 Task: Search one way flight ticket for 4 adults, 2 children, 2 infants in seat and 1 infant on lap in premium economy from Dubuque: Dubuque Regional Airport to Greensboro: Piedmont Triad International Airport on 5-1-2023. Number of bags: 9 checked bags. Price is upto 94000. Outbound departure time preference is 7:45.
Action: Mouse moved to (301, 302)
Screenshot: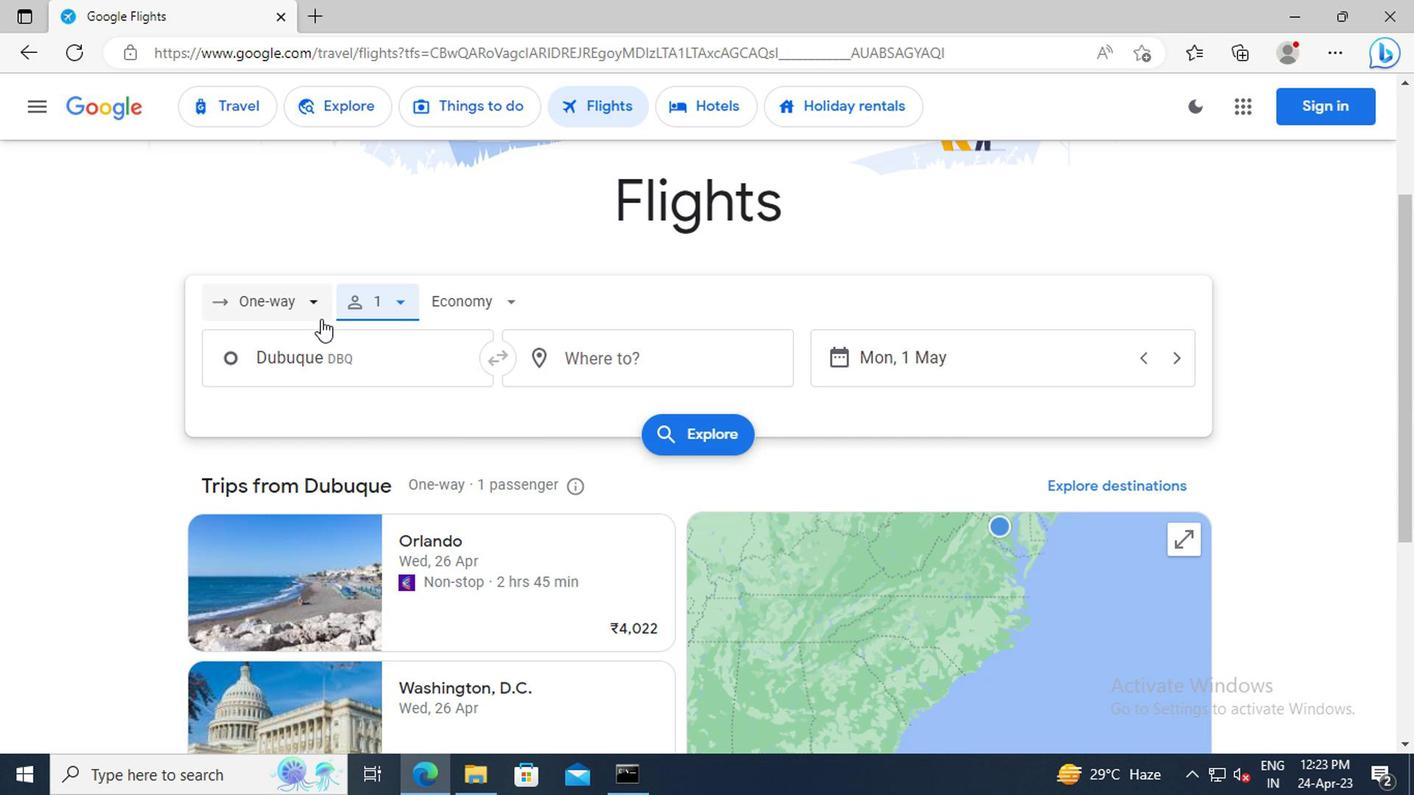 
Action: Mouse pressed left at (301, 302)
Screenshot: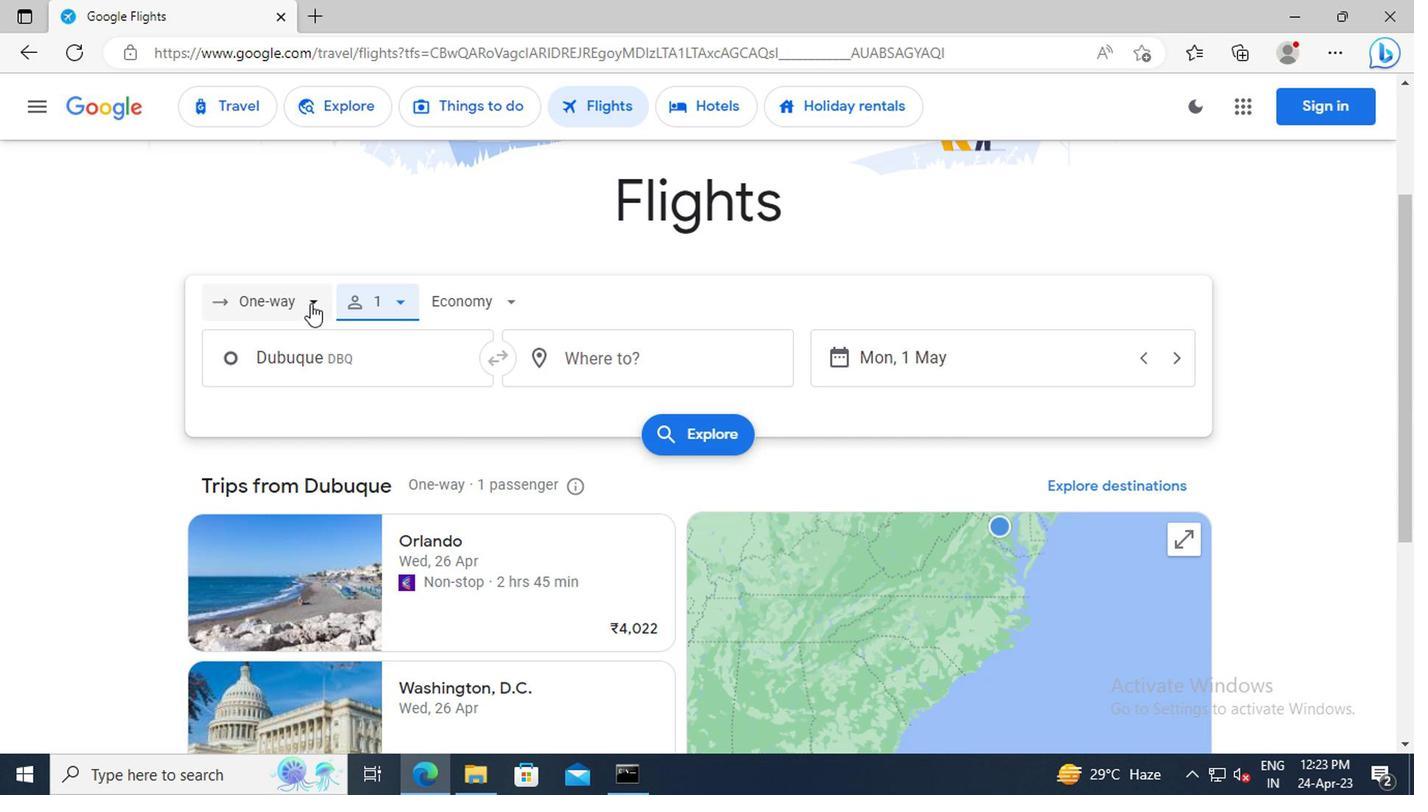 
Action: Mouse moved to (290, 404)
Screenshot: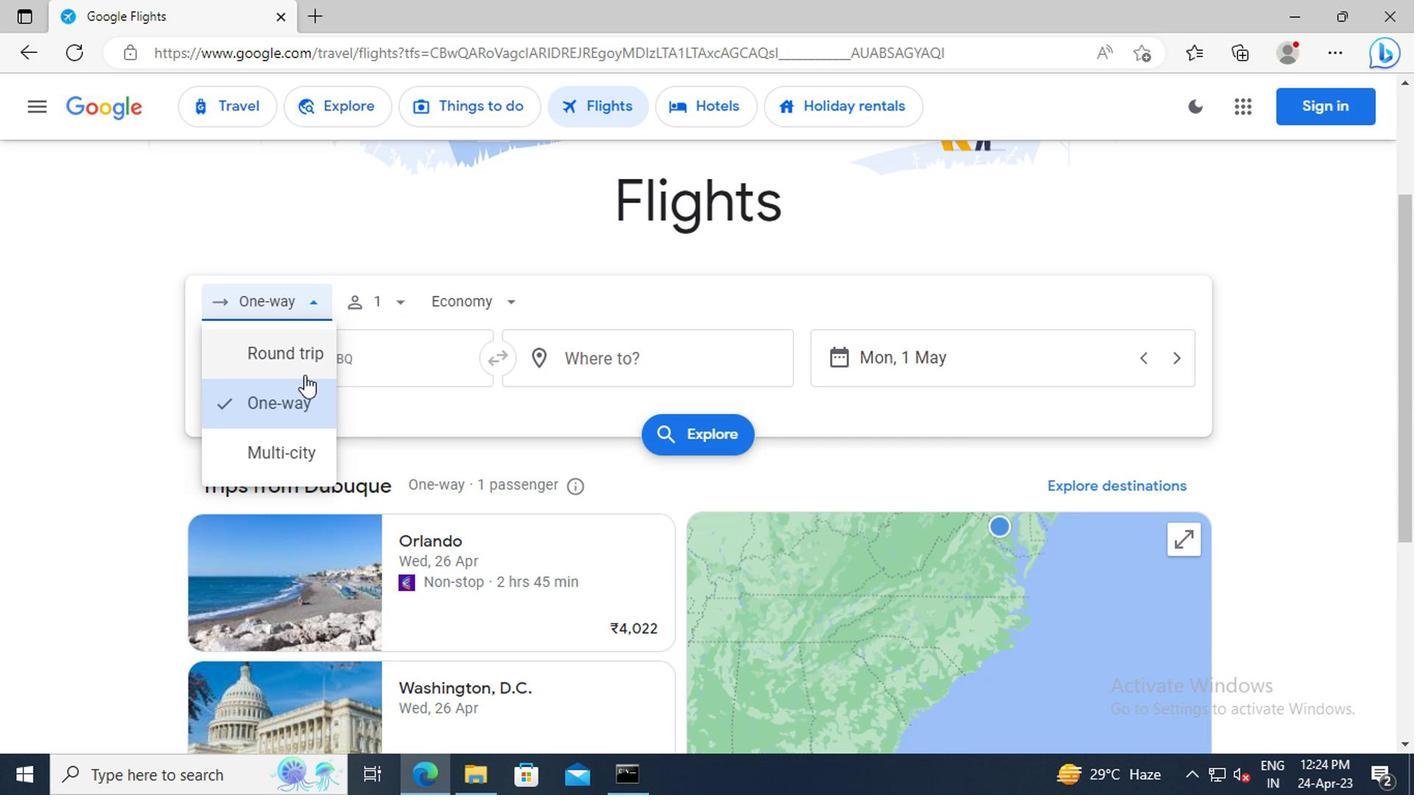 
Action: Mouse pressed left at (290, 404)
Screenshot: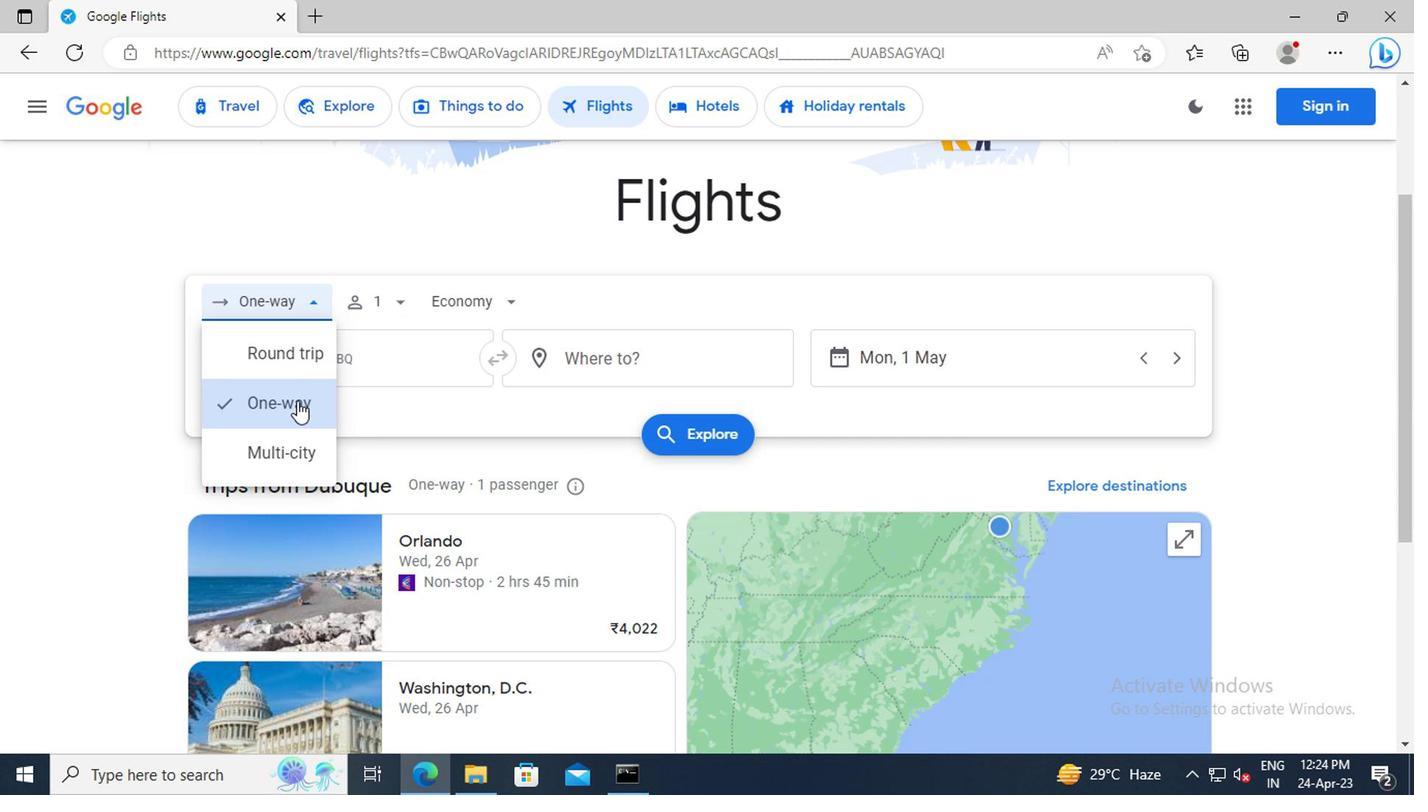 
Action: Mouse moved to (381, 302)
Screenshot: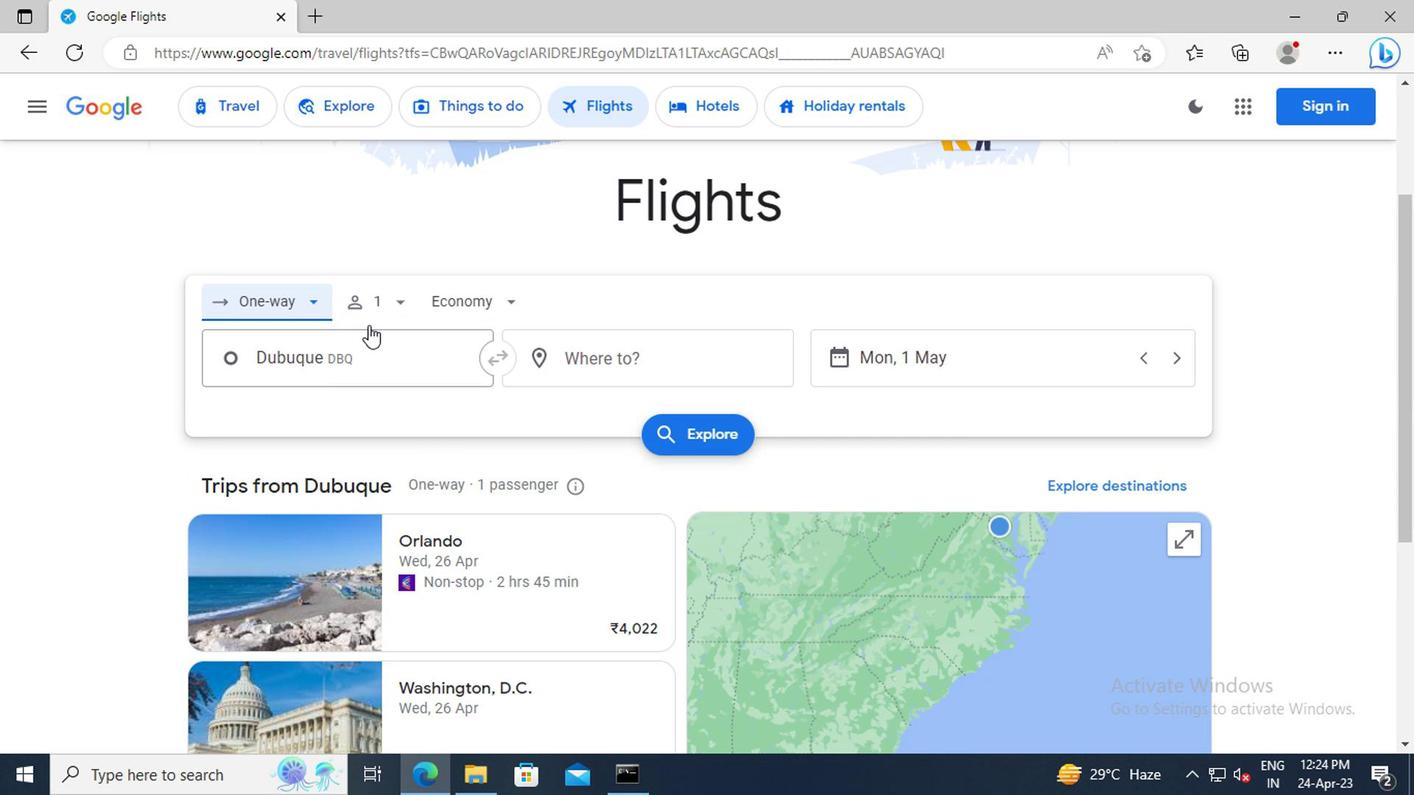 
Action: Mouse pressed left at (381, 302)
Screenshot: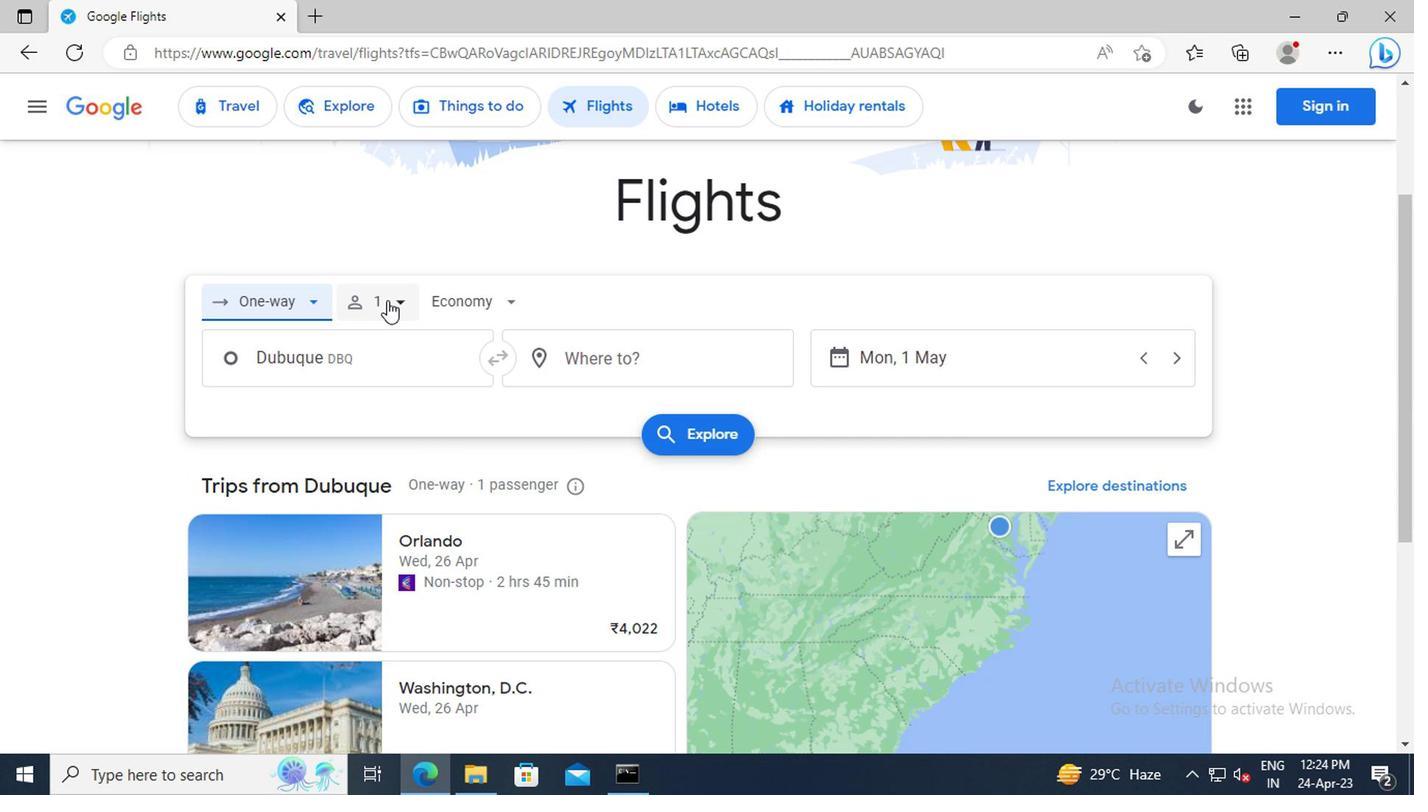 
Action: Mouse moved to (542, 360)
Screenshot: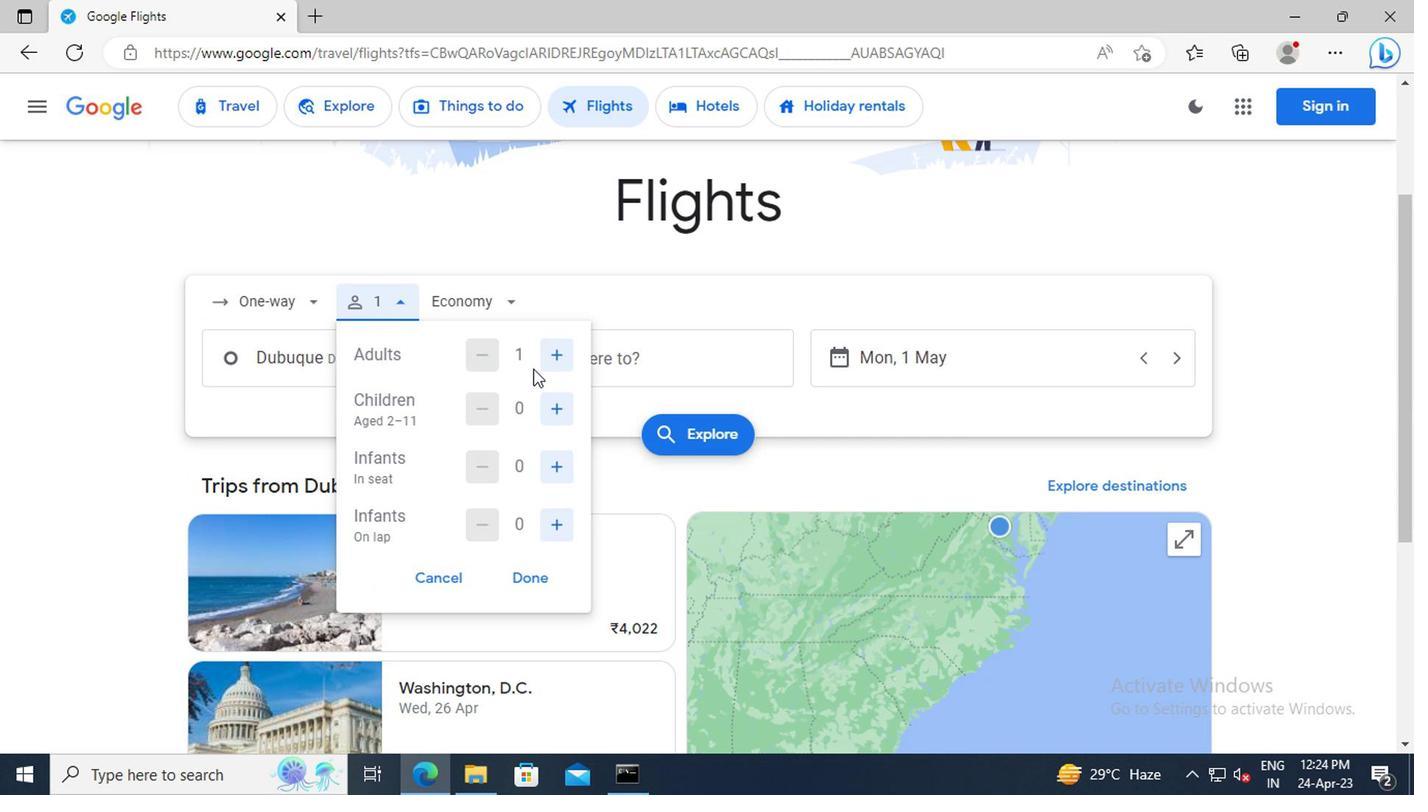 
Action: Mouse pressed left at (542, 360)
Screenshot: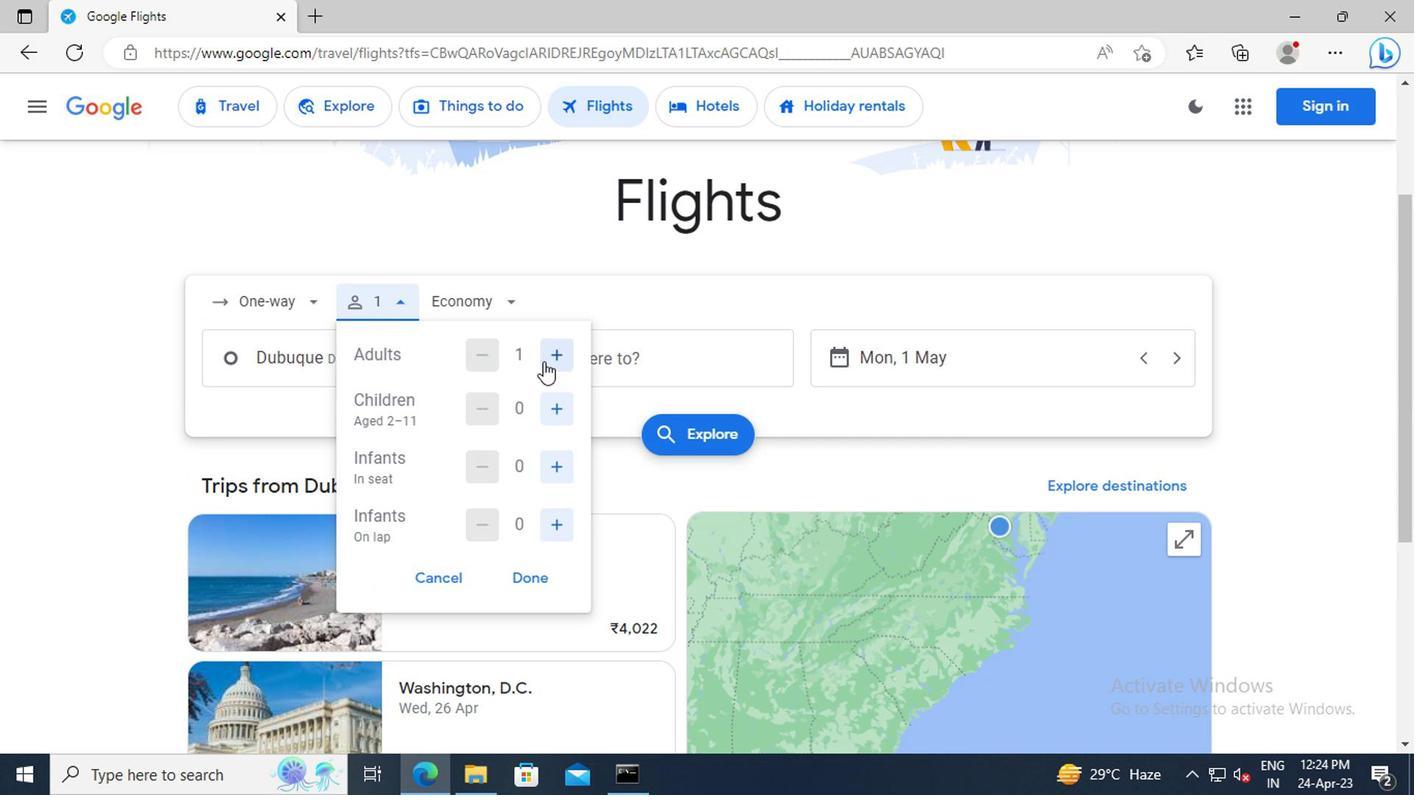
Action: Mouse pressed left at (542, 360)
Screenshot: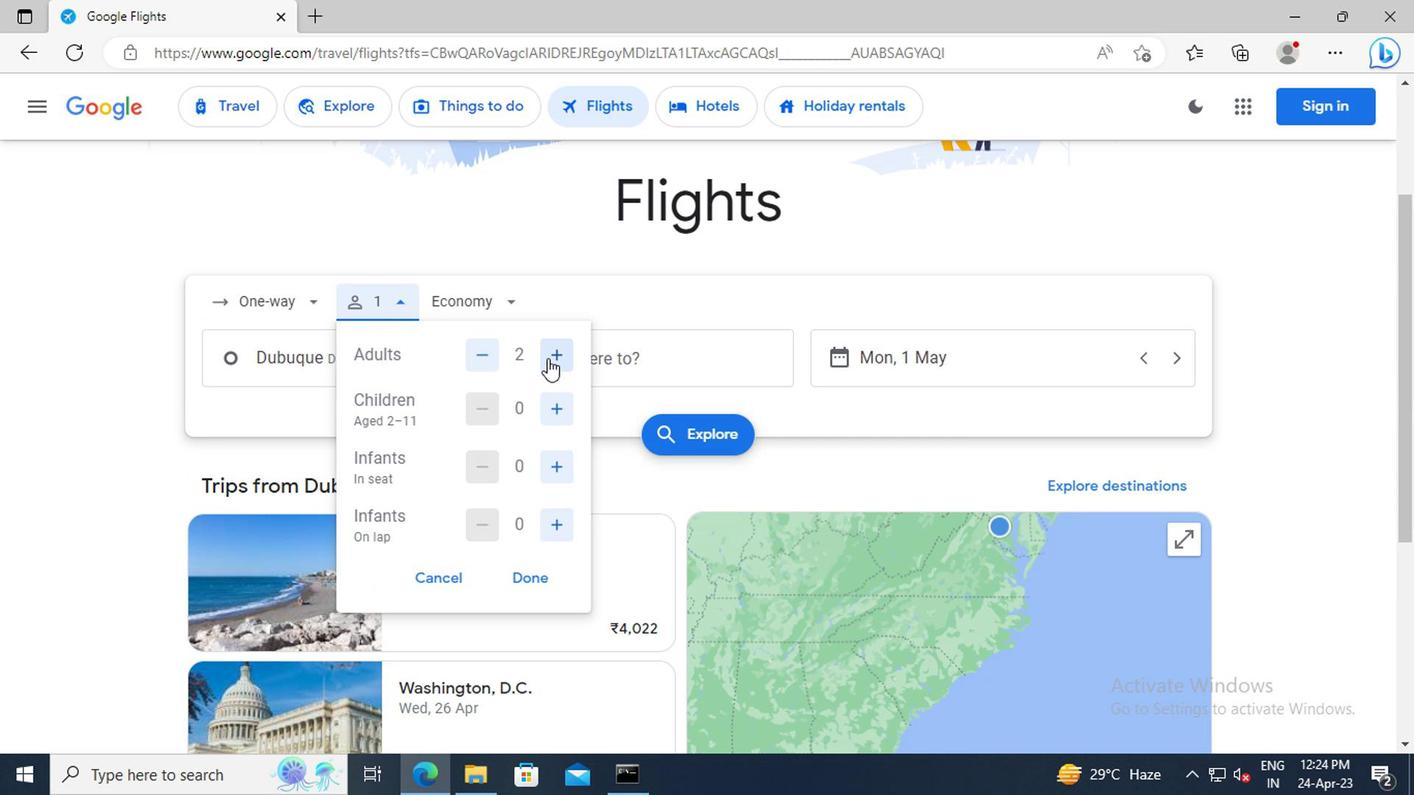 
Action: Mouse pressed left at (542, 360)
Screenshot: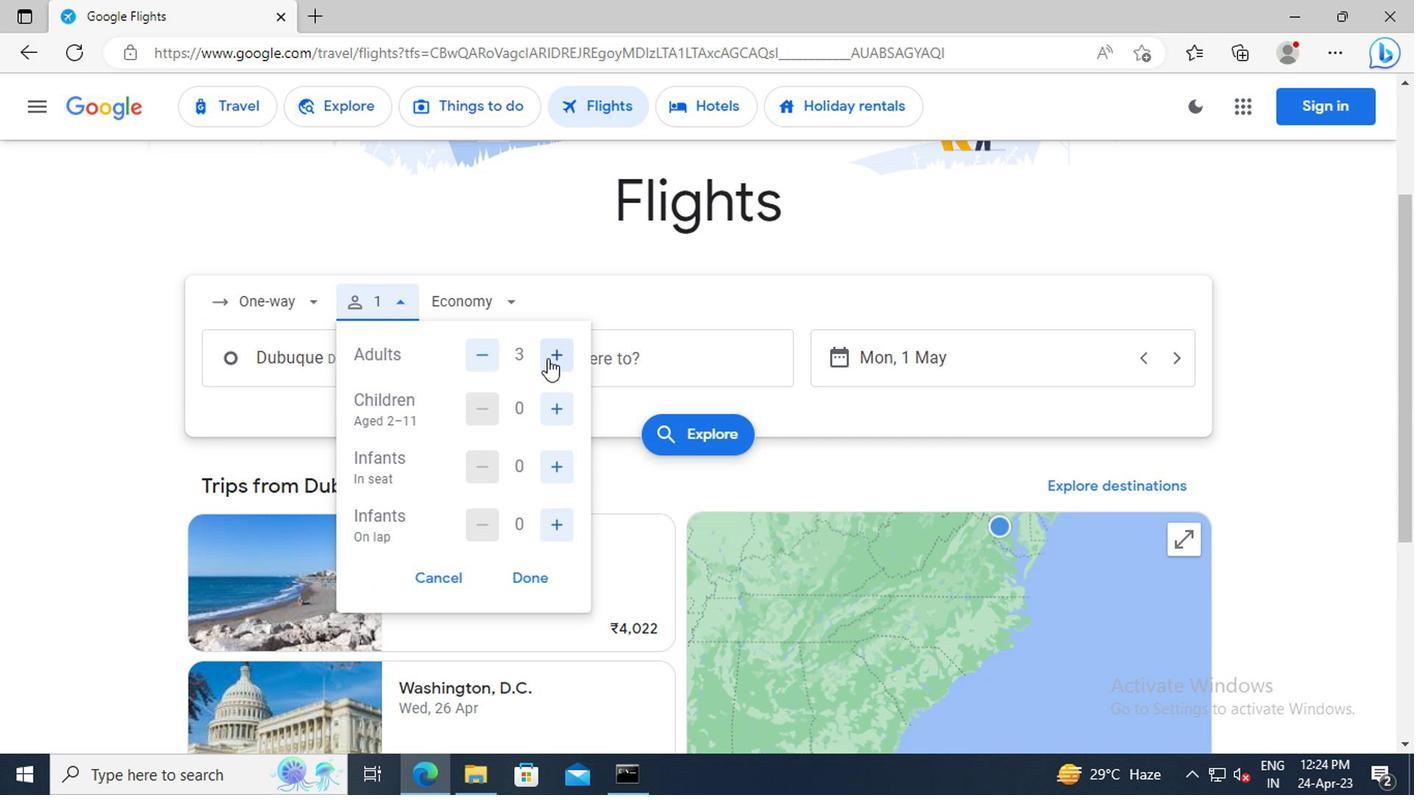 
Action: Mouse moved to (551, 415)
Screenshot: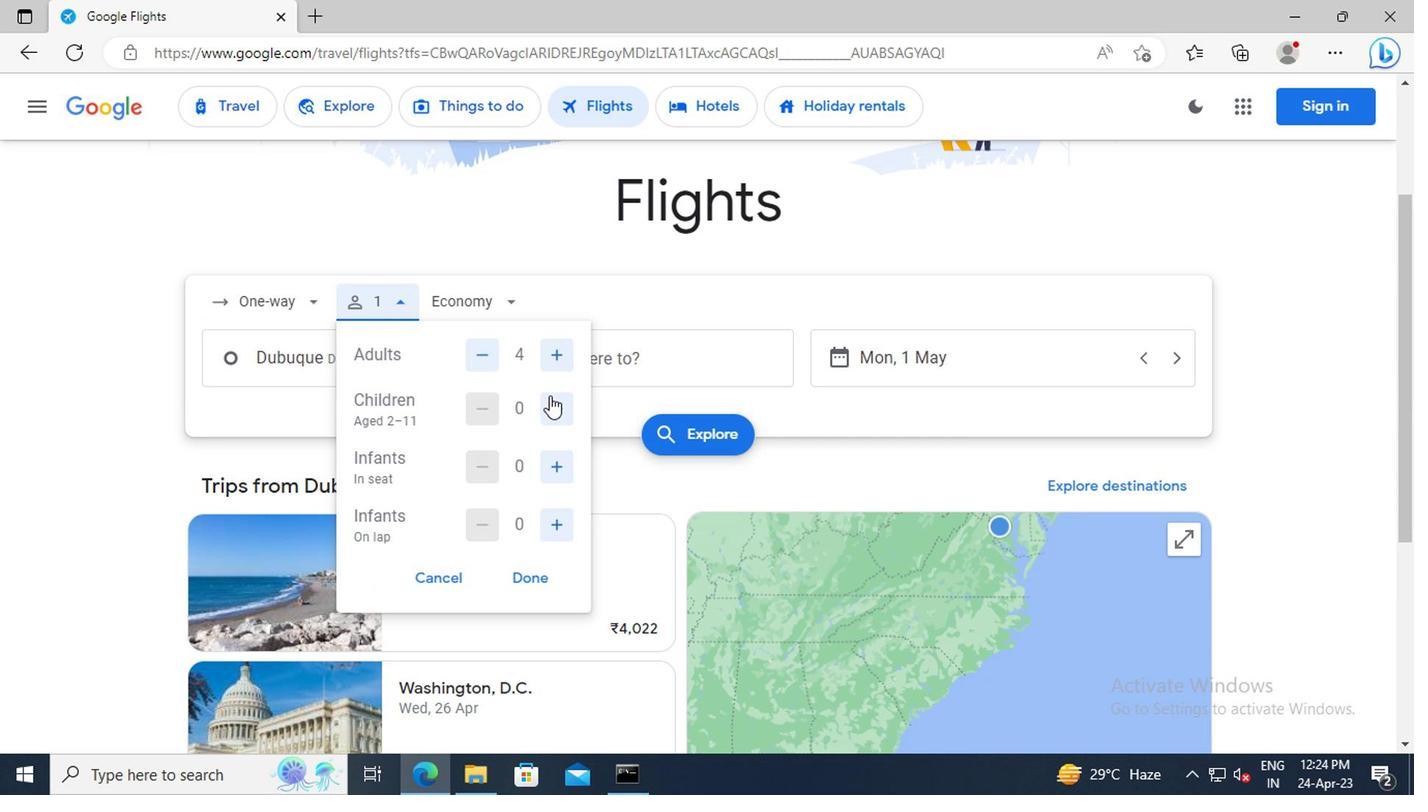
Action: Mouse pressed left at (551, 415)
Screenshot: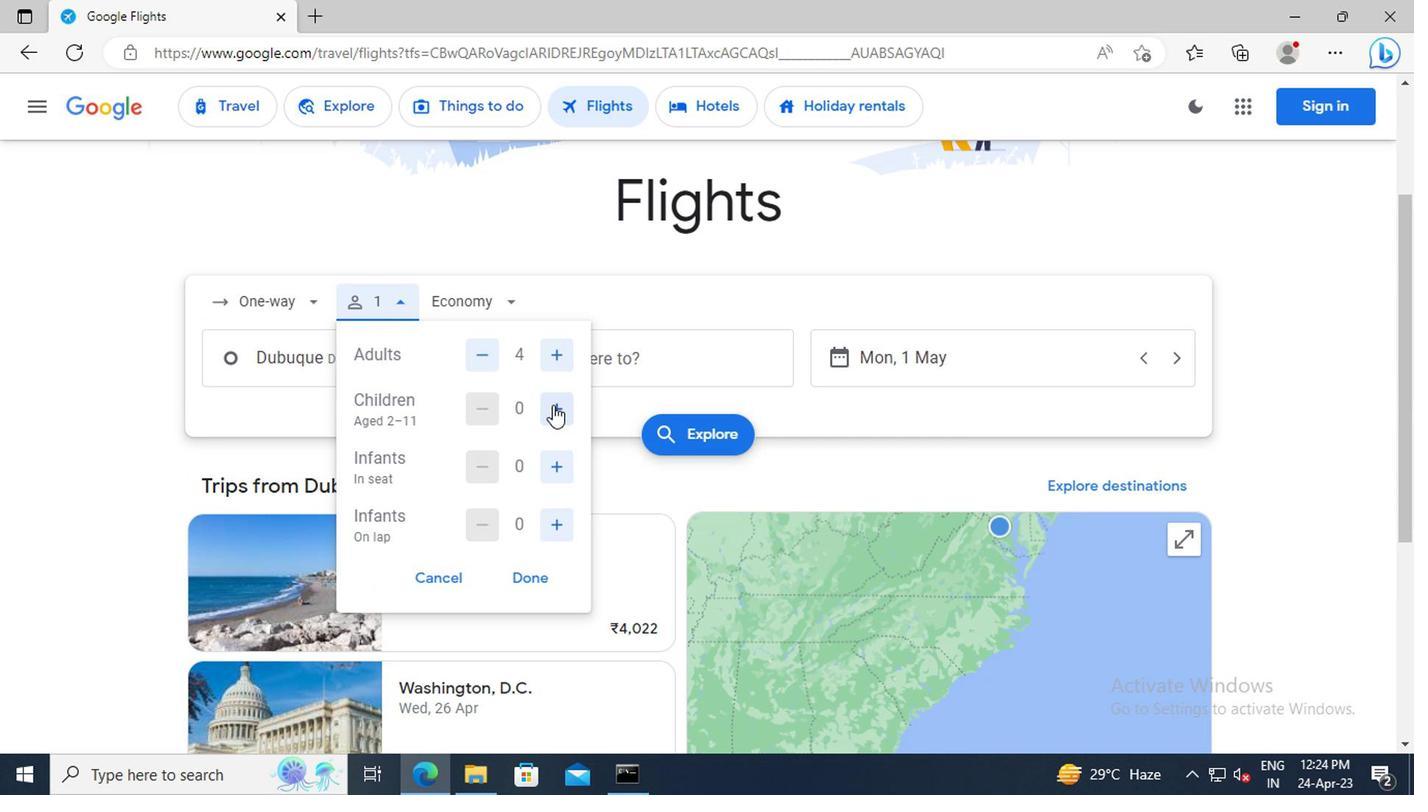 
Action: Mouse pressed left at (551, 415)
Screenshot: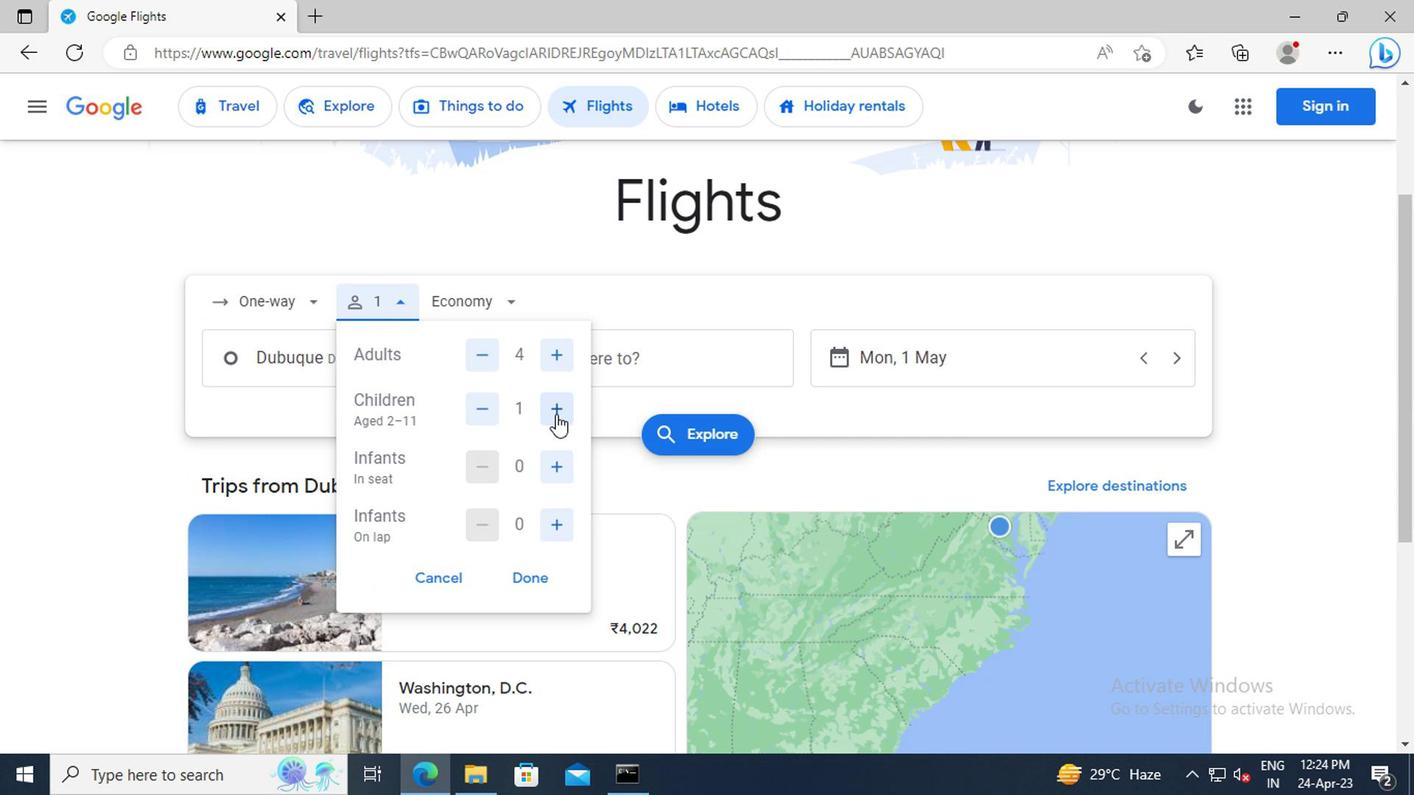 
Action: Mouse moved to (547, 458)
Screenshot: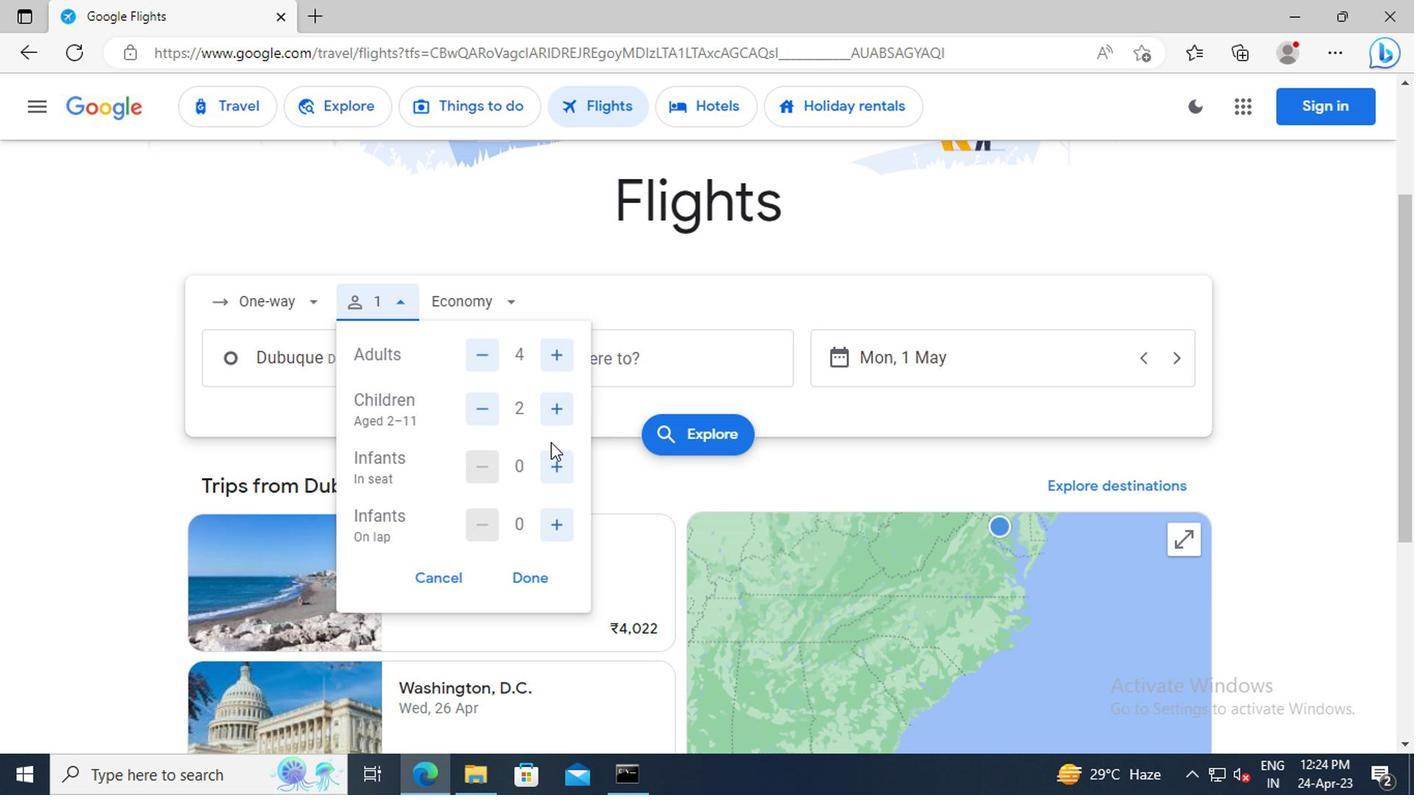 
Action: Mouse pressed left at (547, 458)
Screenshot: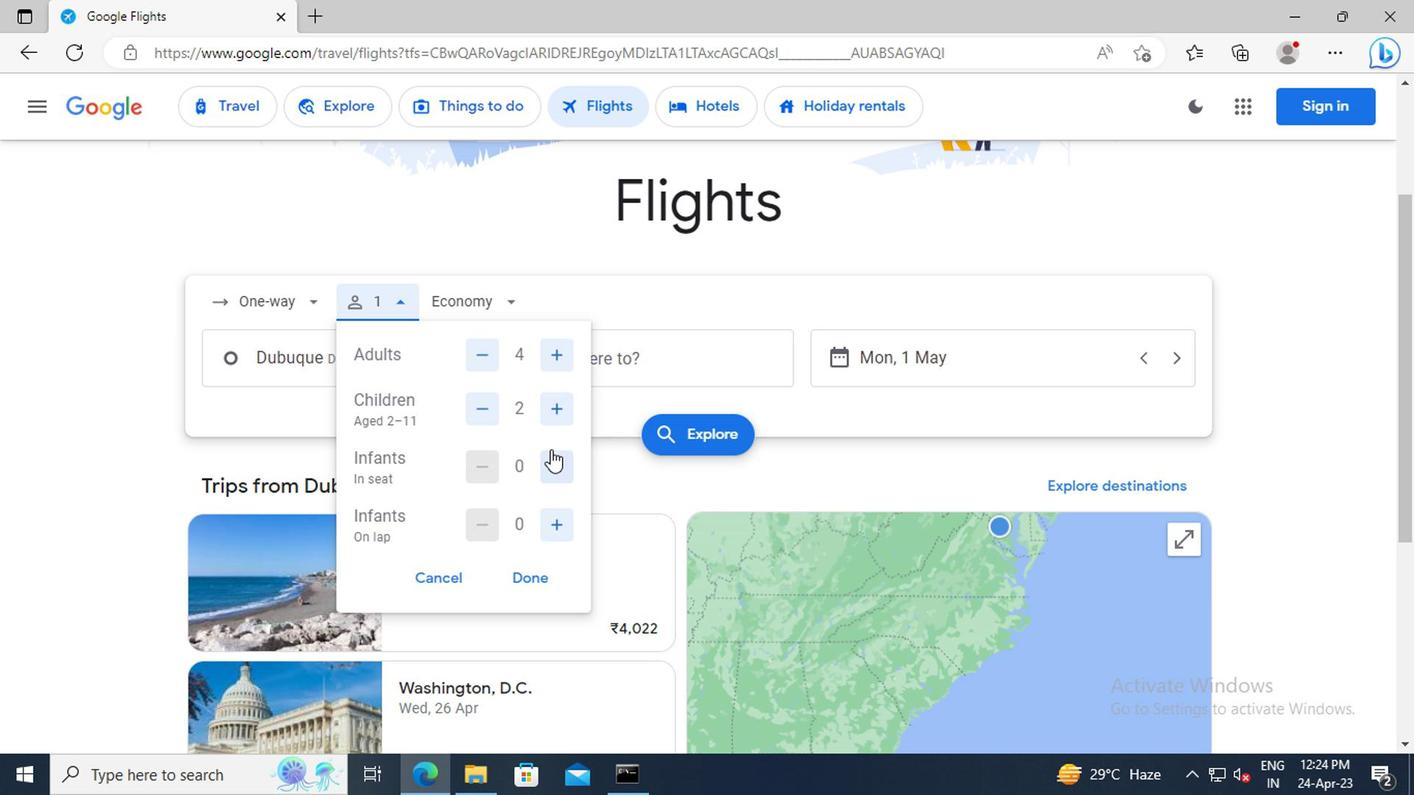 
Action: Mouse pressed left at (547, 458)
Screenshot: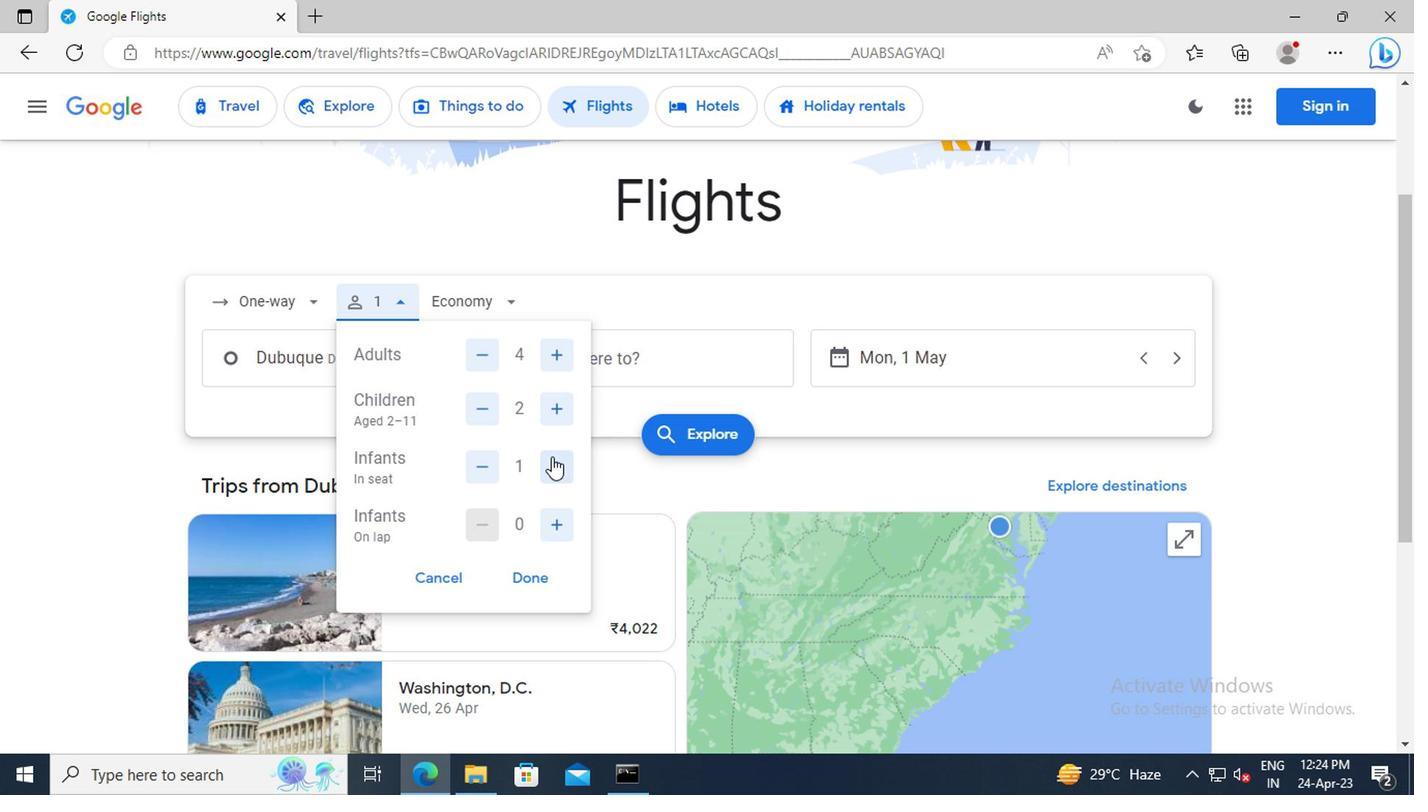 
Action: Mouse moved to (554, 523)
Screenshot: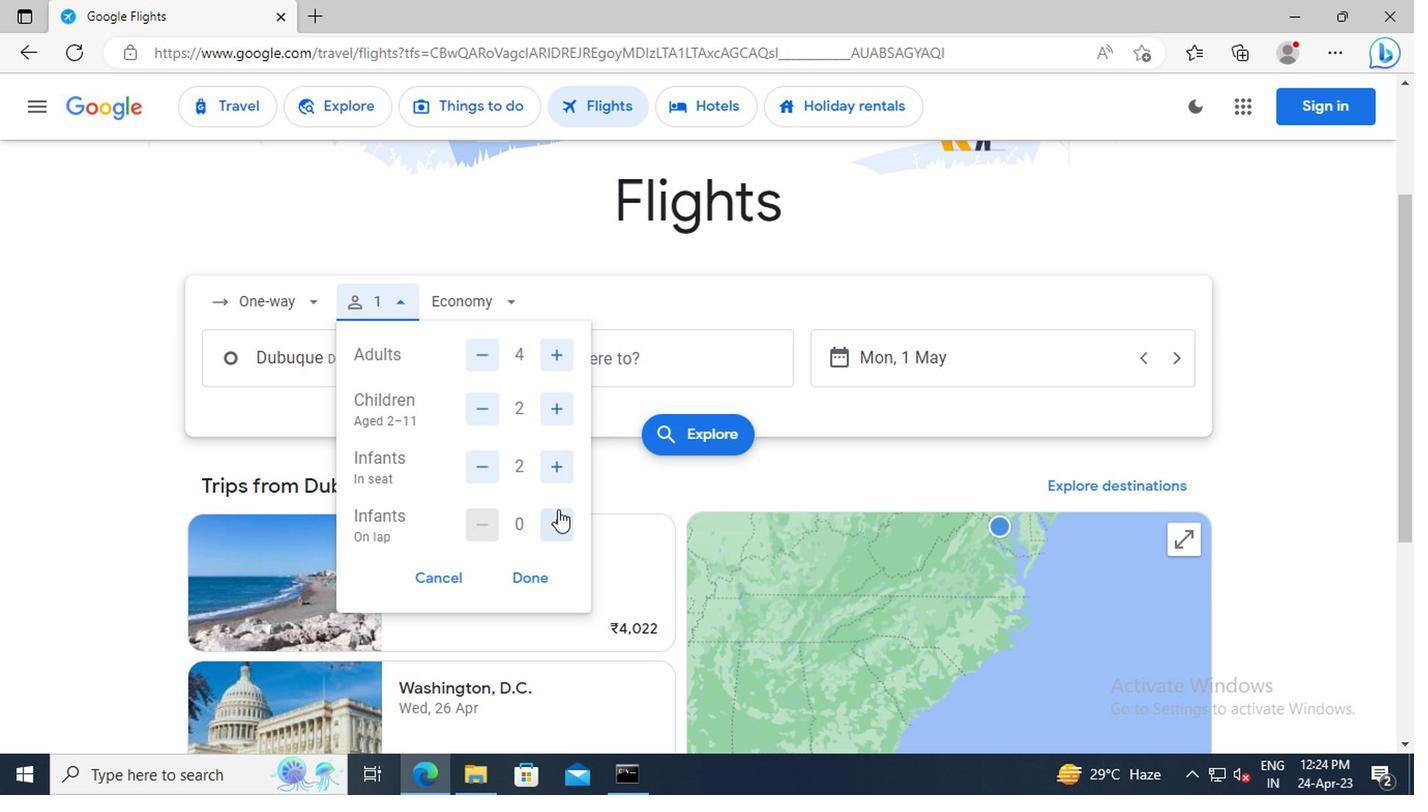 
Action: Mouse pressed left at (554, 523)
Screenshot: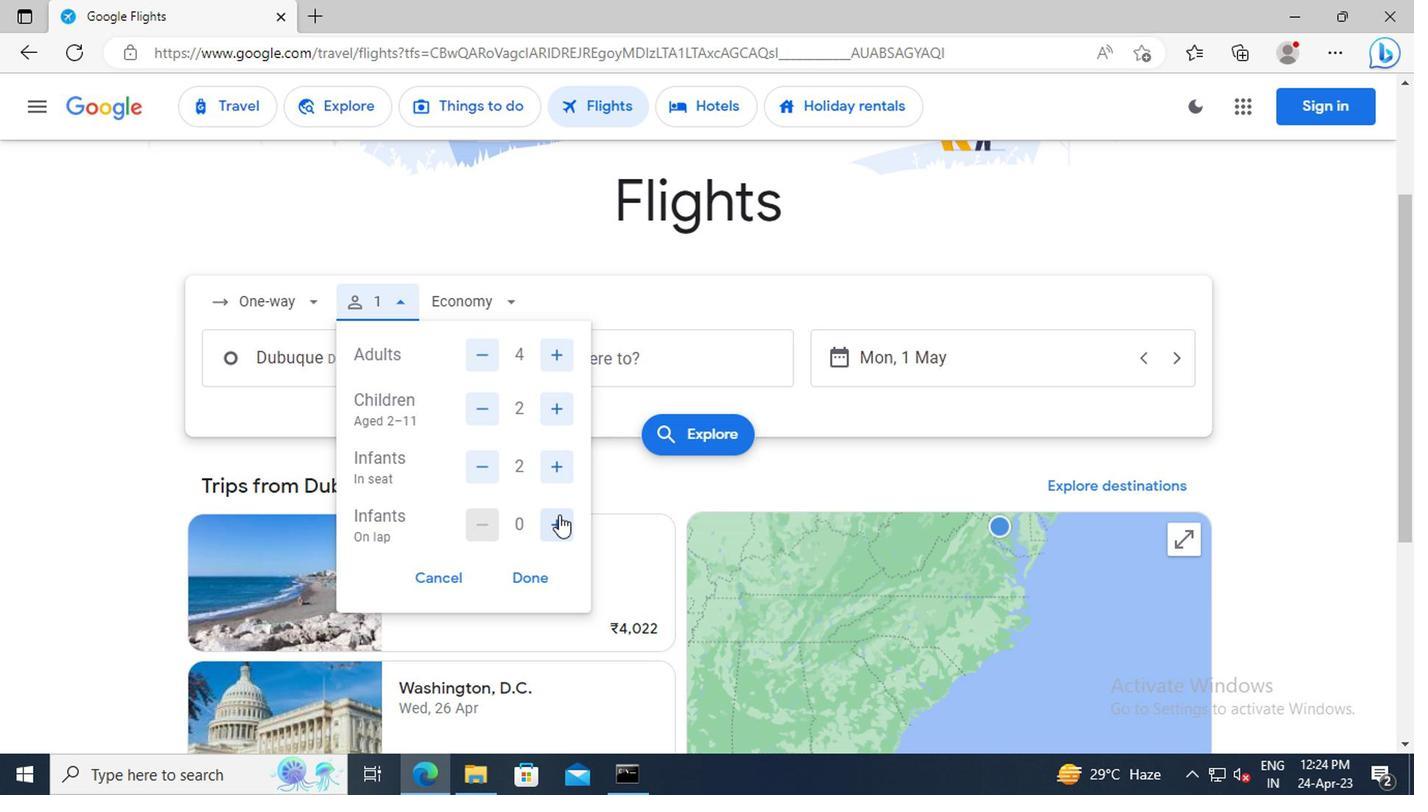 
Action: Mouse moved to (531, 576)
Screenshot: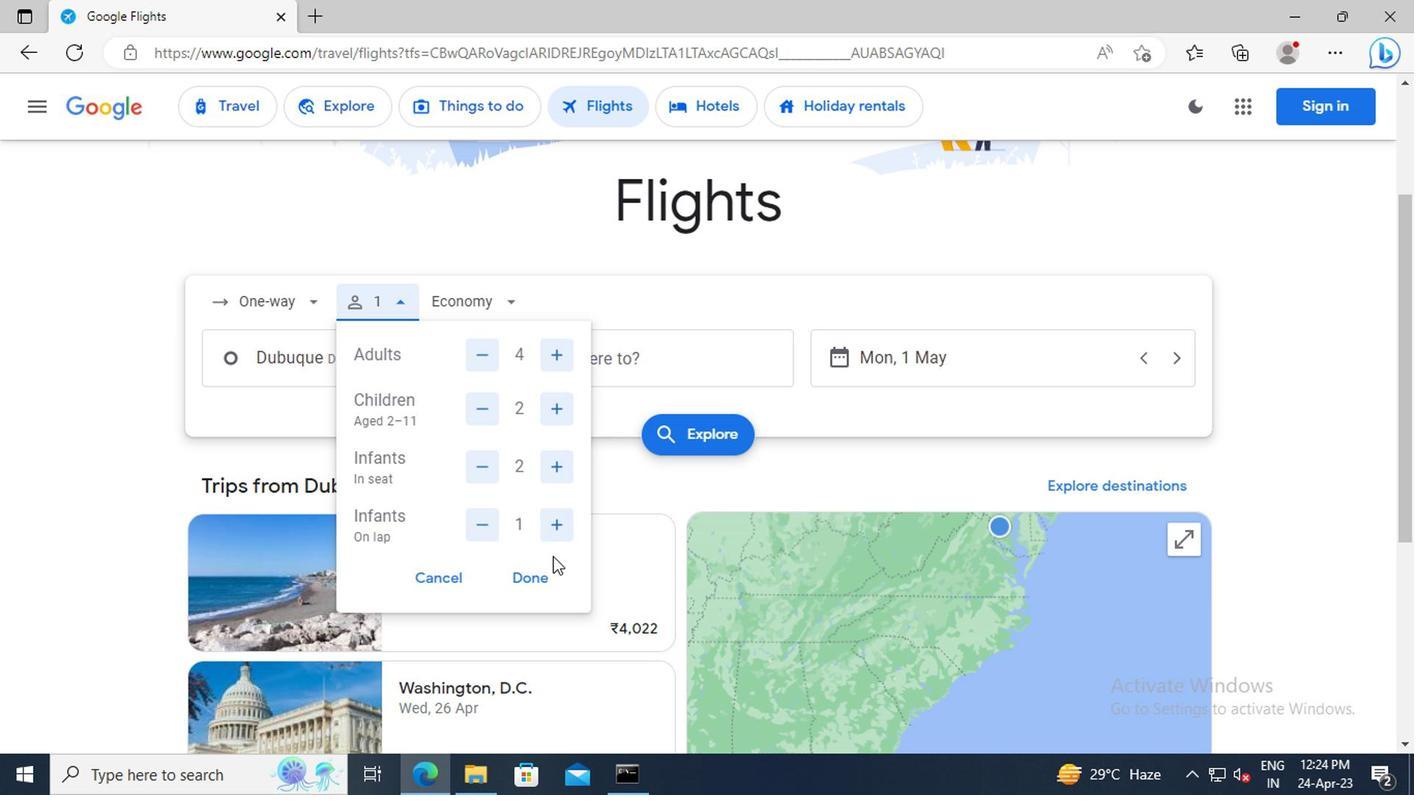 
Action: Mouse pressed left at (531, 576)
Screenshot: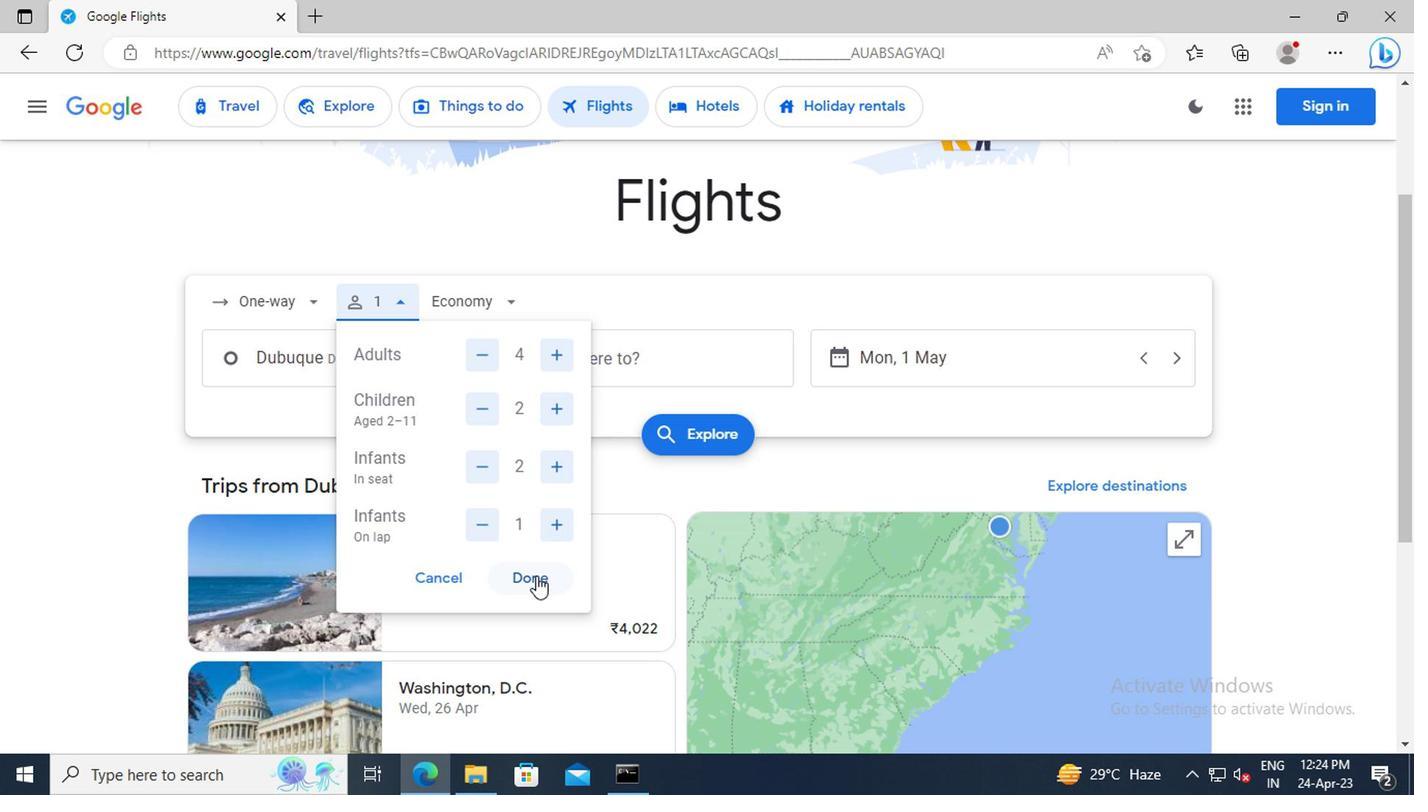 
Action: Mouse moved to (453, 301)
Screenshot: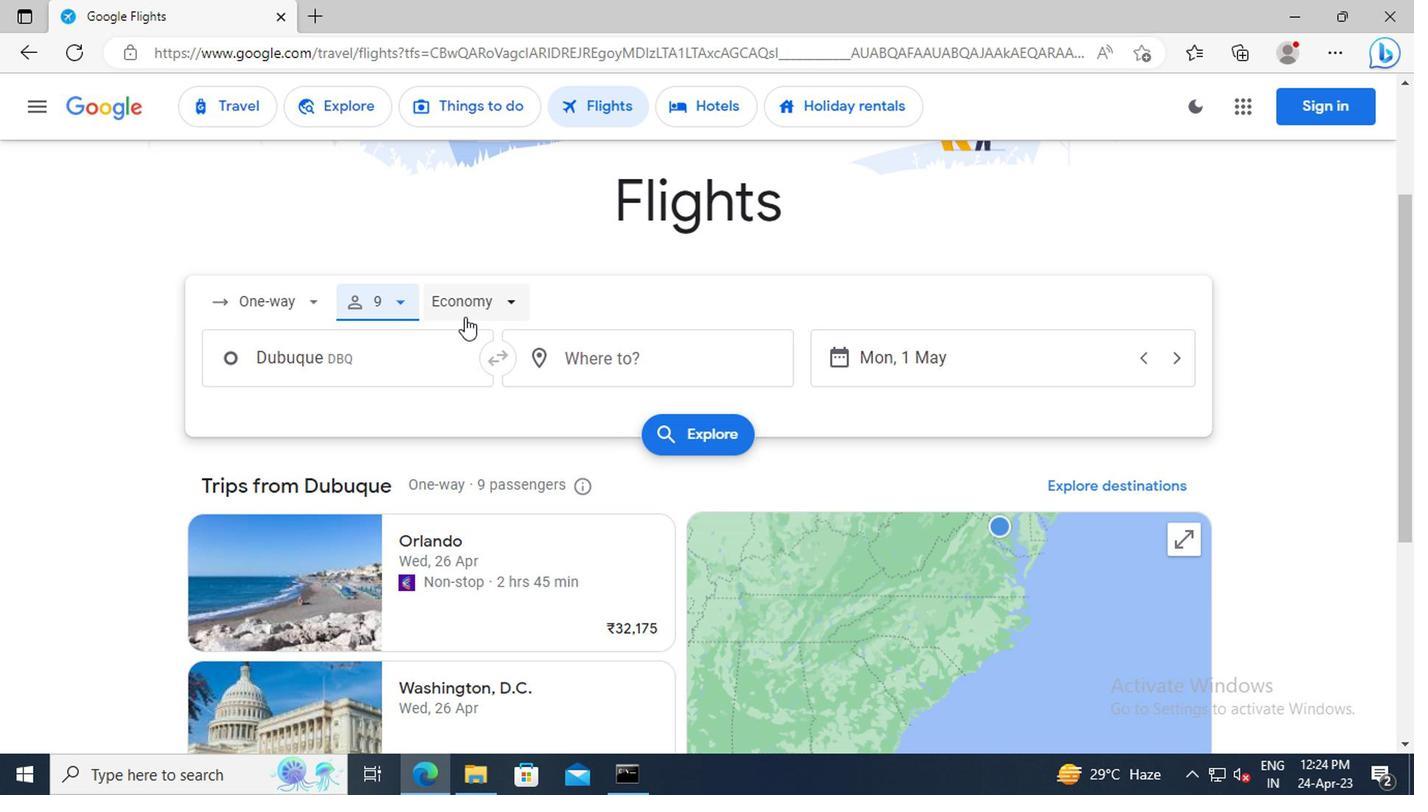 
Action: Mouse pressed left at (453, 301)
Screenshot: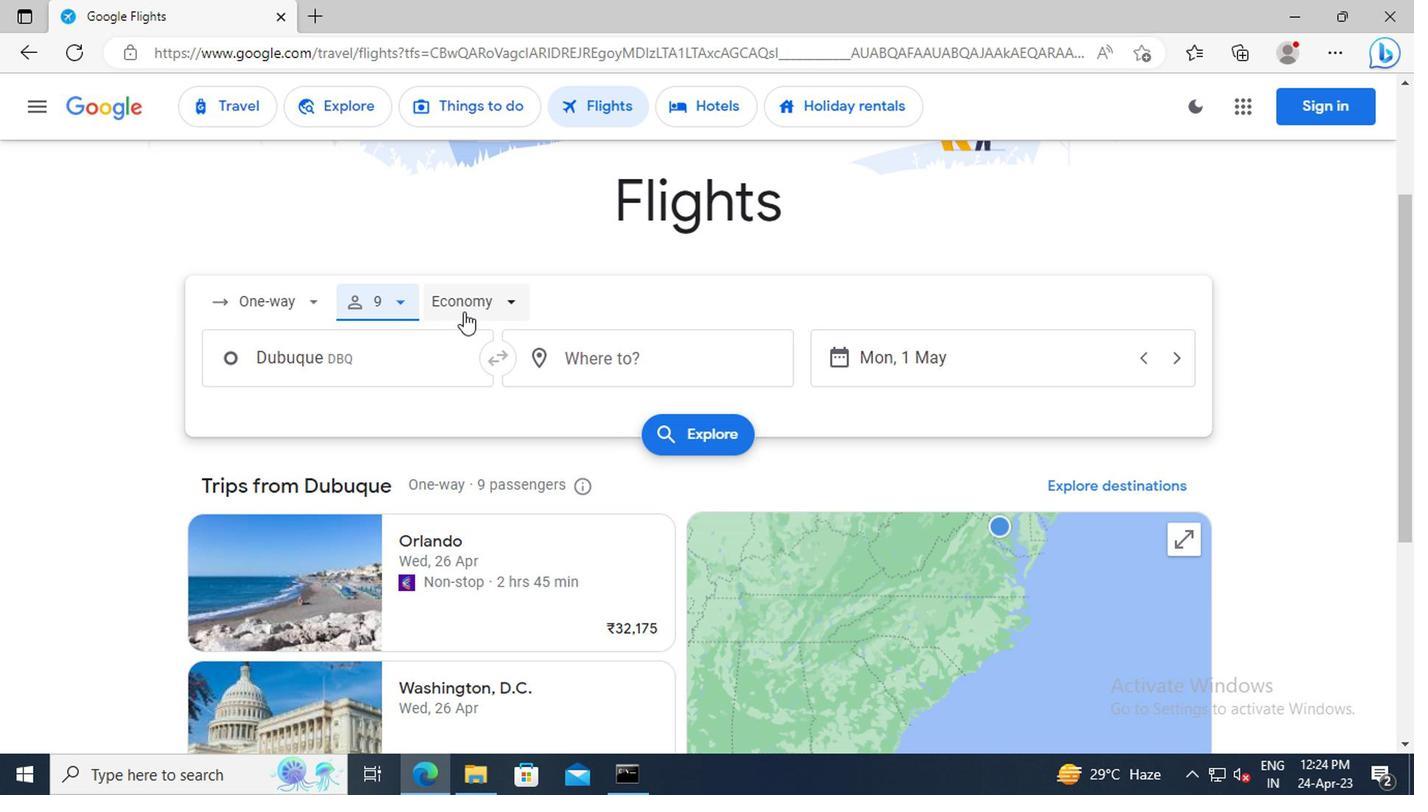 
Action: Mouse moved to (500, 405)
Screenshot: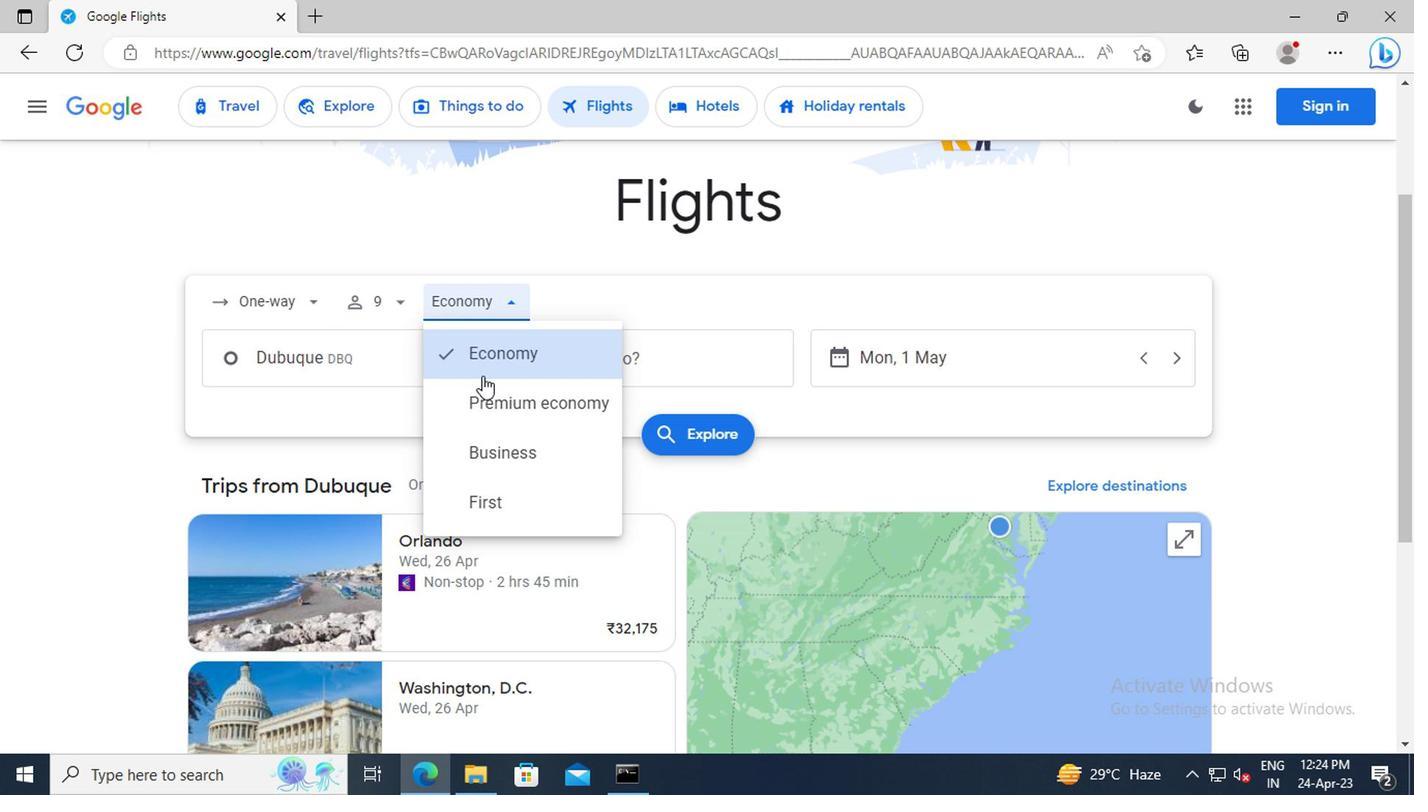 
Action: Mouse pressed left at (500, 405)
Screenshot: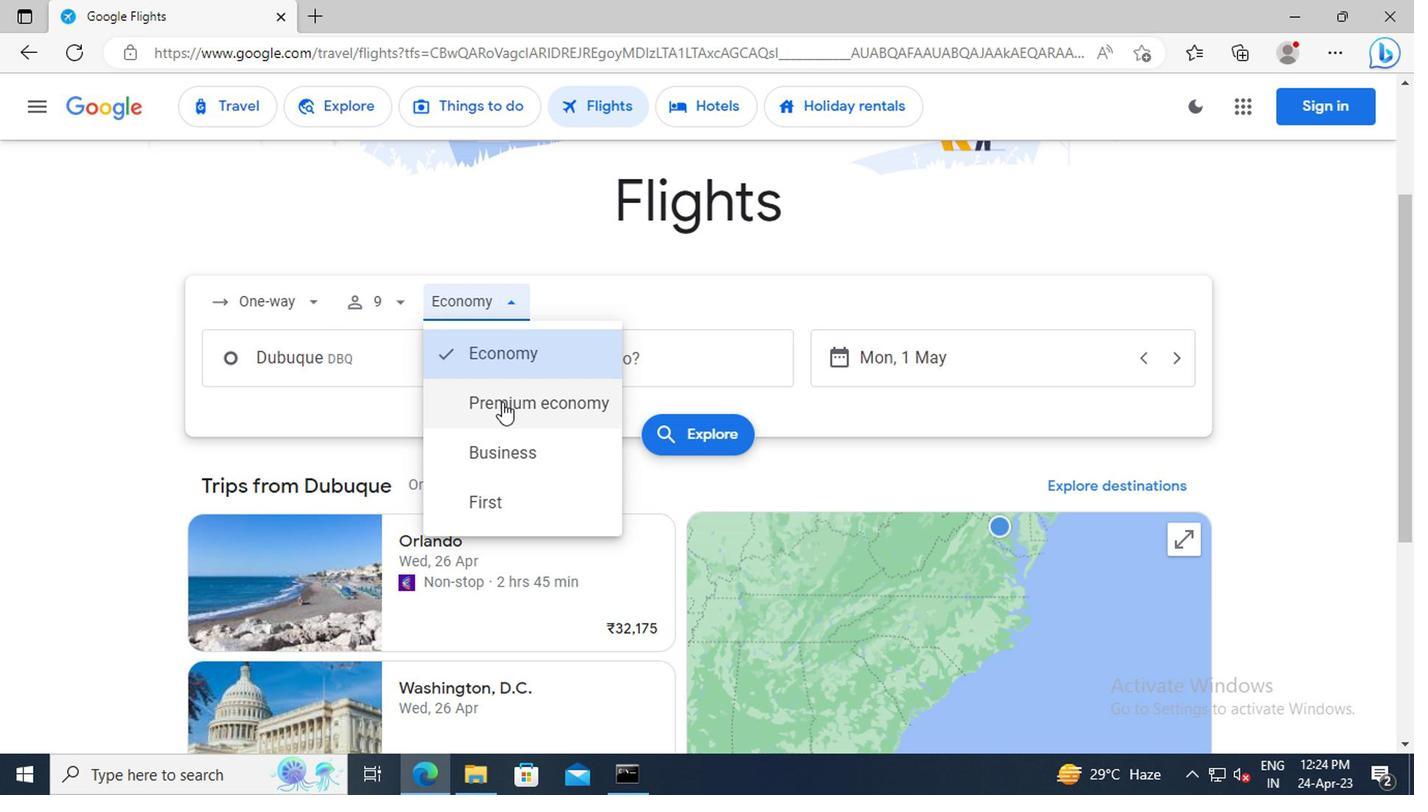 
Action: Mouse moved to (379, 372)
Screenshot: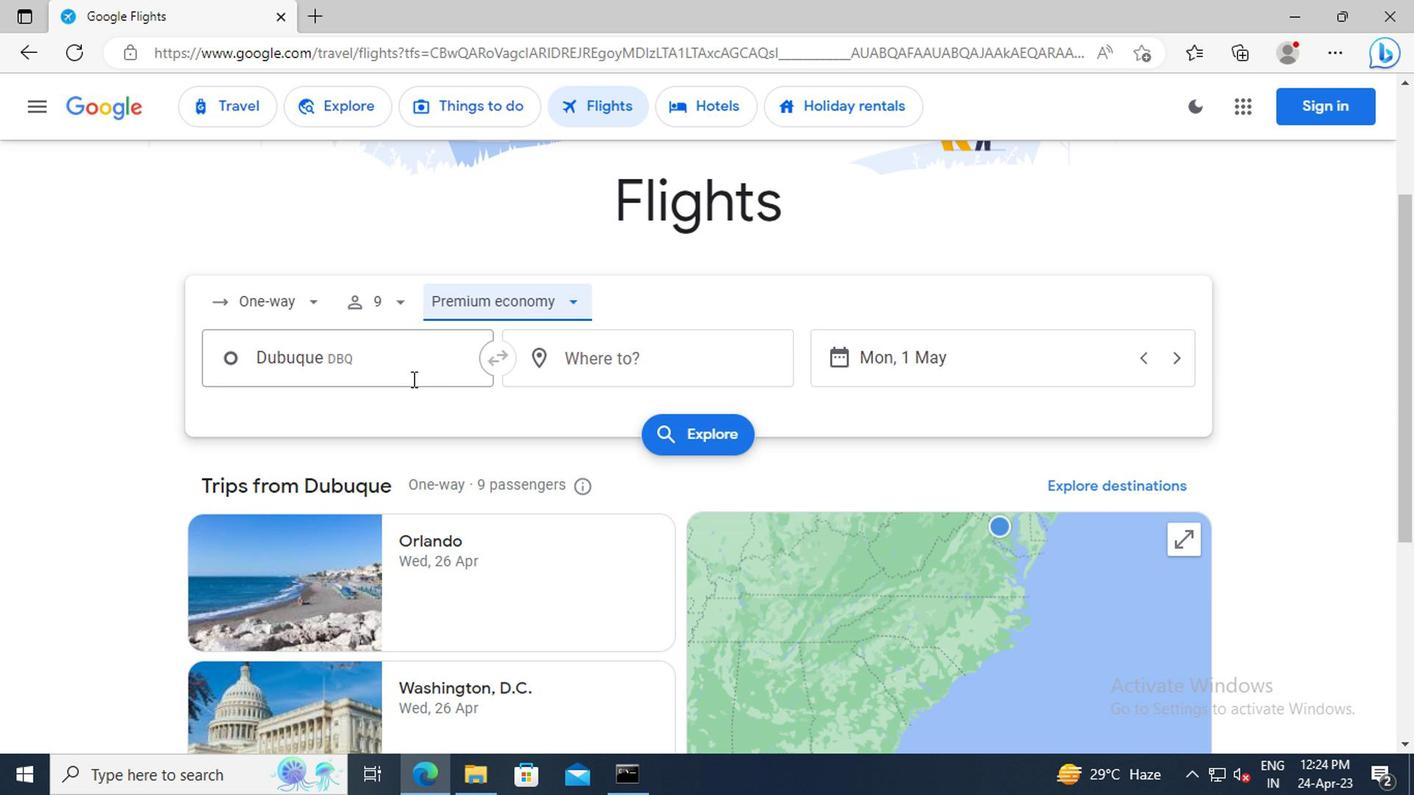 
Action: Mouse pressed left at (379, 372)
Screenshot: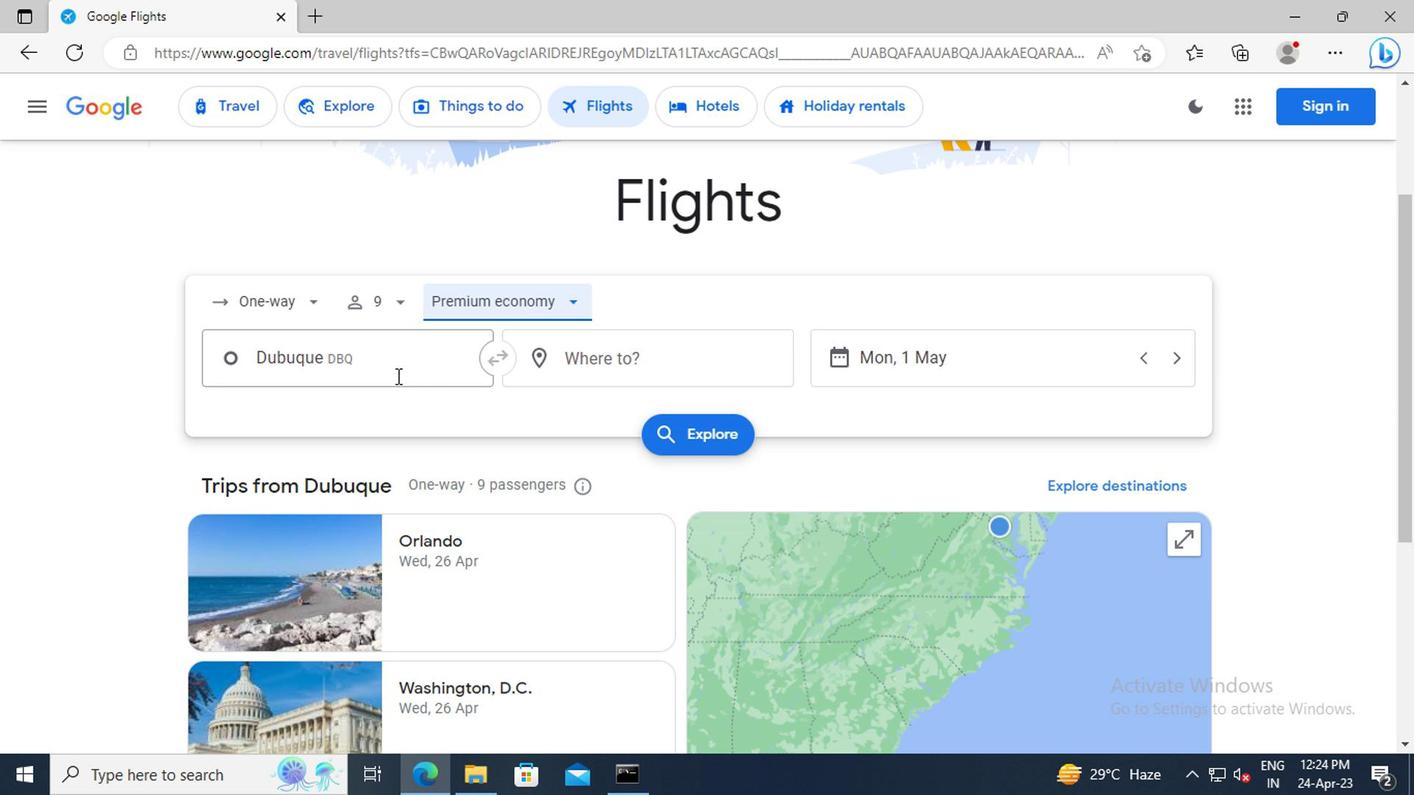 
Action: Key pressed <Key.shift>DUBUQUE
Screenshot: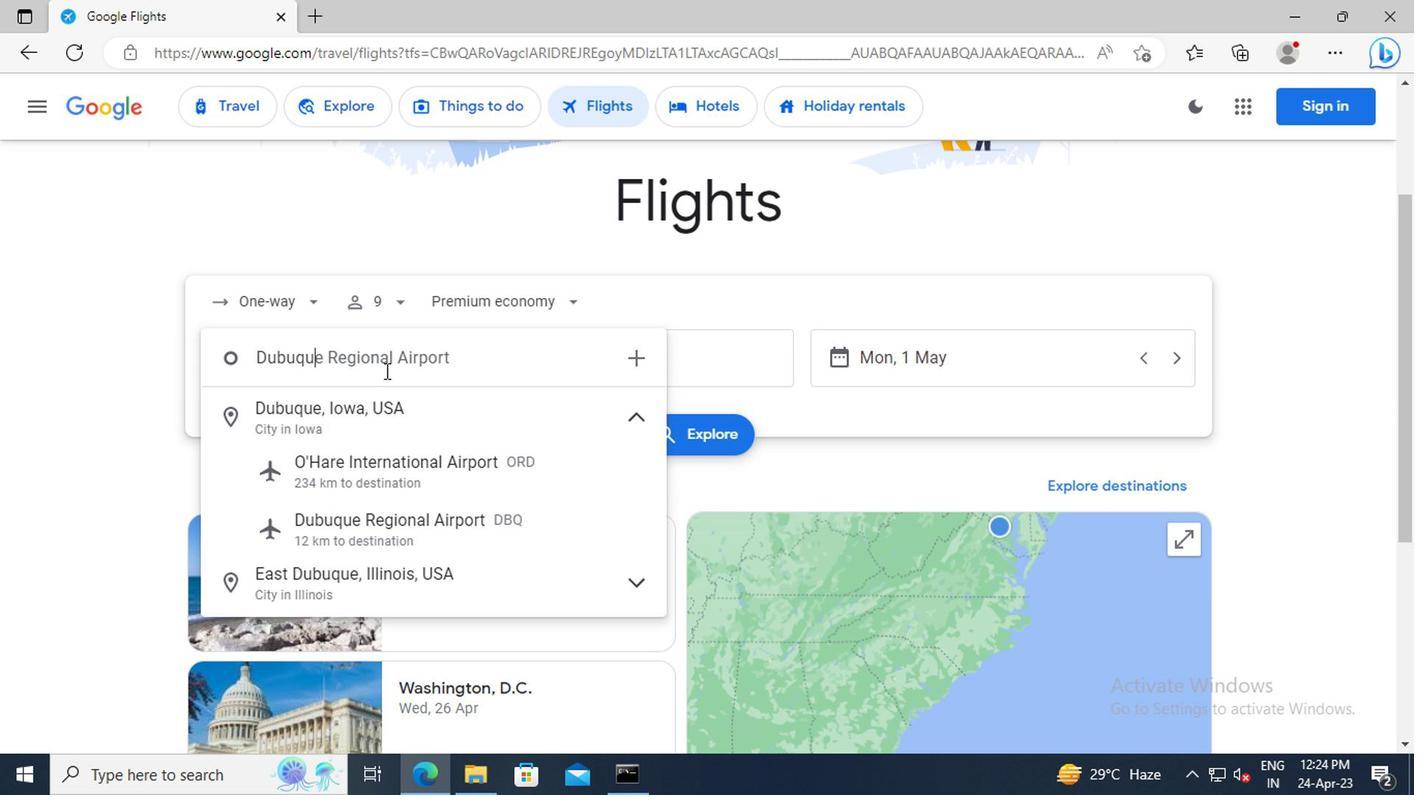 
Action: Mouse moved to (416, 525)
Screenshot: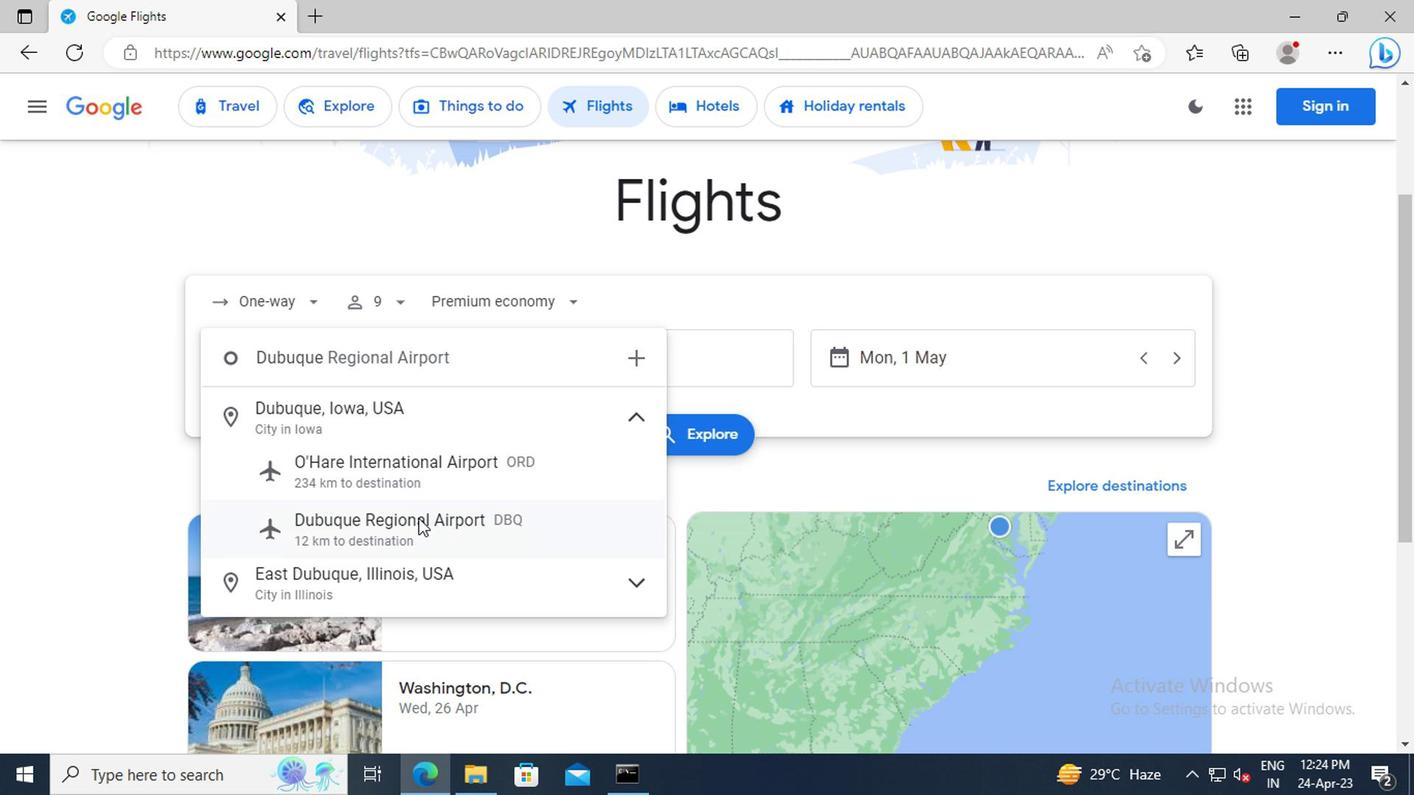 
Action: Mouse pressed left at (416, 525)
Screenshot: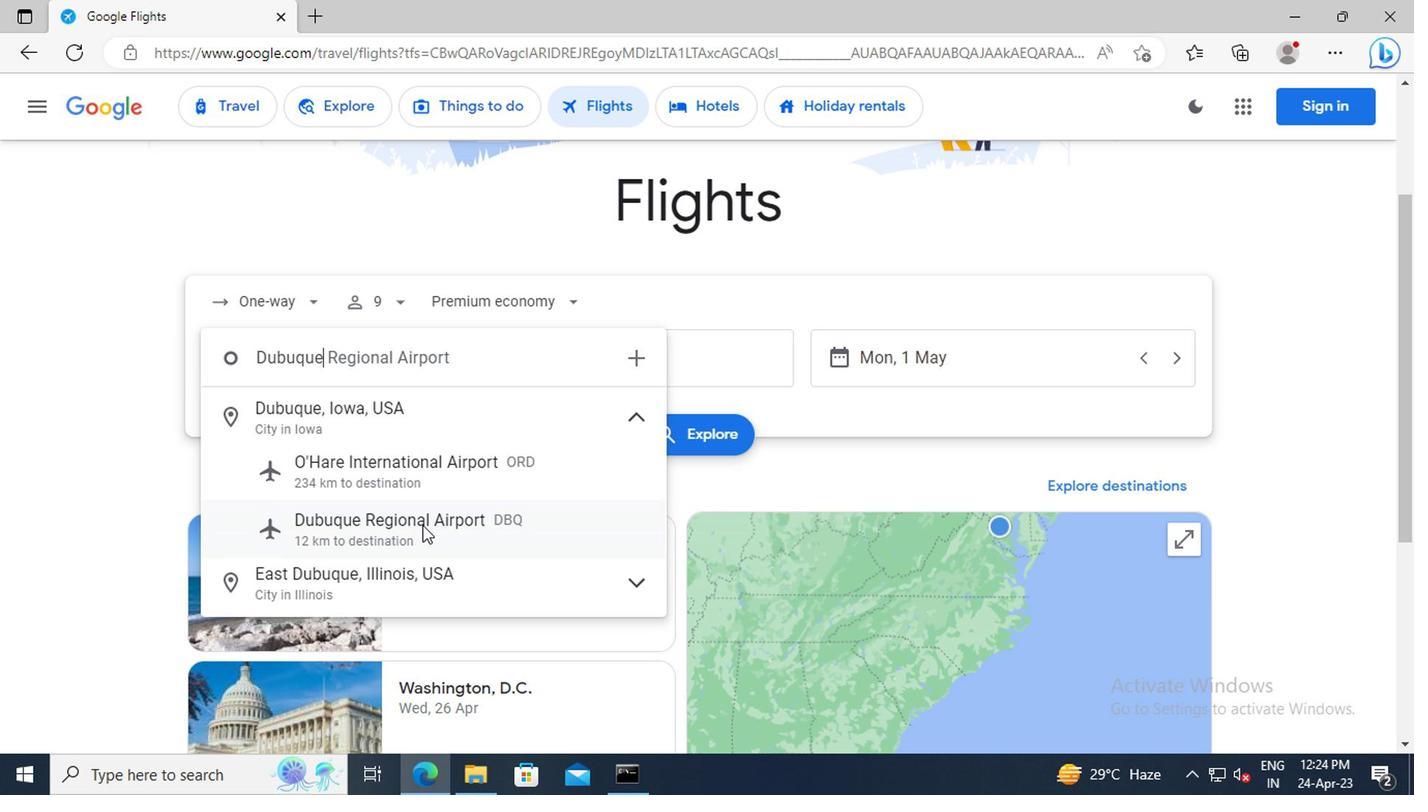 
Action: Mouse moved to (592, 362)
Screenshot: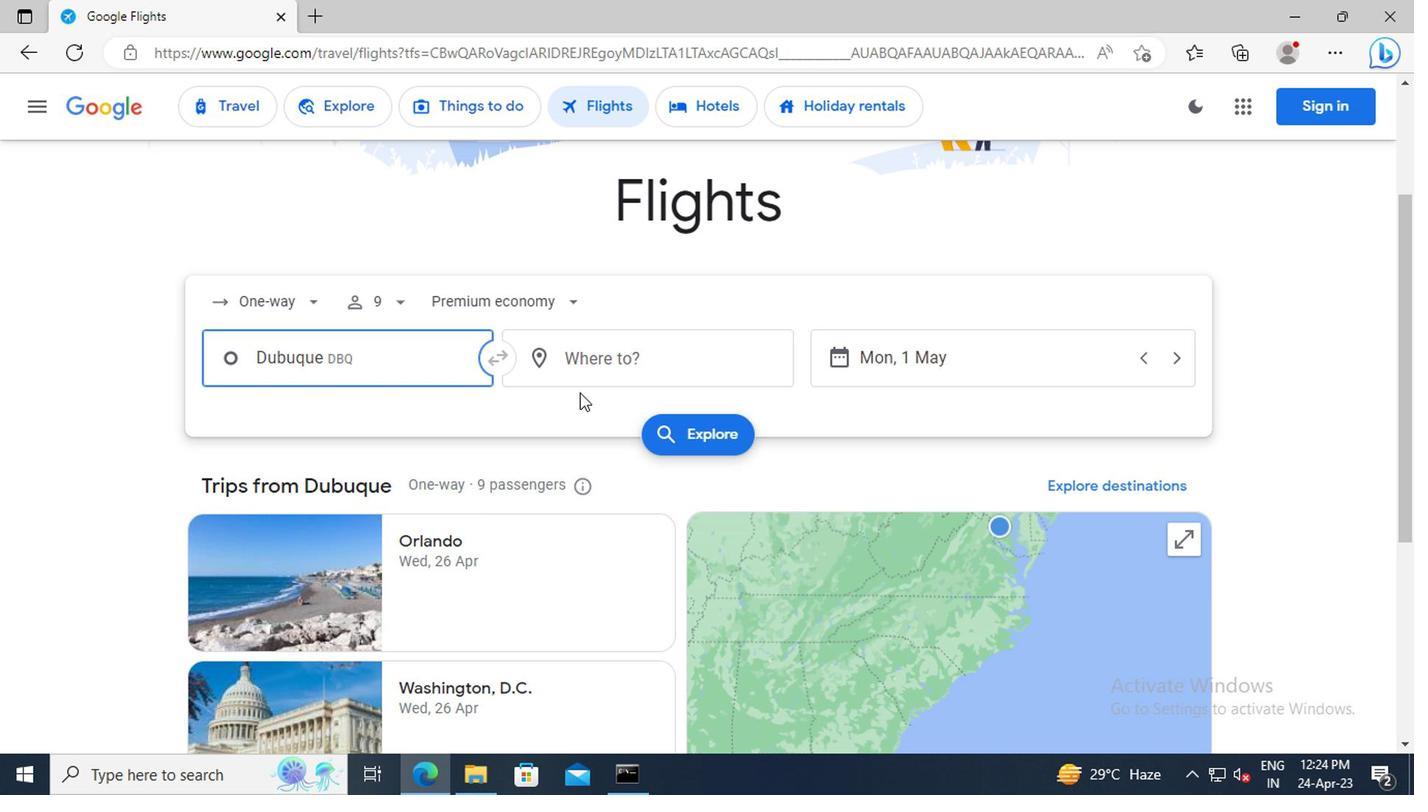 
Action: Mouse pressed left at (592, 362)
Screenshot: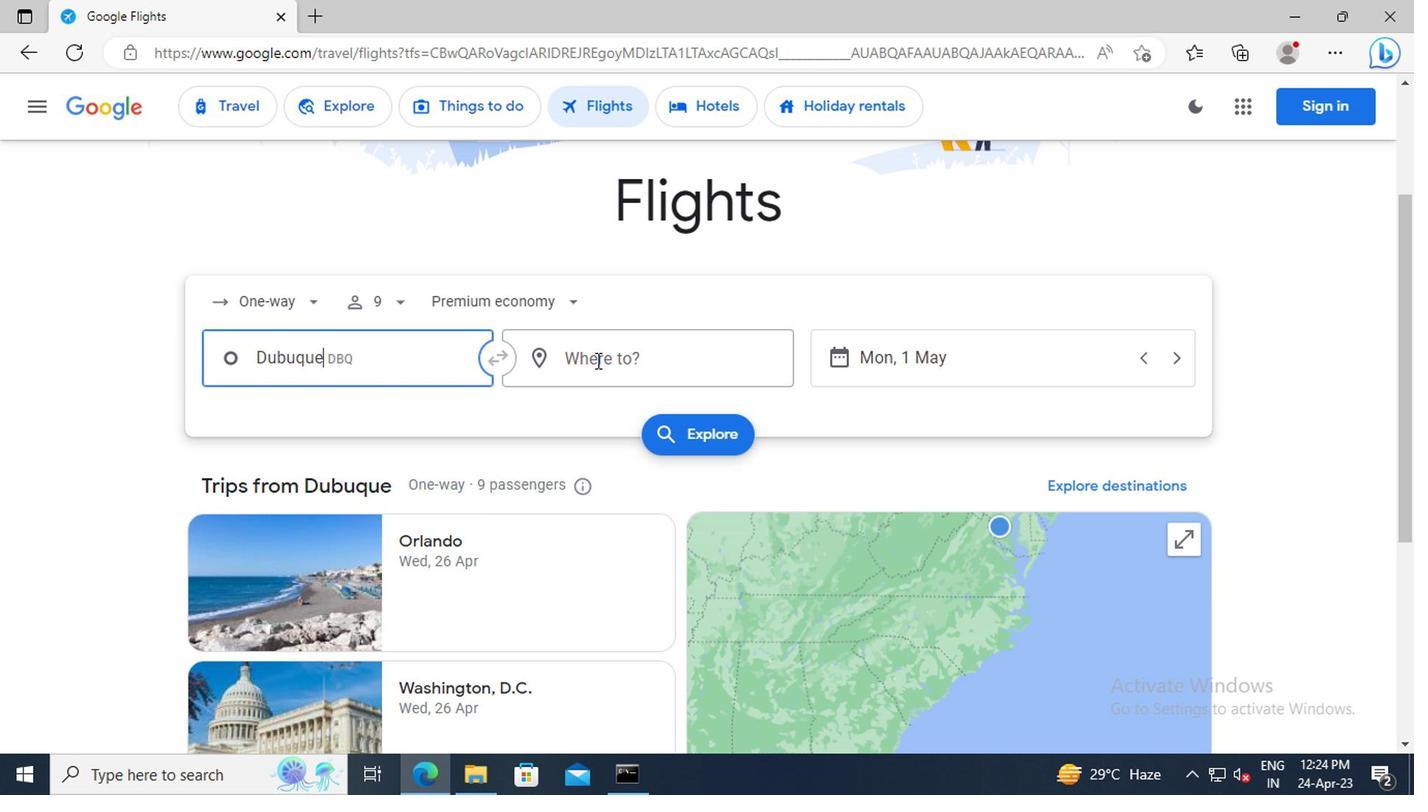 
Action: Key pressed <Key.shift>GREENSBORO
Screenshot: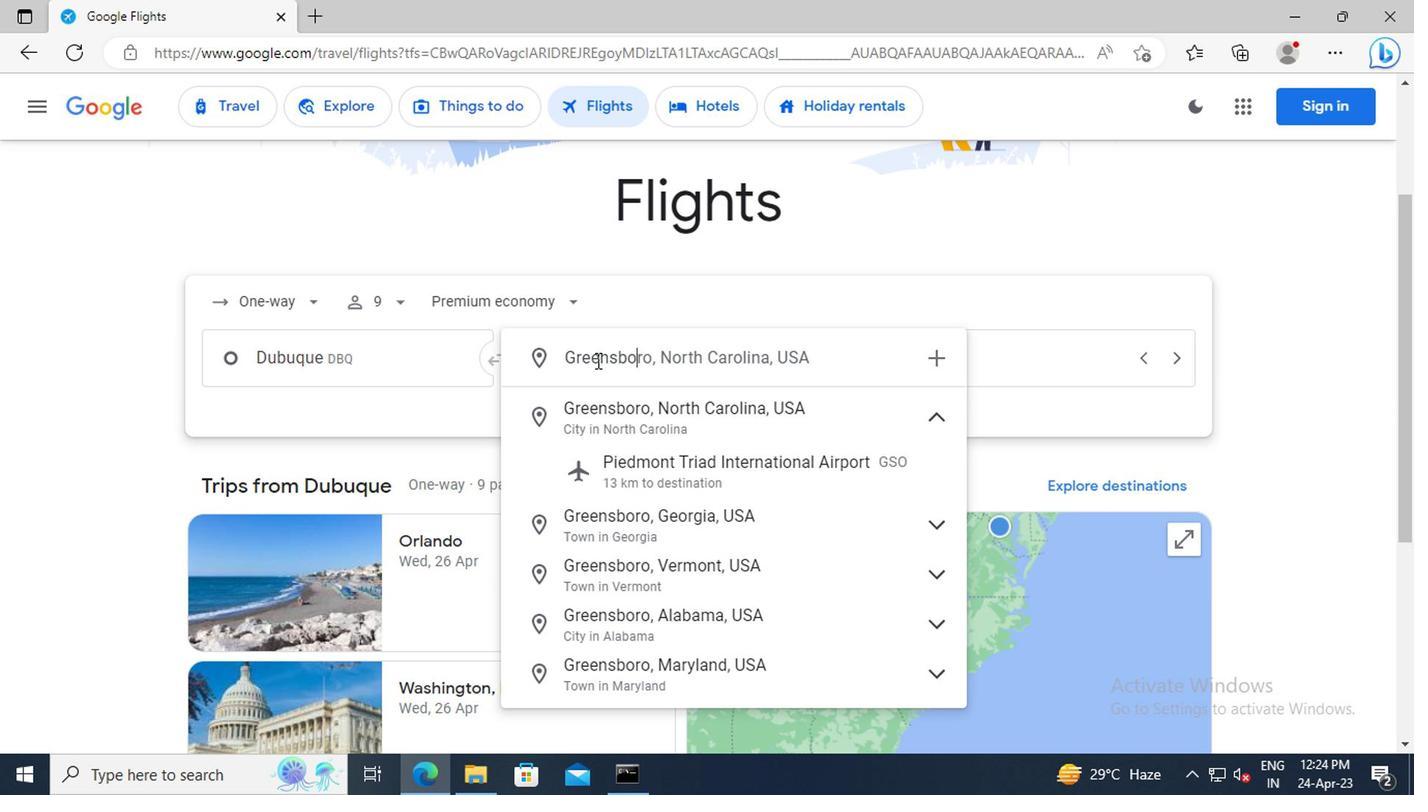 
Action: Mouse moved to (690, 474)
Screenshot: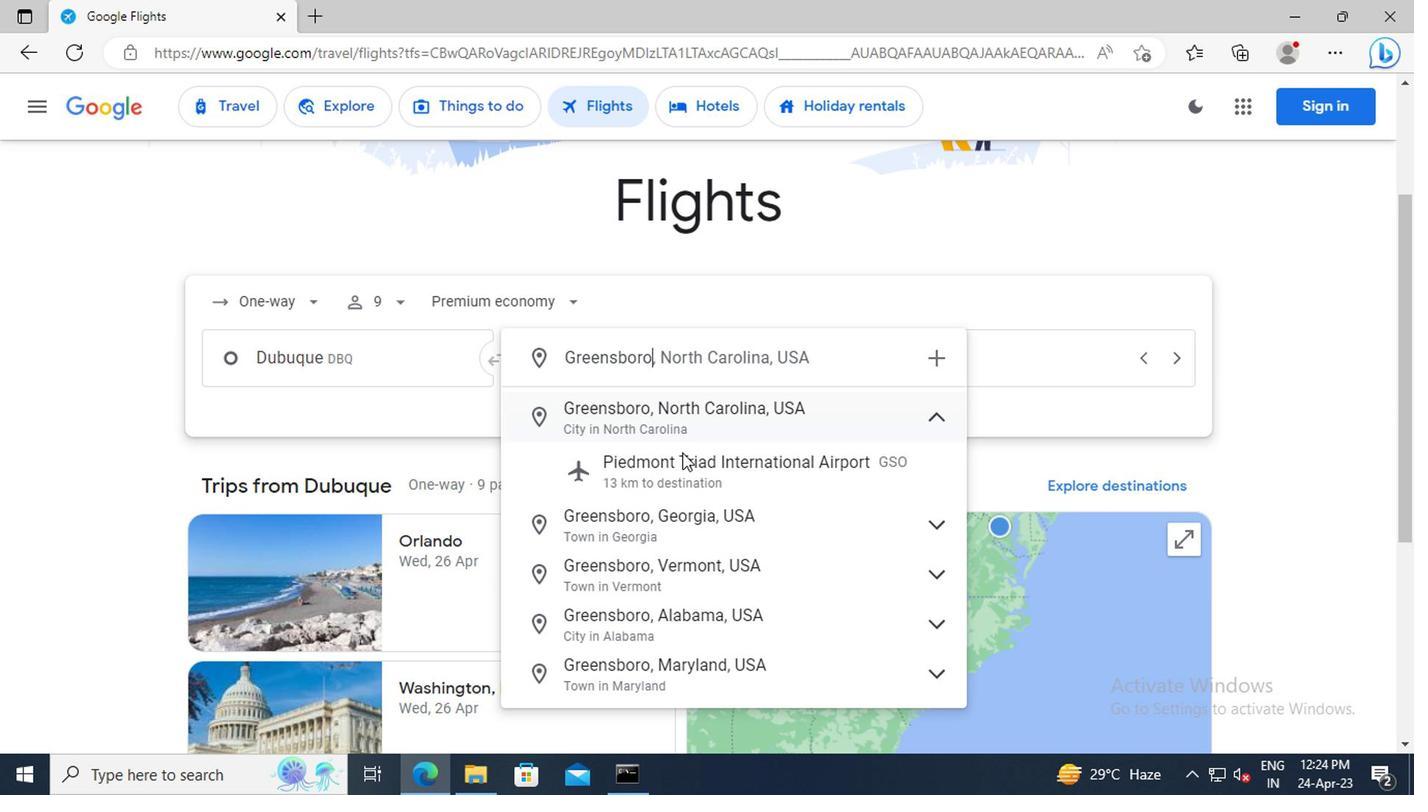 
Action: Mouse pressed left at (690, 474)
Screenshot: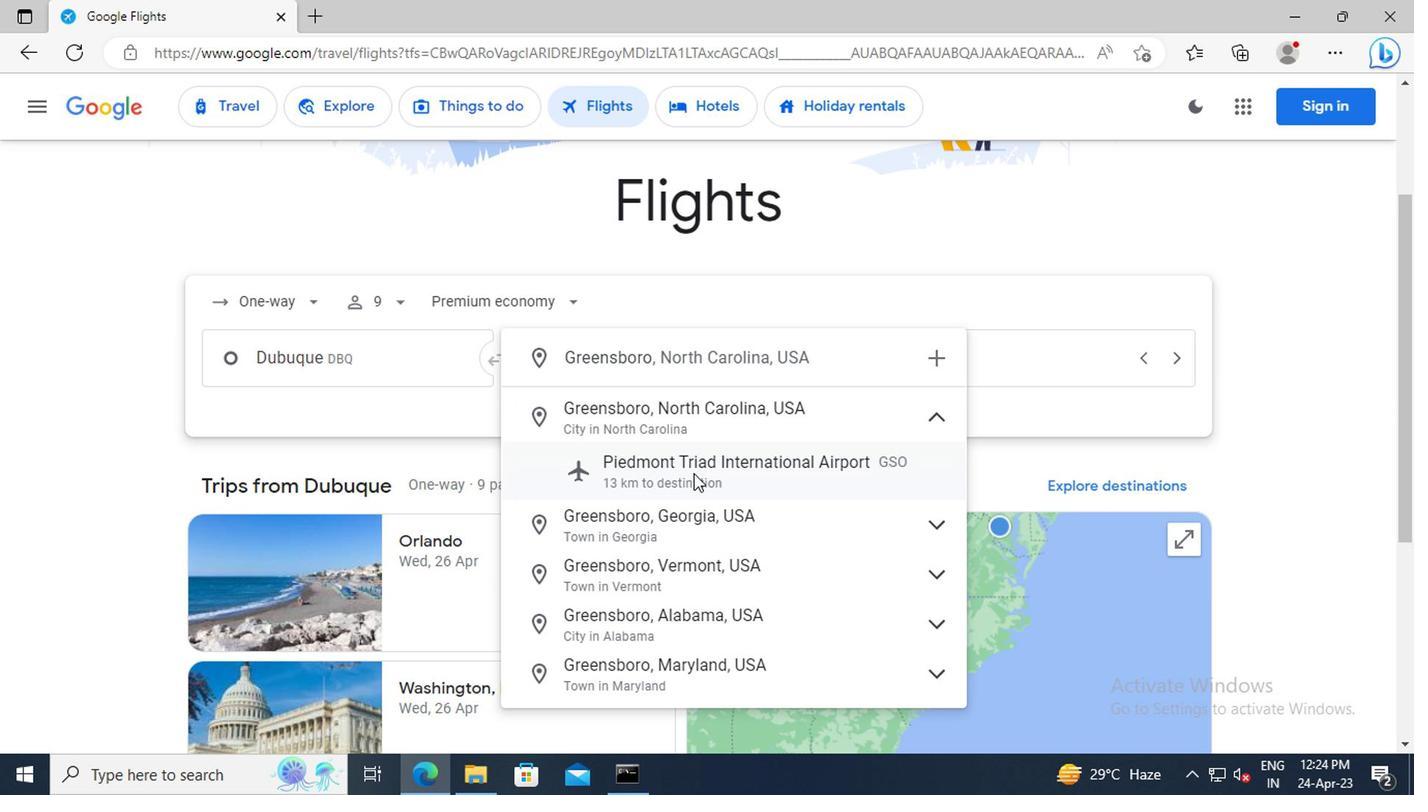 
Action: Mouse moved to (942, 360)
Screenshot: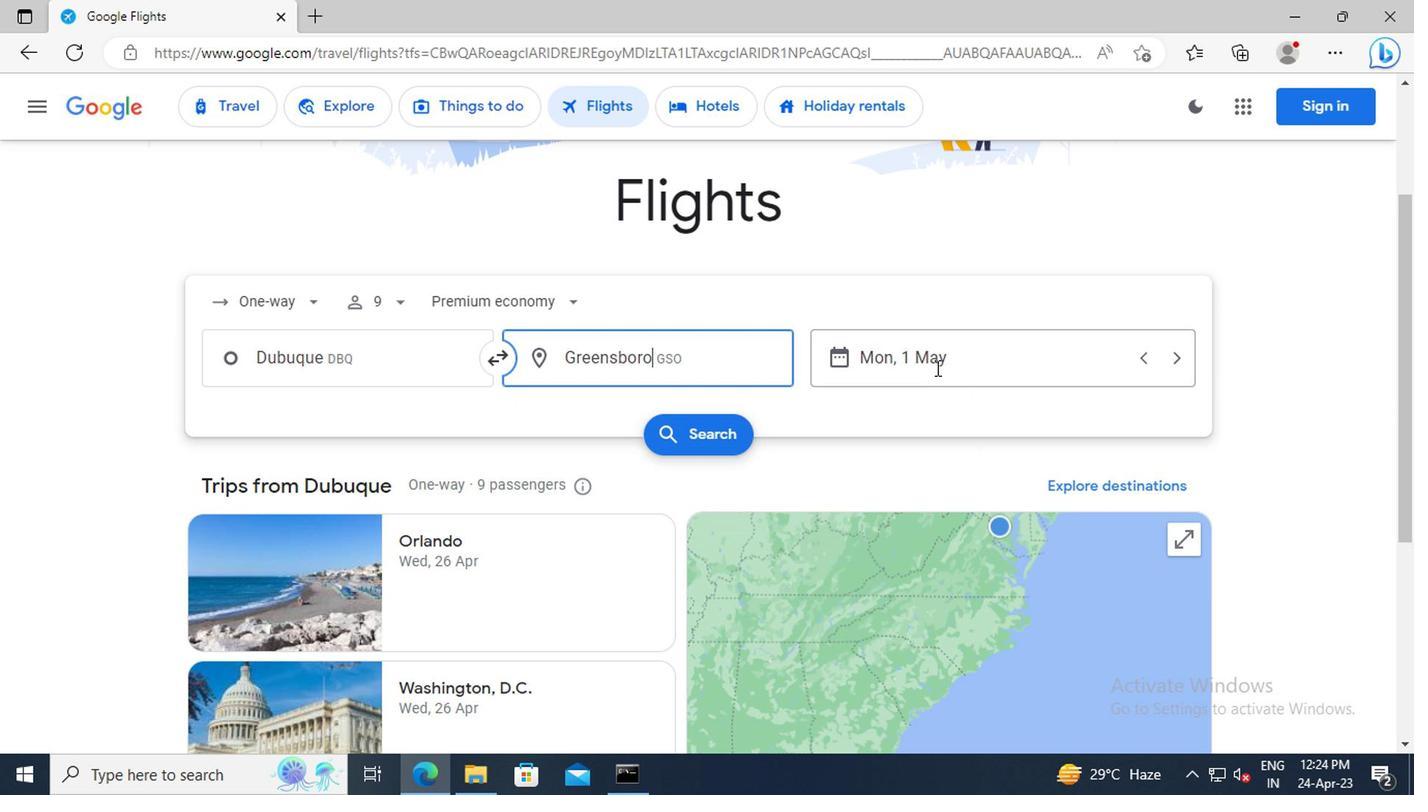 
Action: Mouse pressed left at (942, 360)
Screenshot: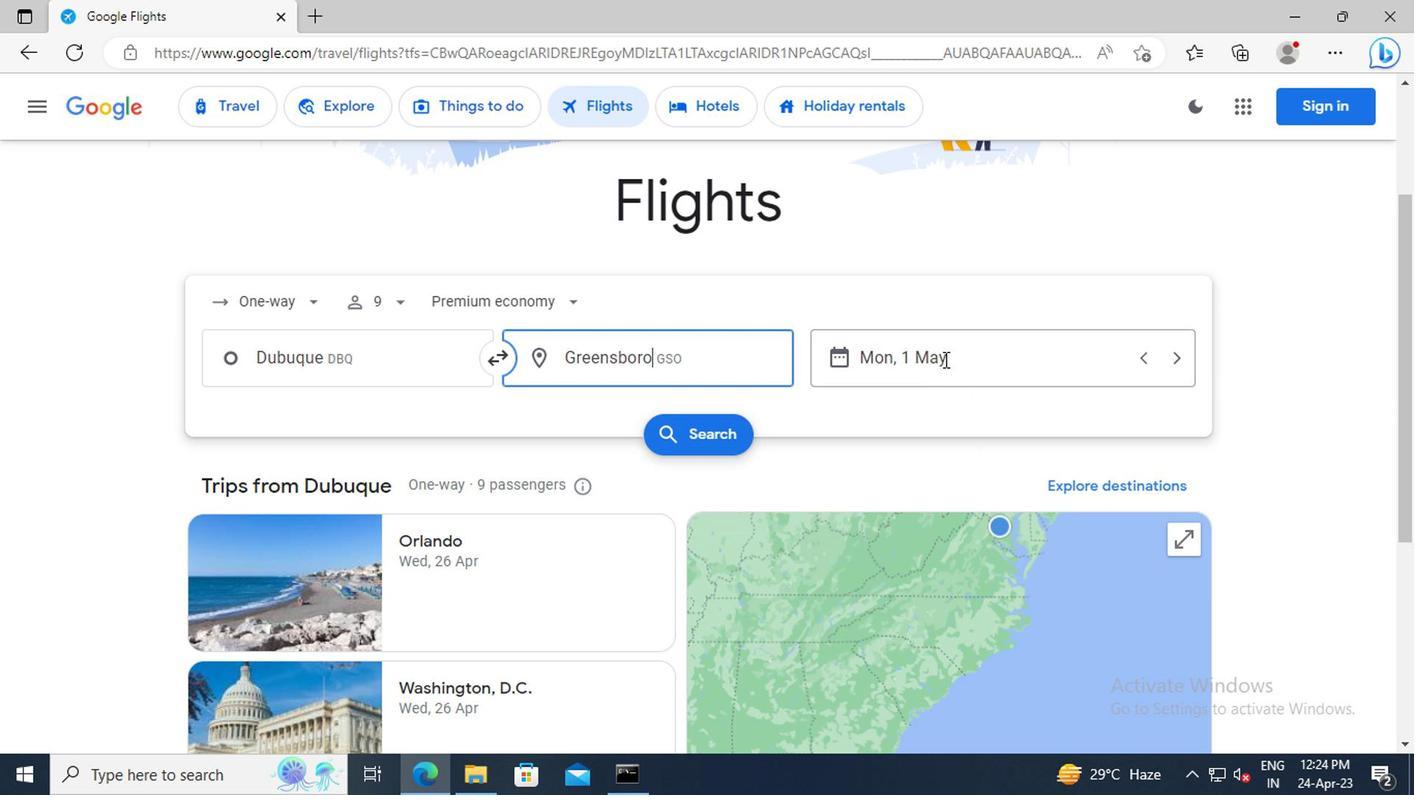 
Action: Key pressed 1<Key.space>MAY<Key.enter>
Screenshot: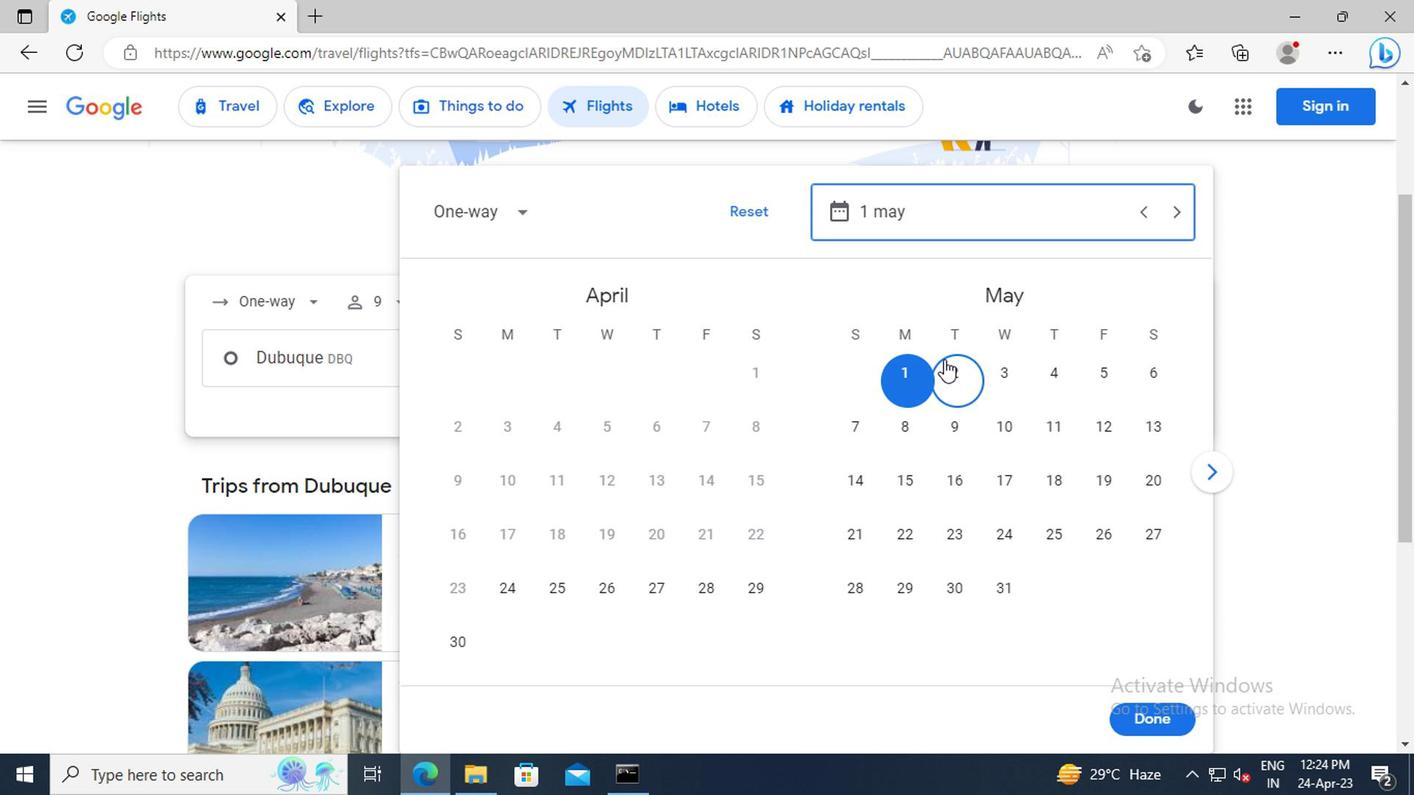 
Action: Mouse moved to (1153, 715)
Screenshot: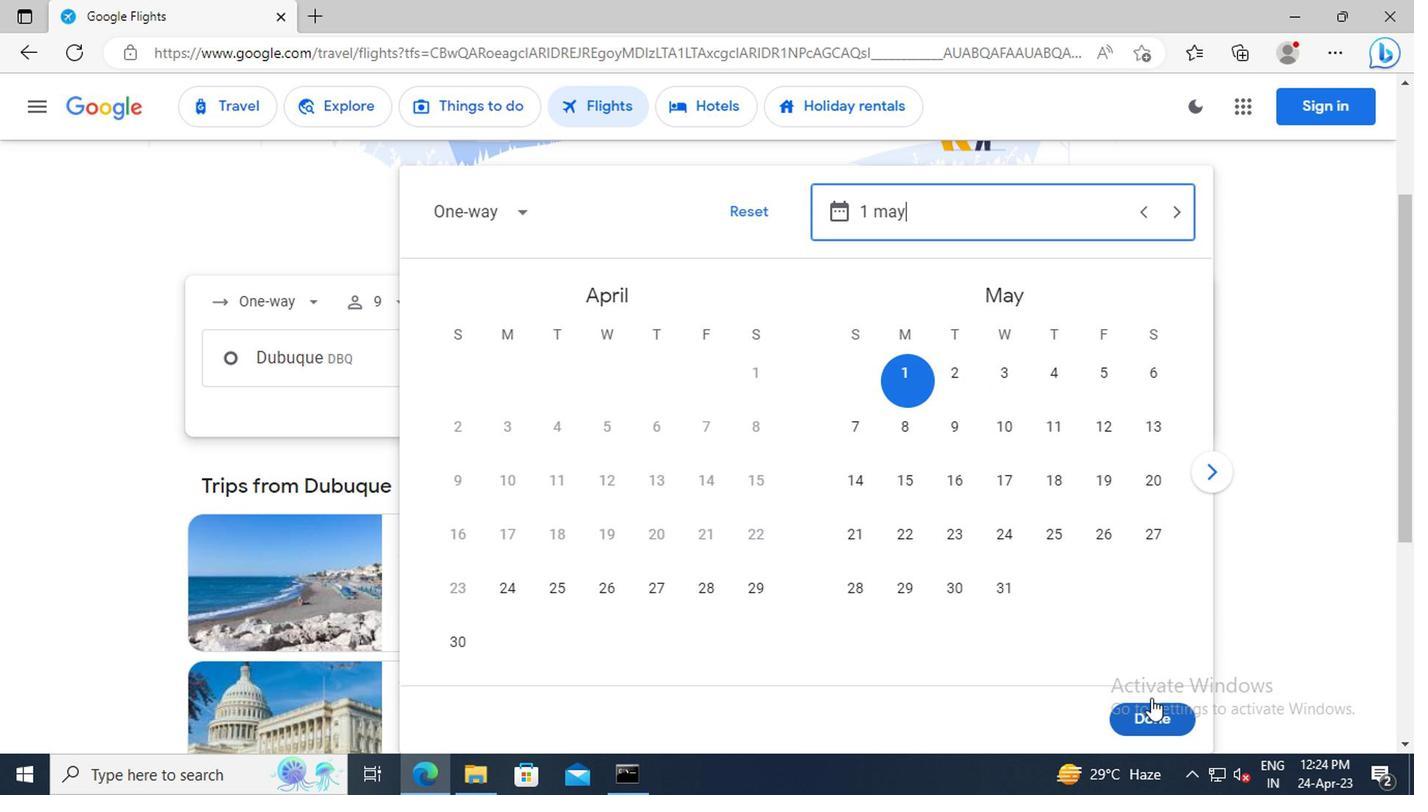 
Action: Mouse pressed left at (1153, 715)
Screenshot: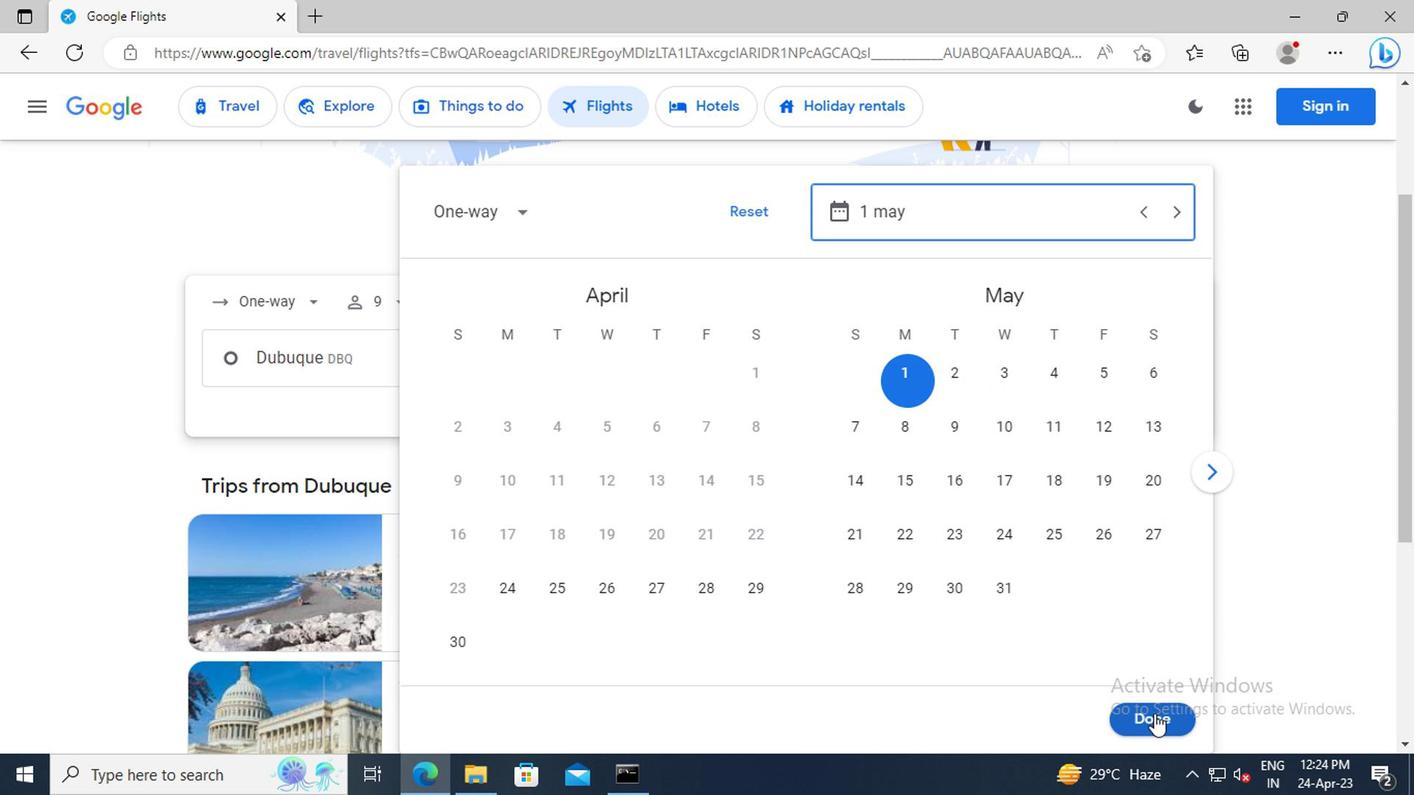 
Action: Mouse moved to (701, 438)
Screenshot: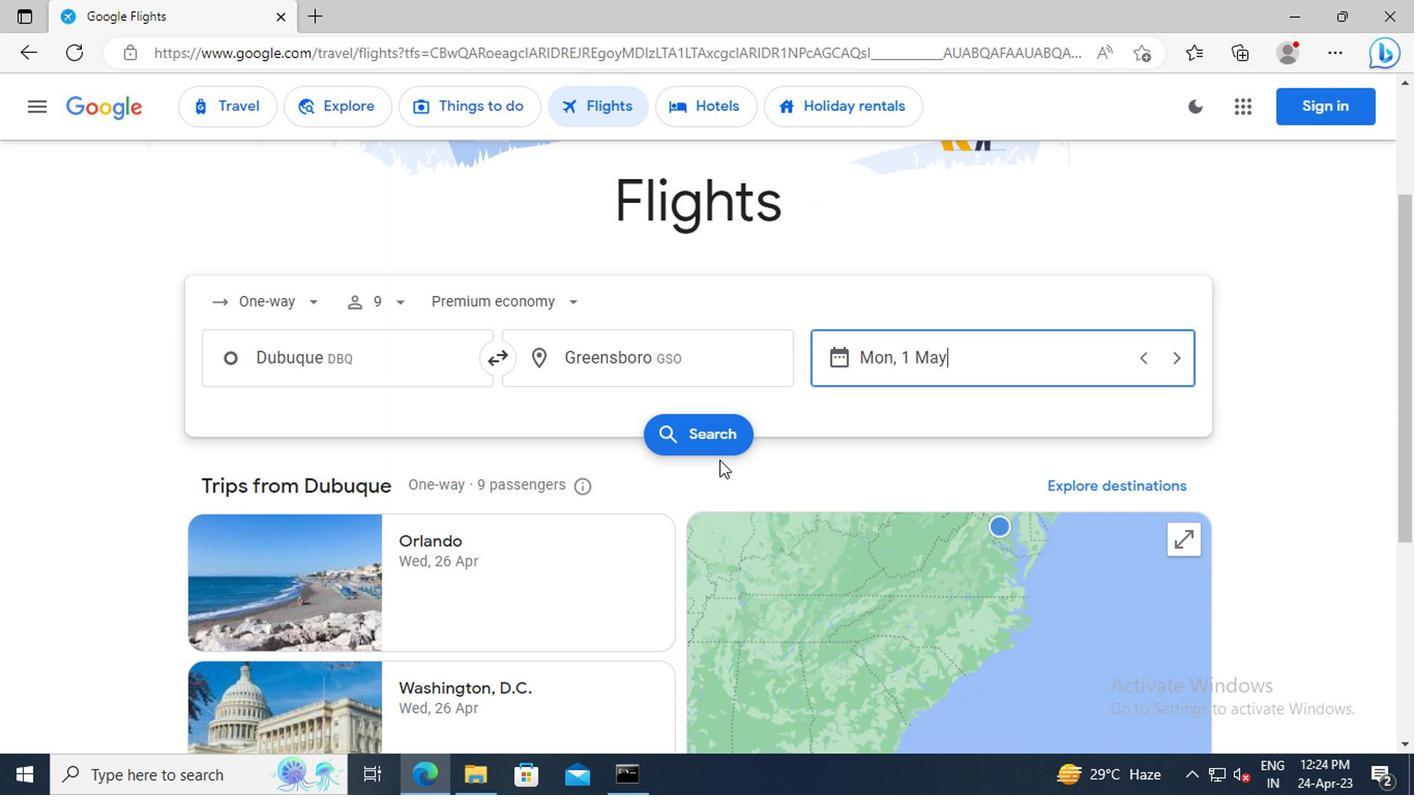 
Action: Mouse pressed left at (701, 438)
Screenshot: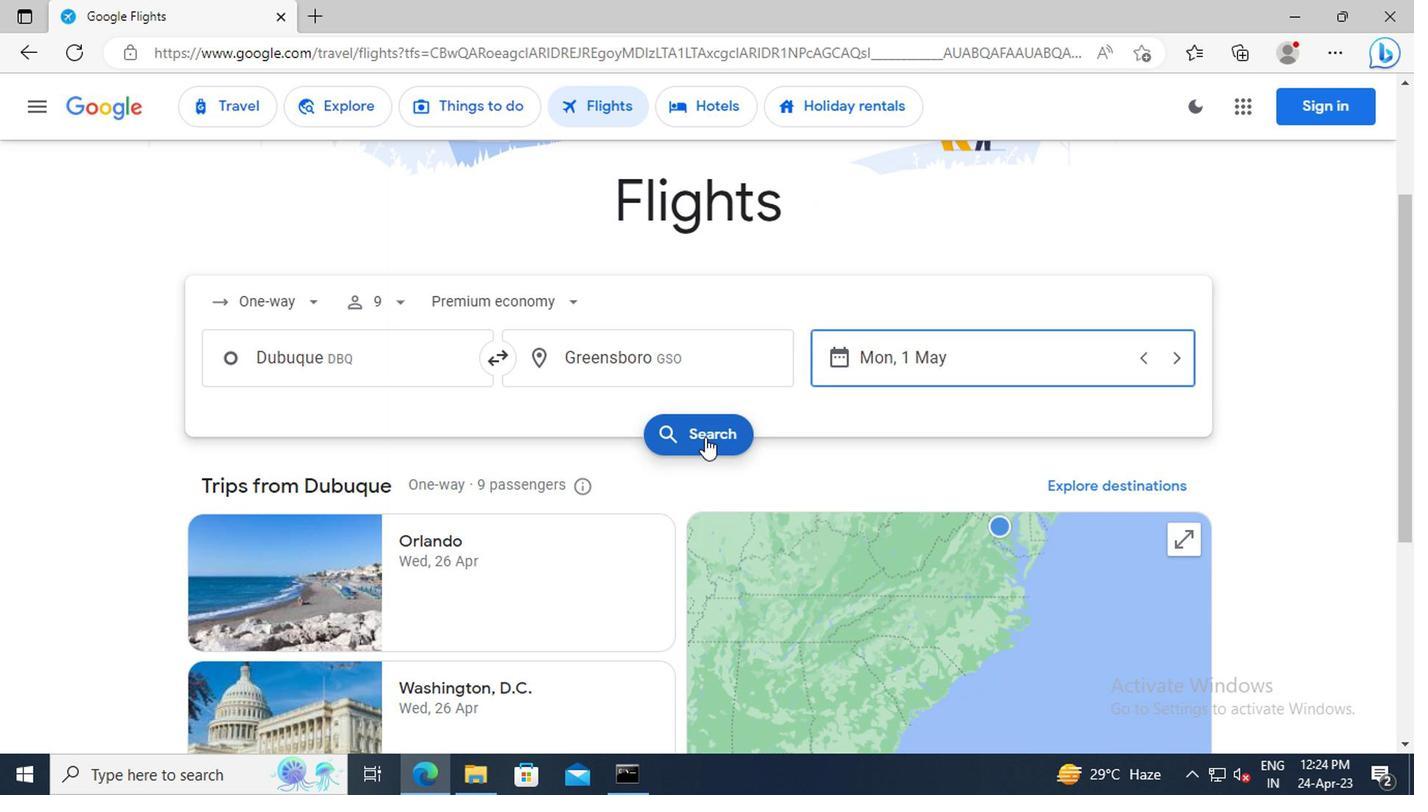 
Action: Mouse moved to (241, 299)
Screenshot: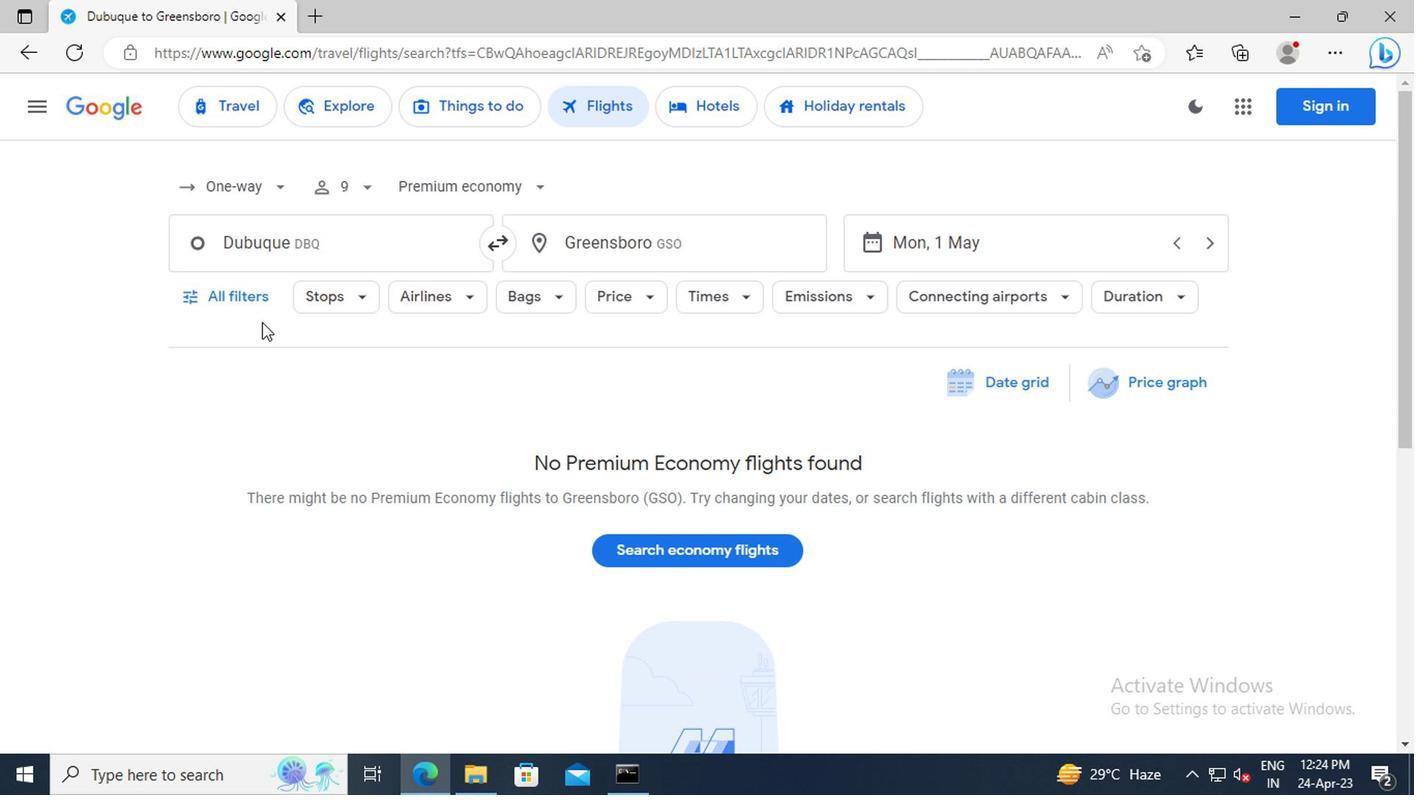 
Action: Mouse pressed left at (241, 299)
Screenshot: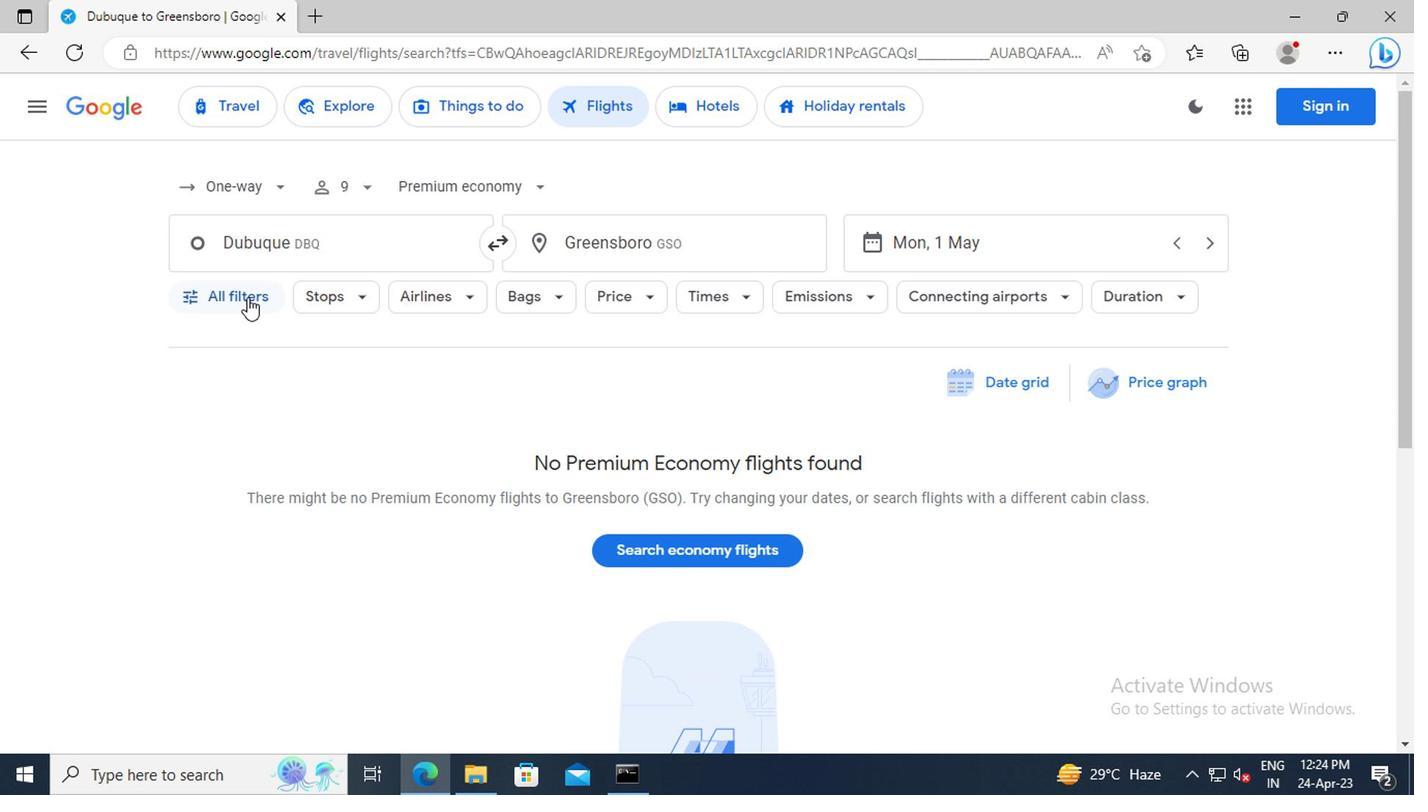 
Action: Mouse moved to (358, 434)
Screenshot: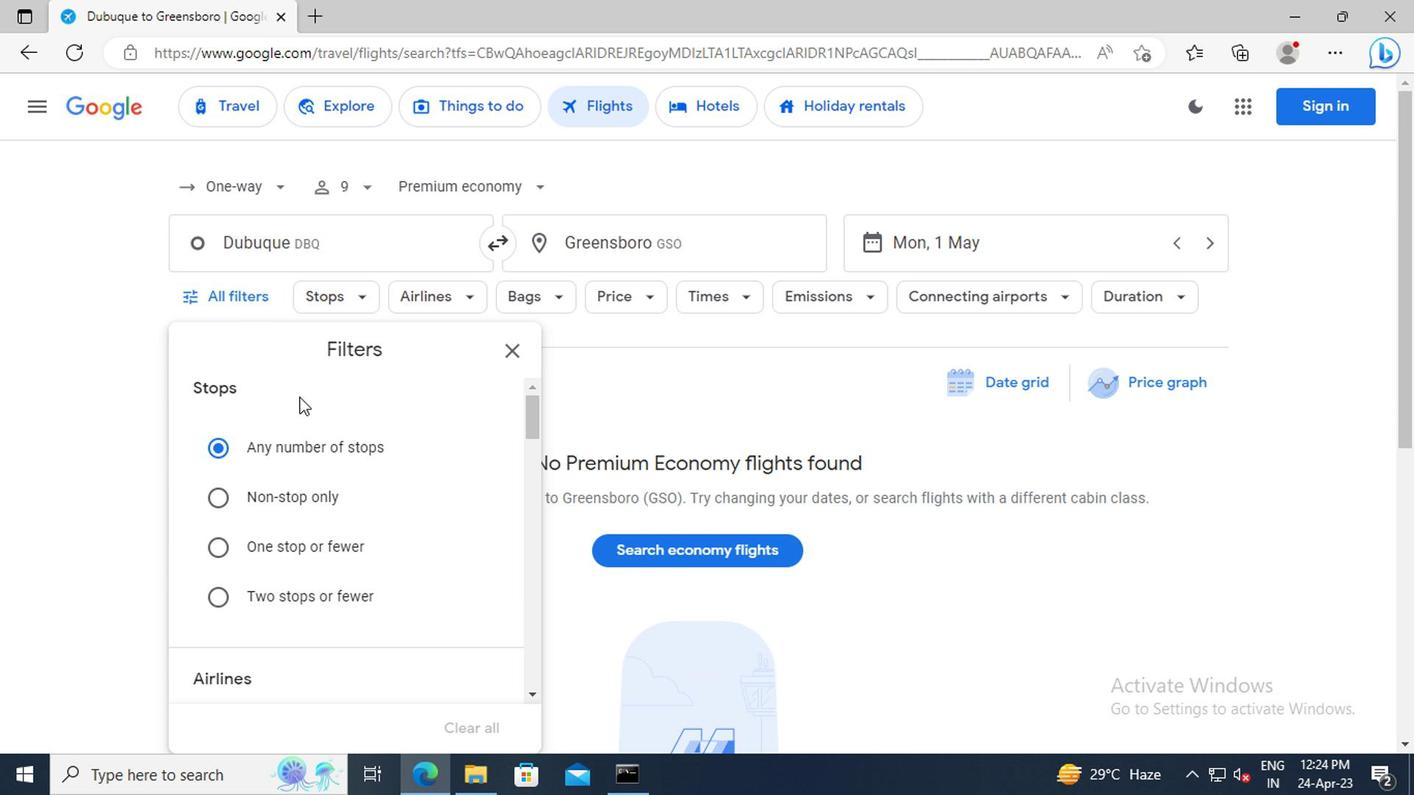 
Action: Mouse scrolled (358, 433) with delta (0, -1)
Screenshot: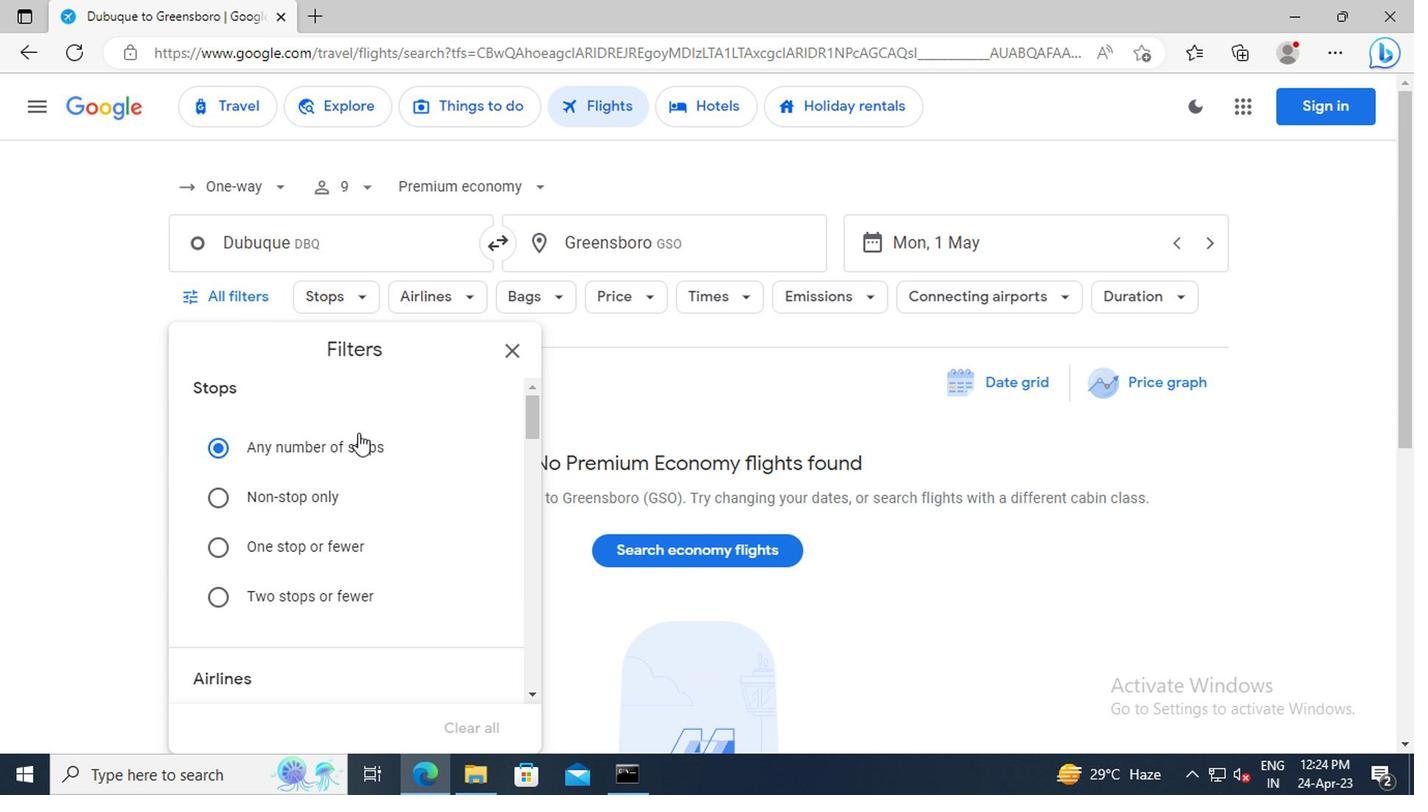 
Action: Mouse scrolled (358, 433) with delta (0, -1)
Screenshot: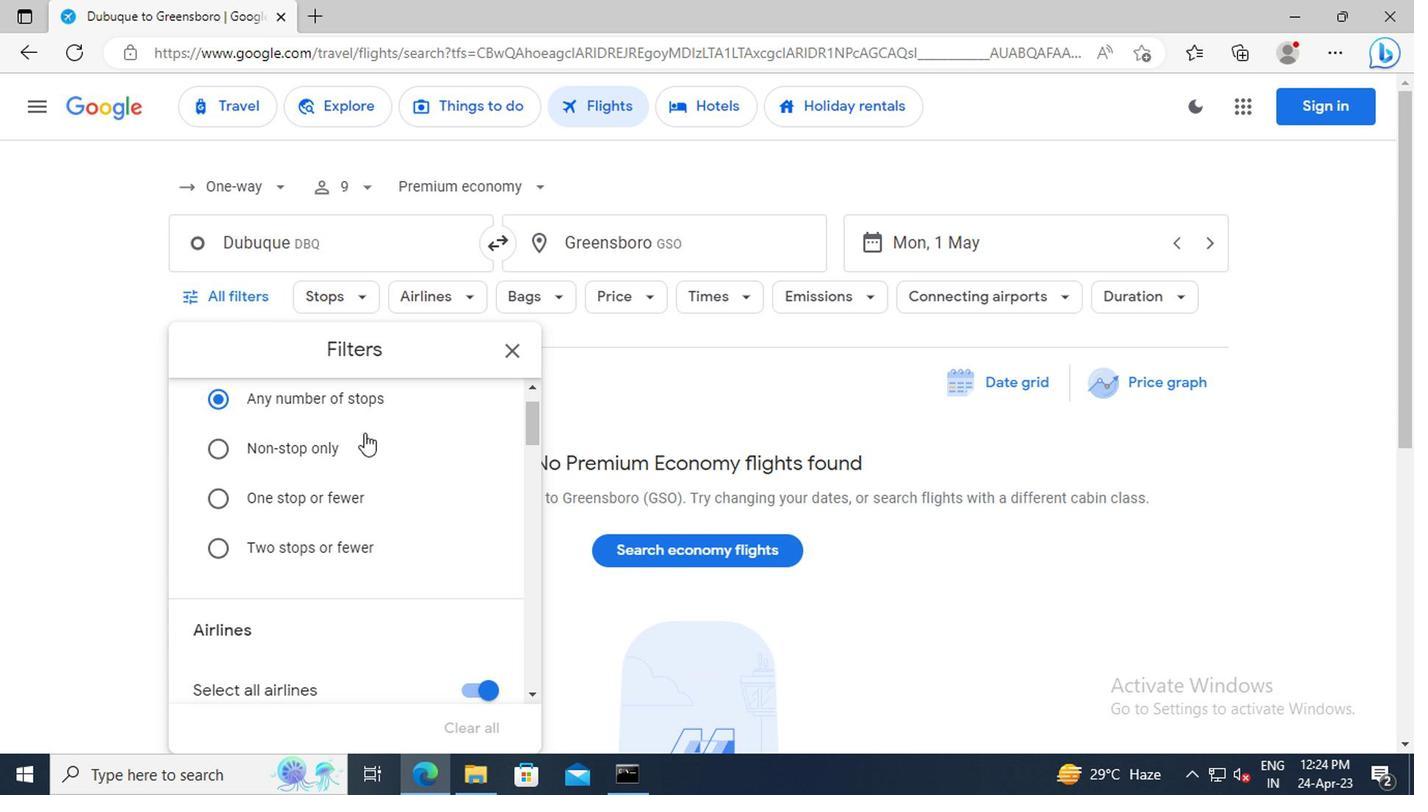 
Action: Mouse scrolled (358, 433) with delta (0, -1)
Screenshot: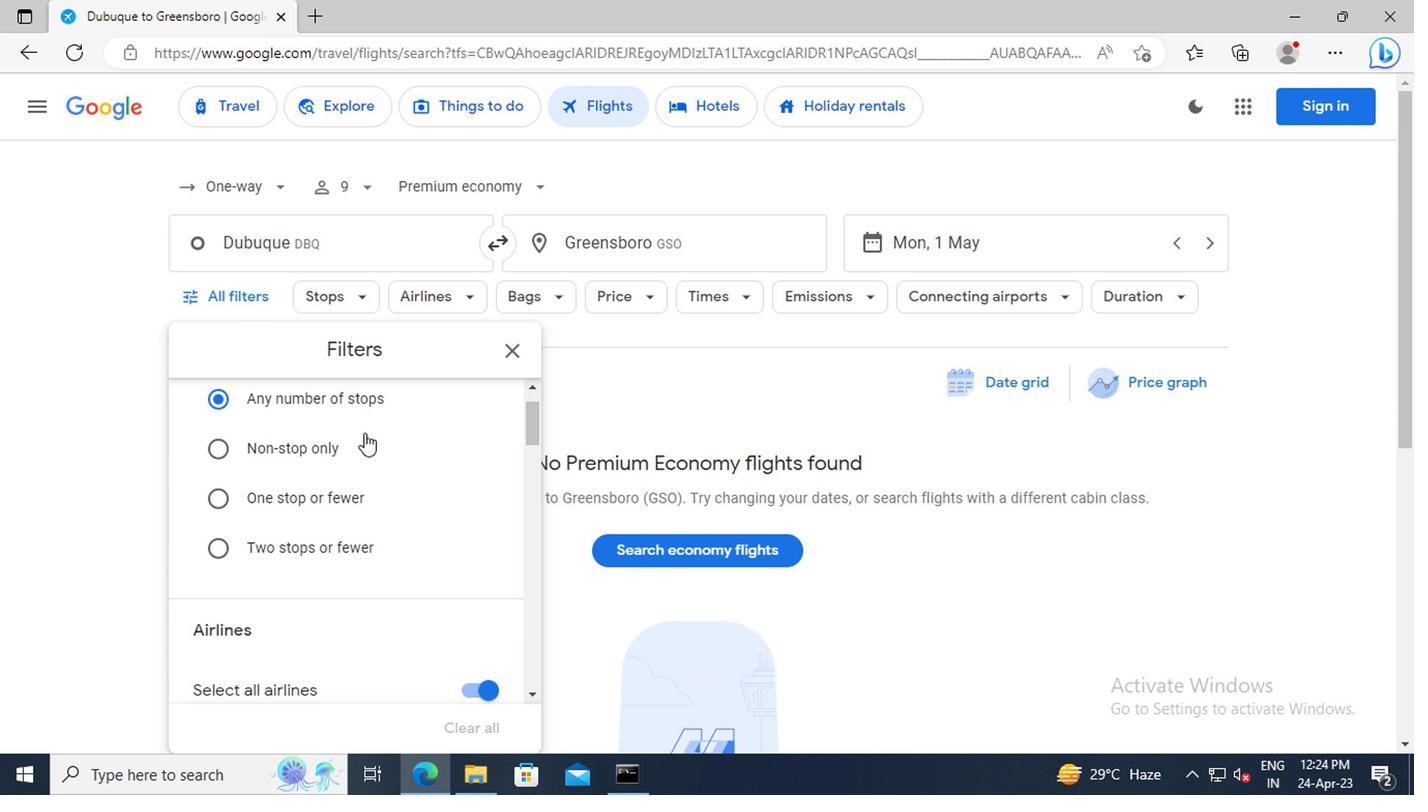 
Action: Mouse scrolled (358, 433) with delta (0, -1)
Screenshot: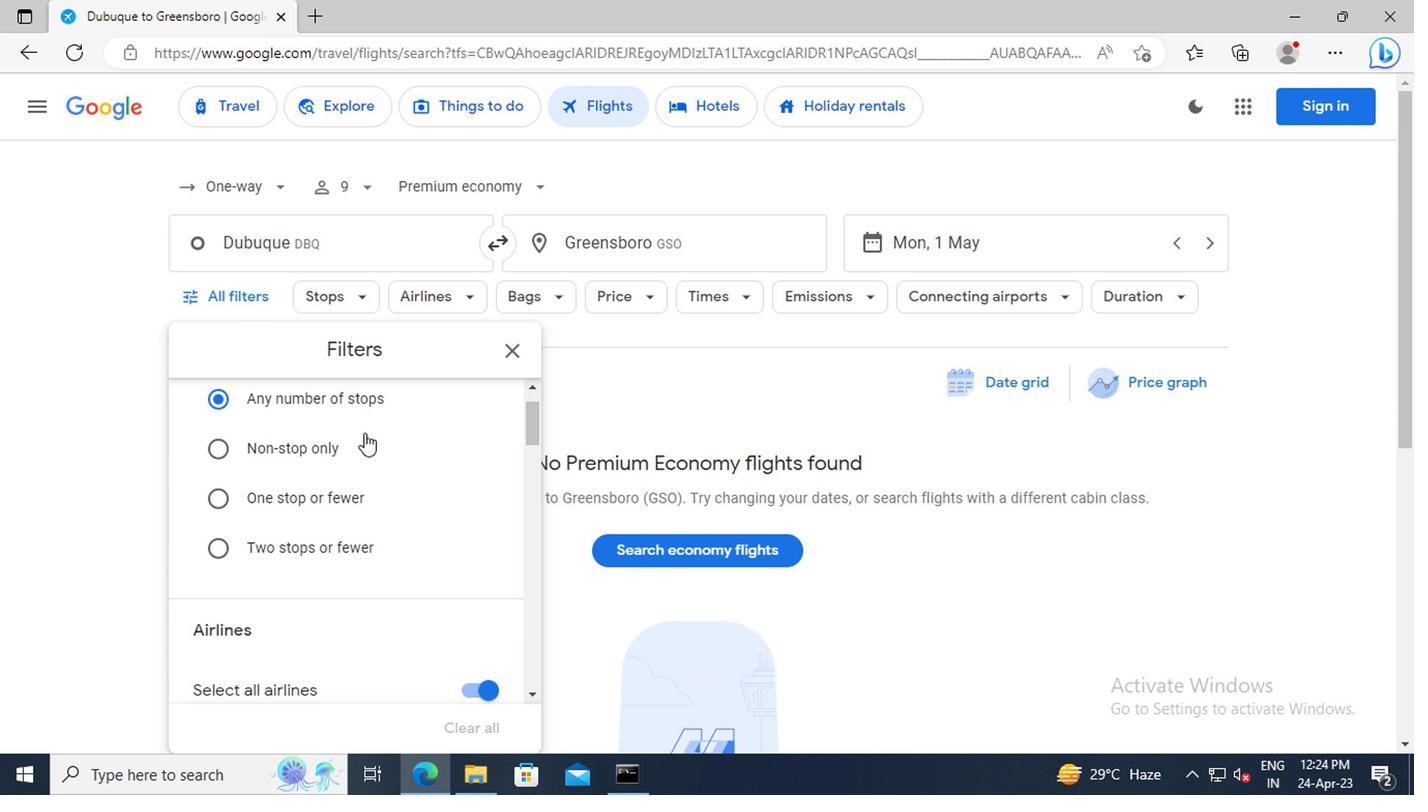 
Action: Mouse scrolled (358, 433) with delta (0, -1)
Screenshot: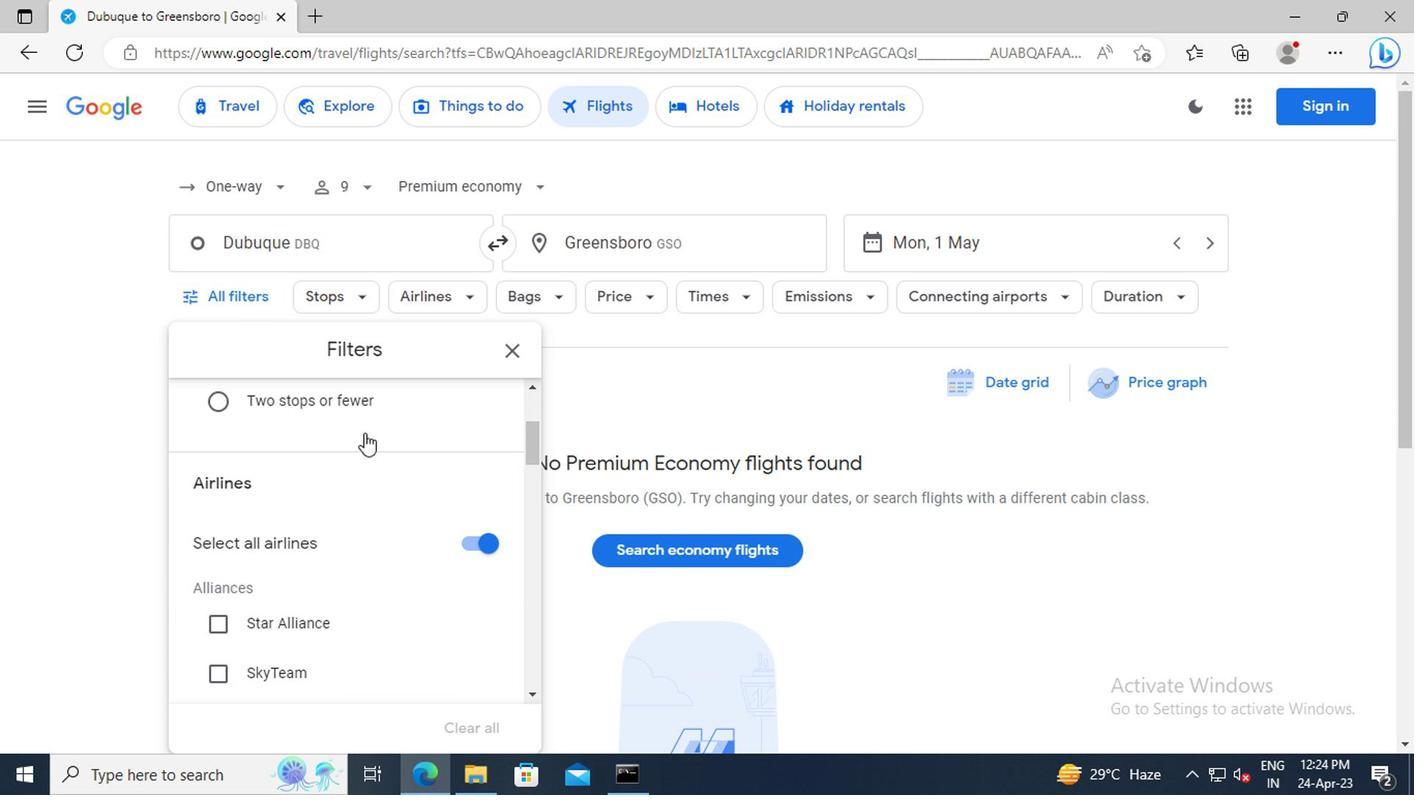 
Action: Mouse scrolled (358, 433) with delta (0, -1)
Screenshot: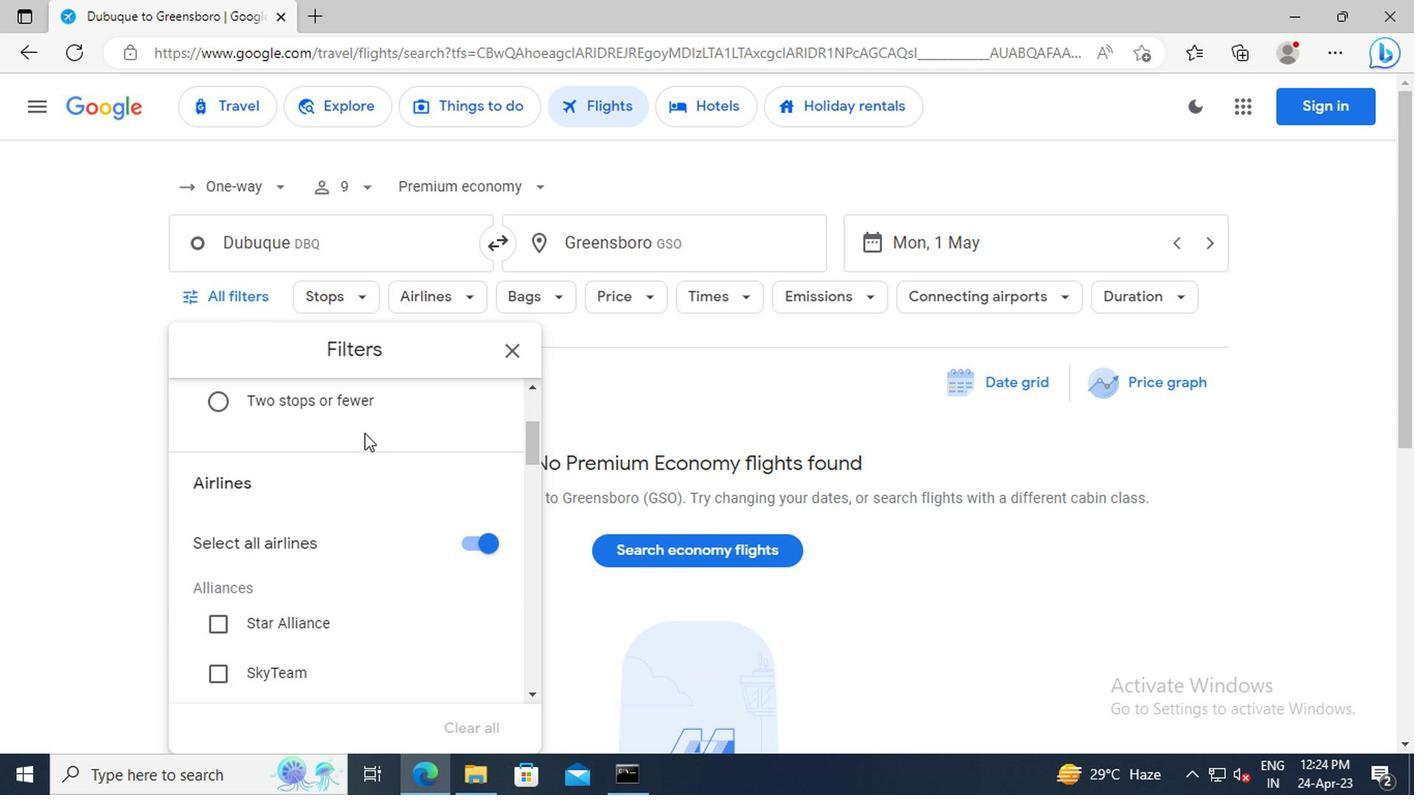 
Action: Mouse scrolled (358, 433) with delta (0, -1)
Screenshot: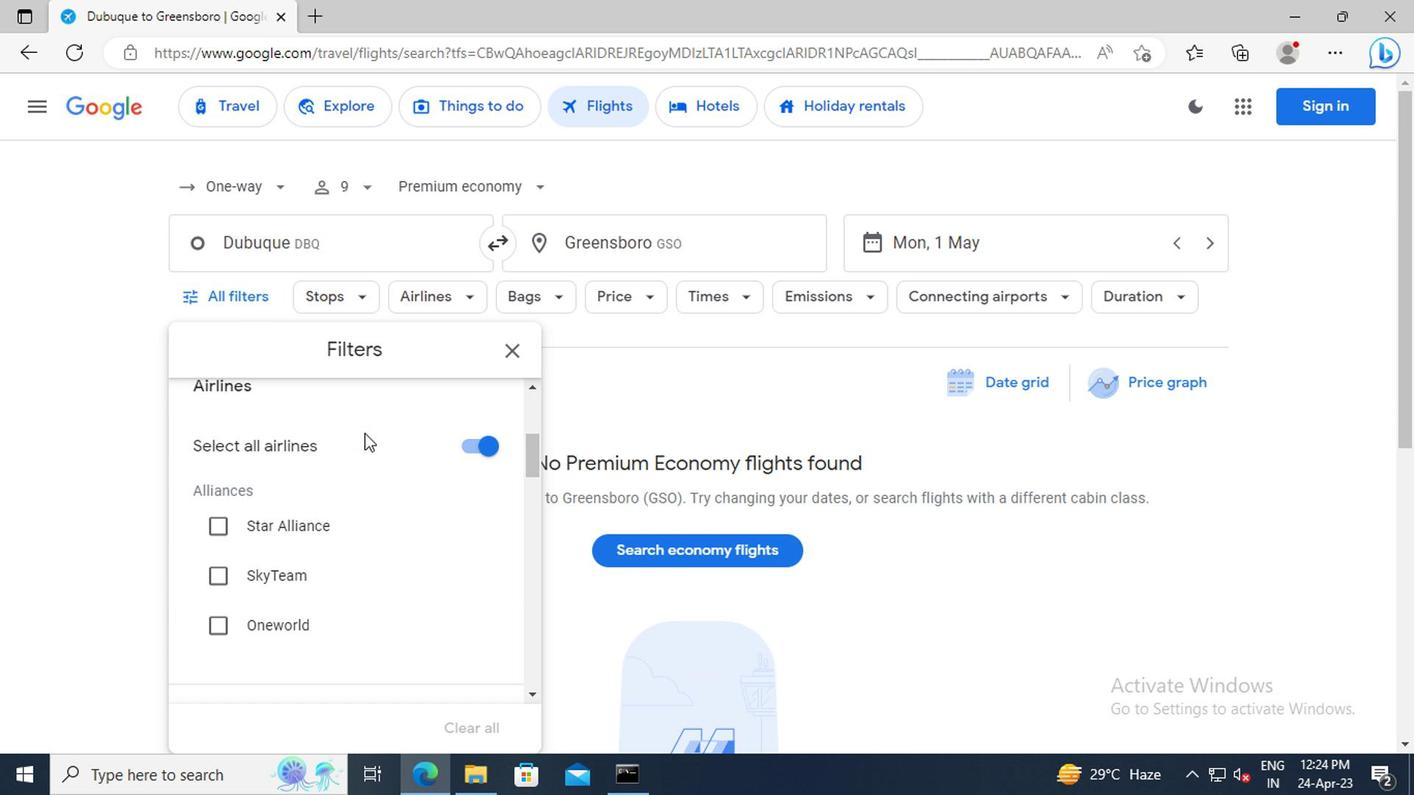 
Action: Mouse scrolled (358, 433) with delta (0, -1)
Screenshot: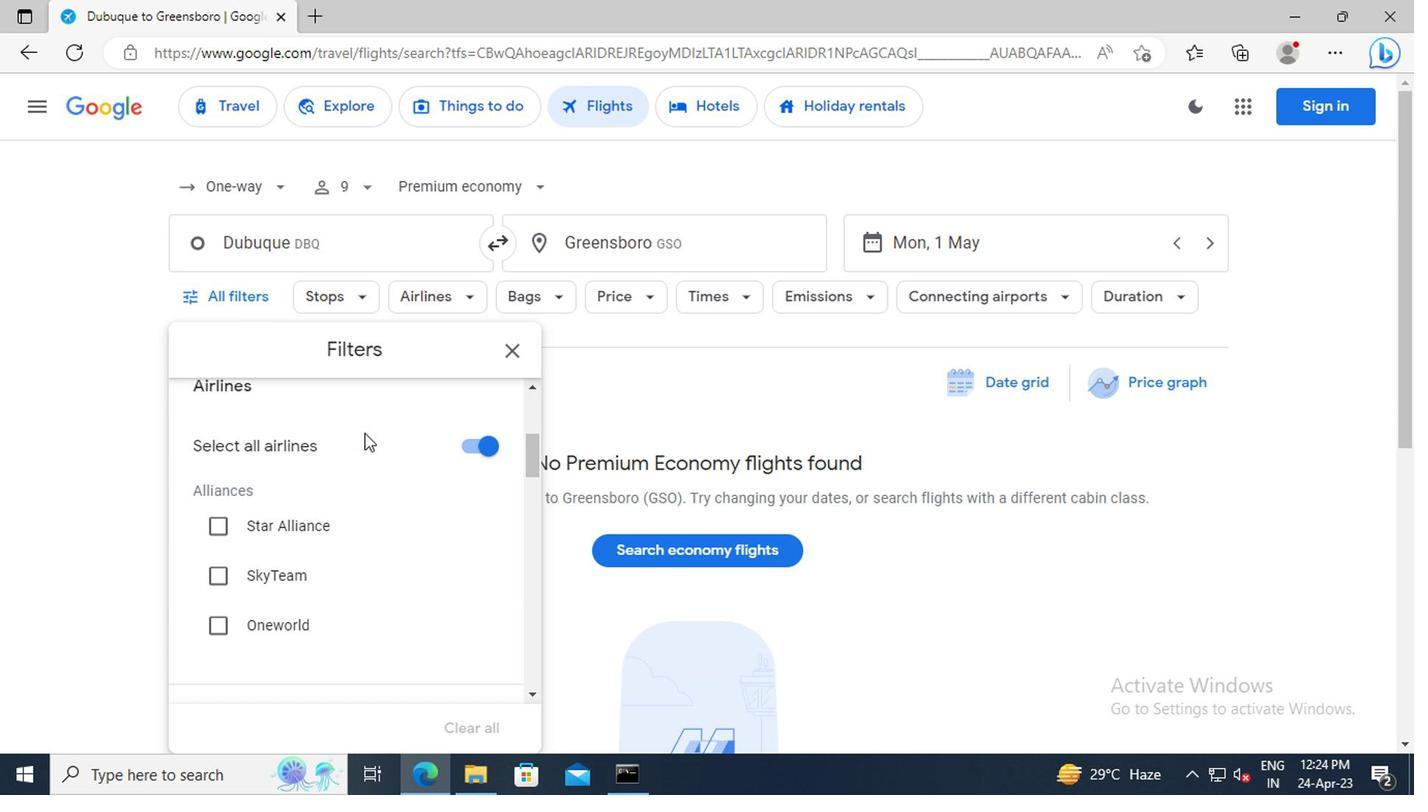 
Action: Mouse scrolled (358, 433) with delta (0, -1)
Screenshot: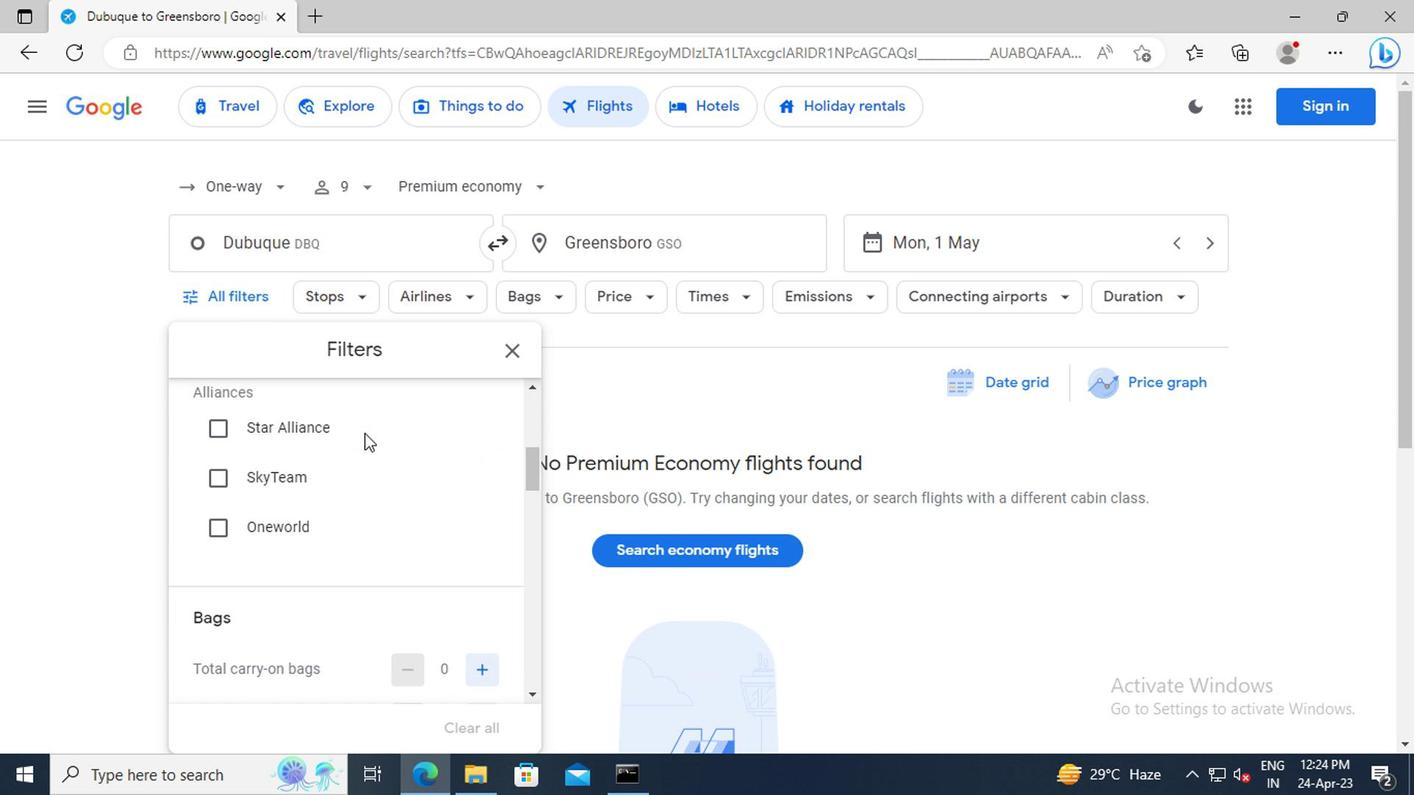 
Action: Mouse scrolled (358, 433) with delta (0, -1)
Screenshot: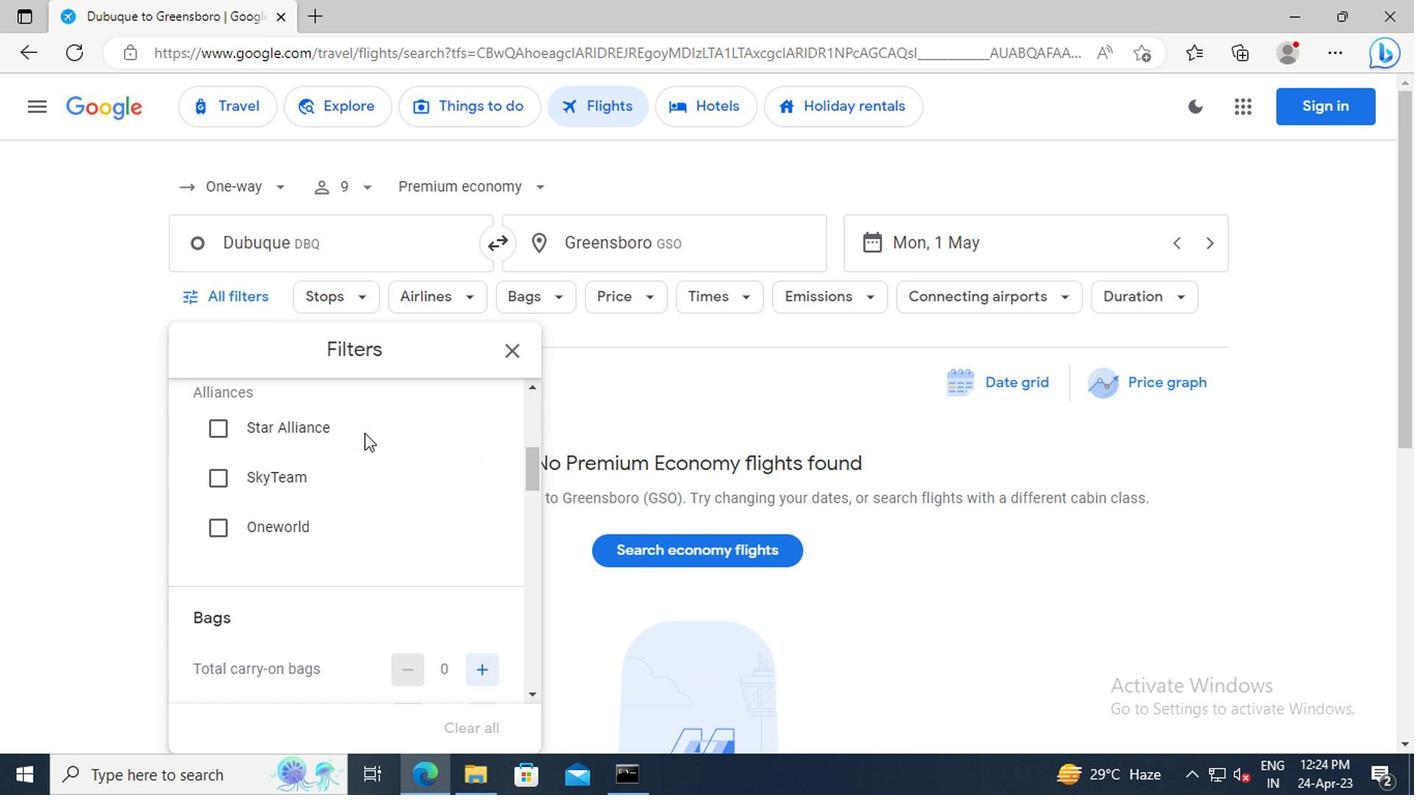 
Action: Mouse scrolled (358, 433) with delta (0, -1)
Screenshot: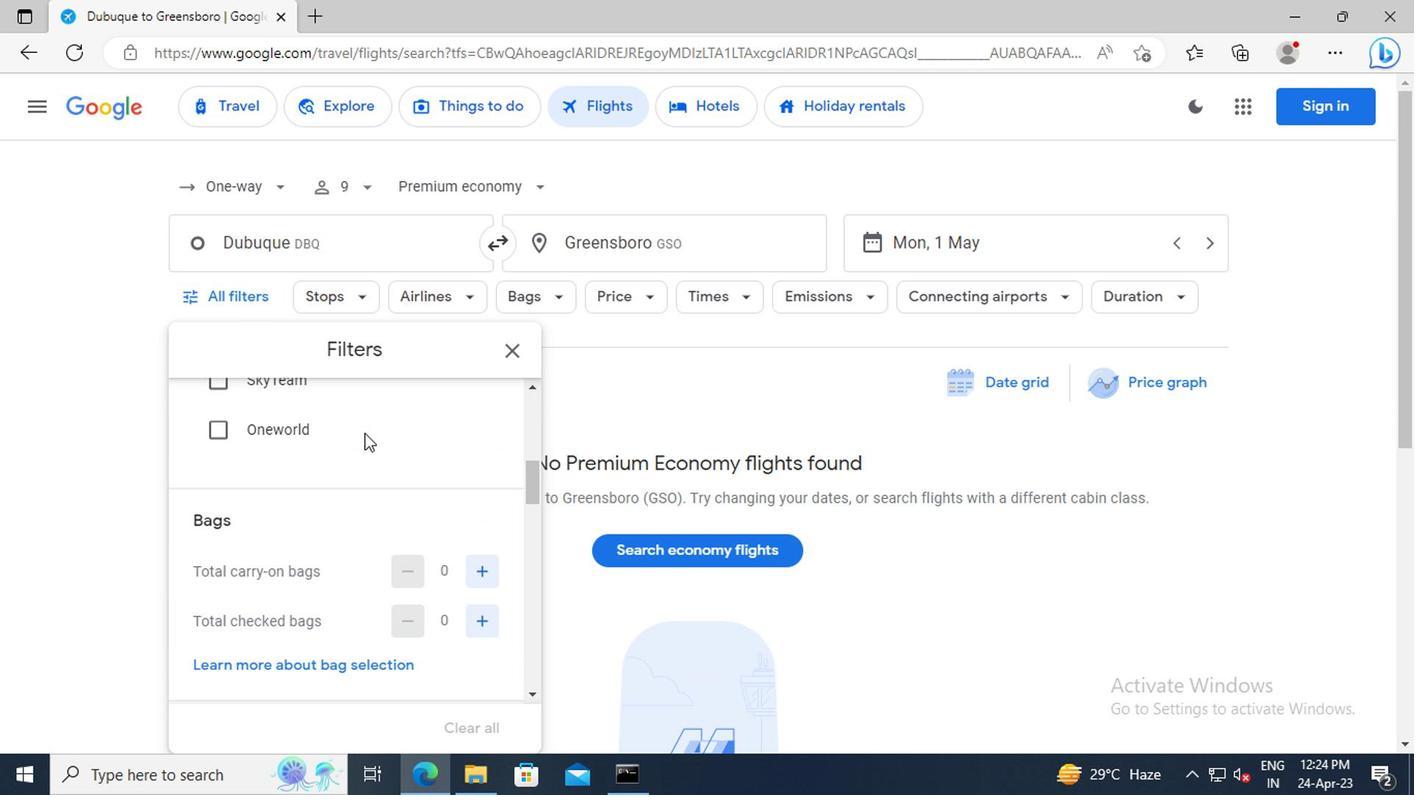 
Action: Mouse moved to (476, 576)
Screenshot: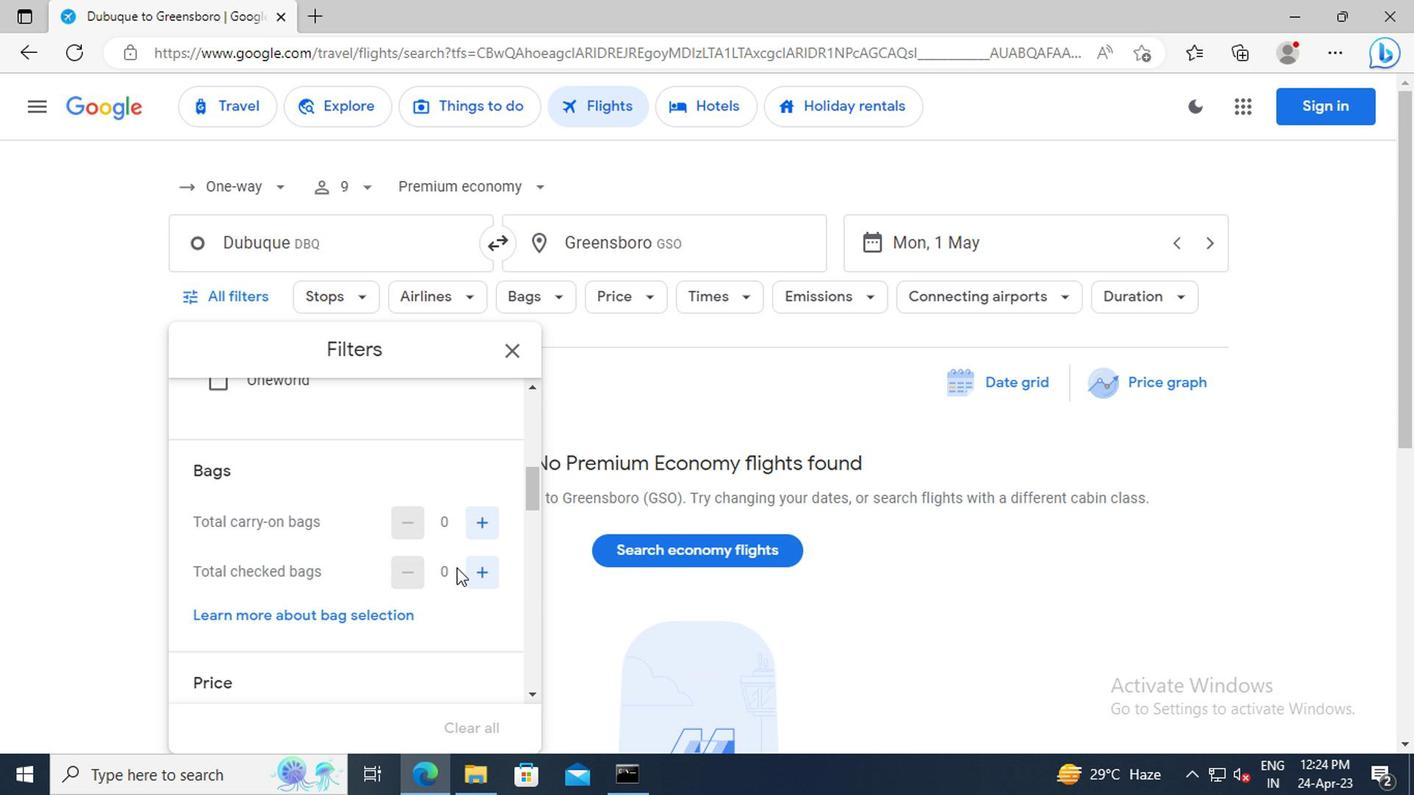 
Action: Mouse pressed left at (476, 576)
Screenshot: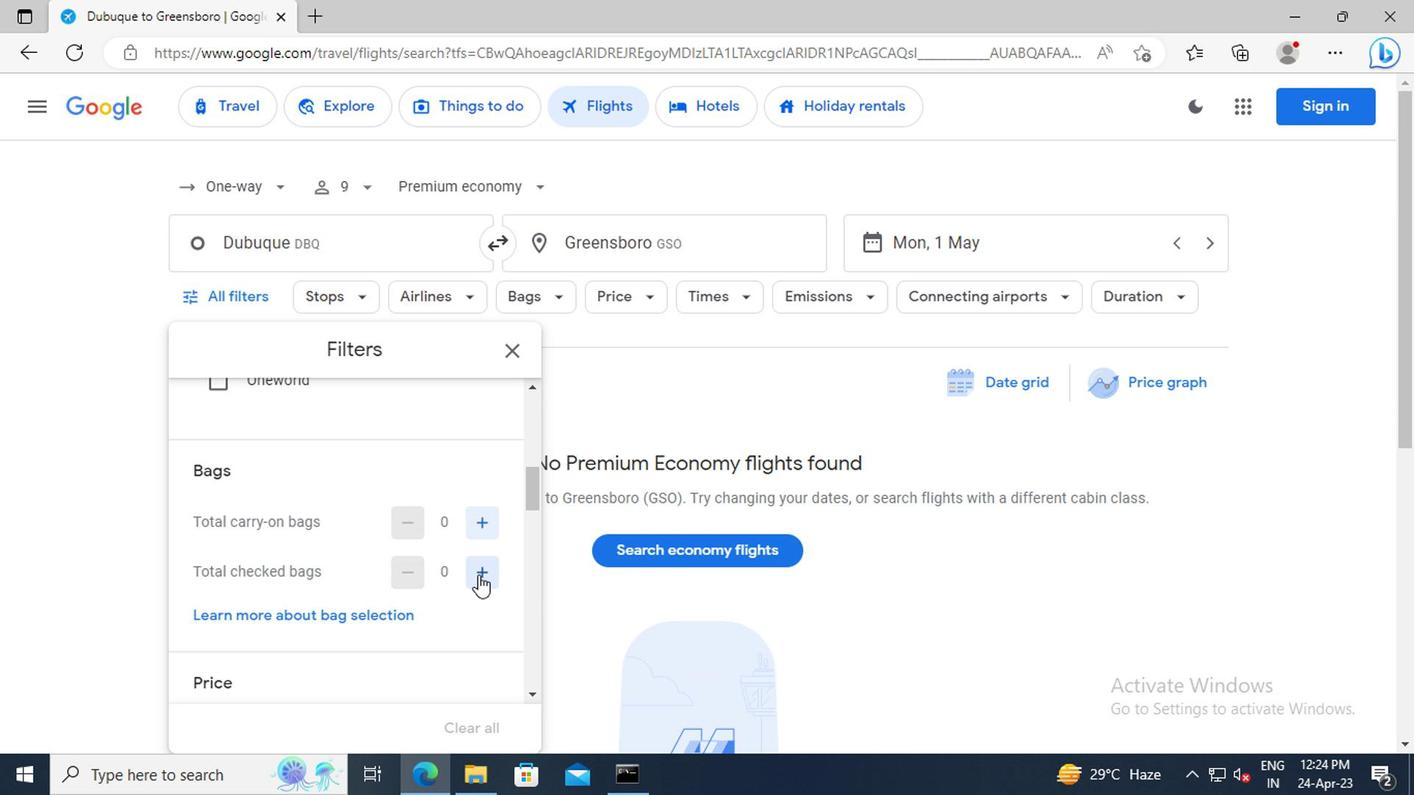 
Action: Mouse pressed left at (476, 576)
Screenshot: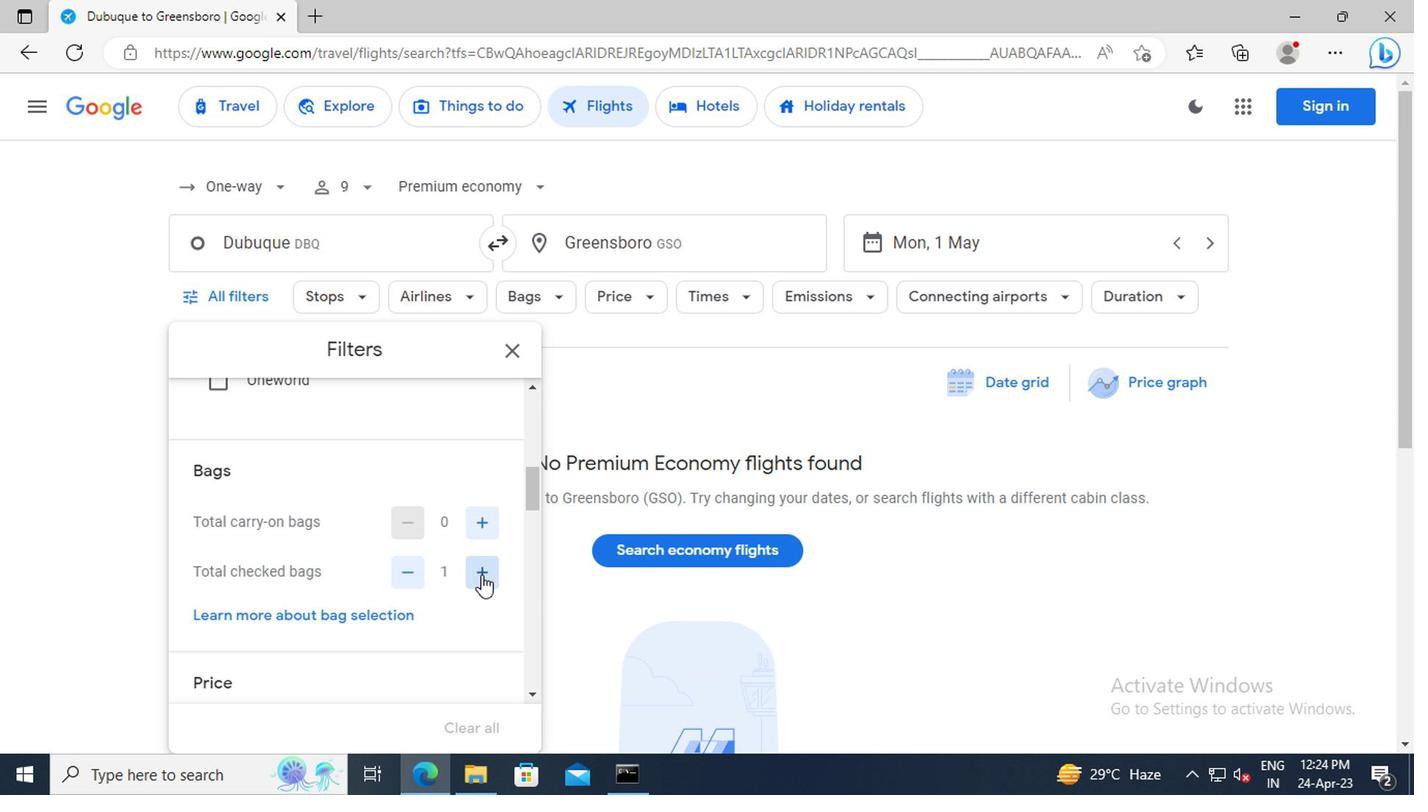 
Action: Mouse pressed left at (476, 576)
Screenshot: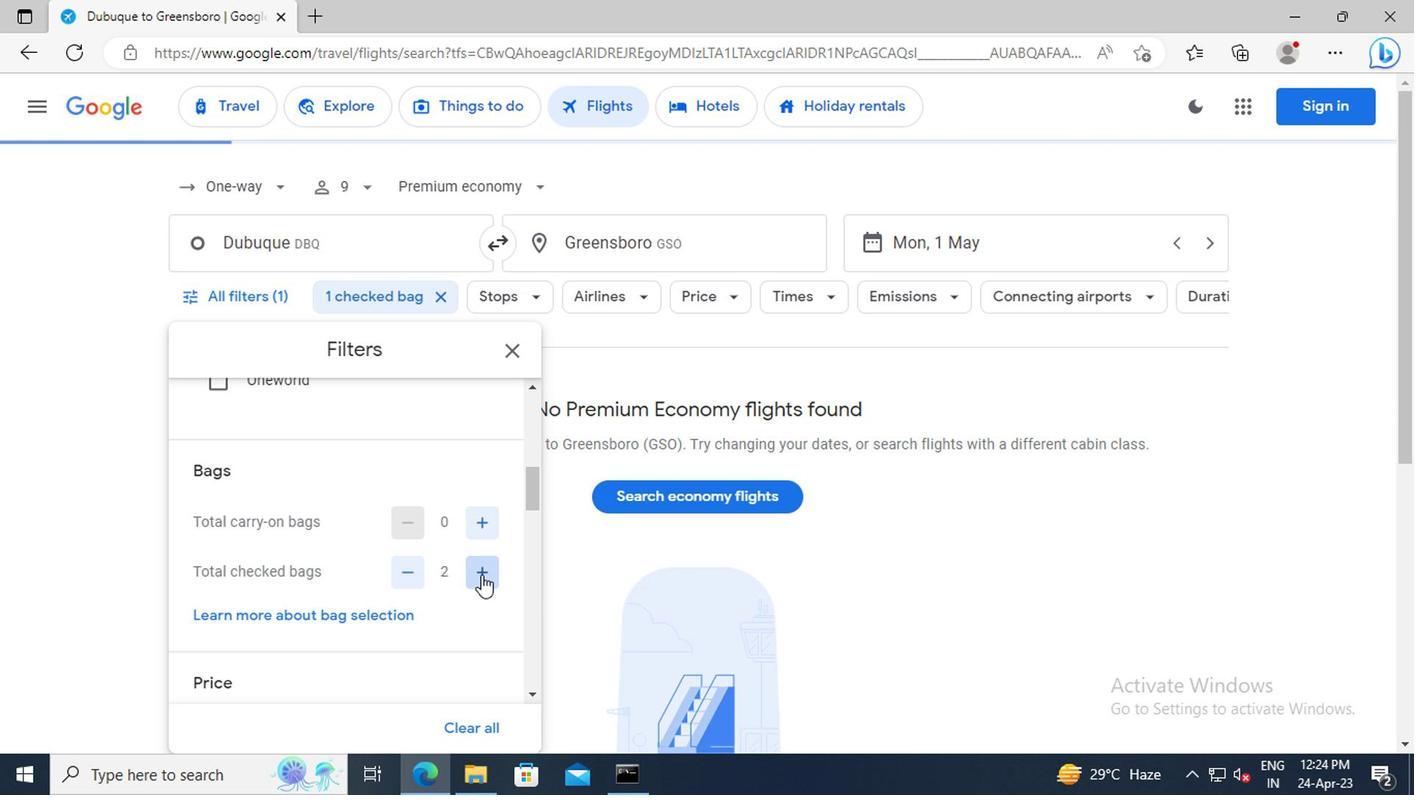 
Action: Mouse pressed left at (476, 576)
Screenshot: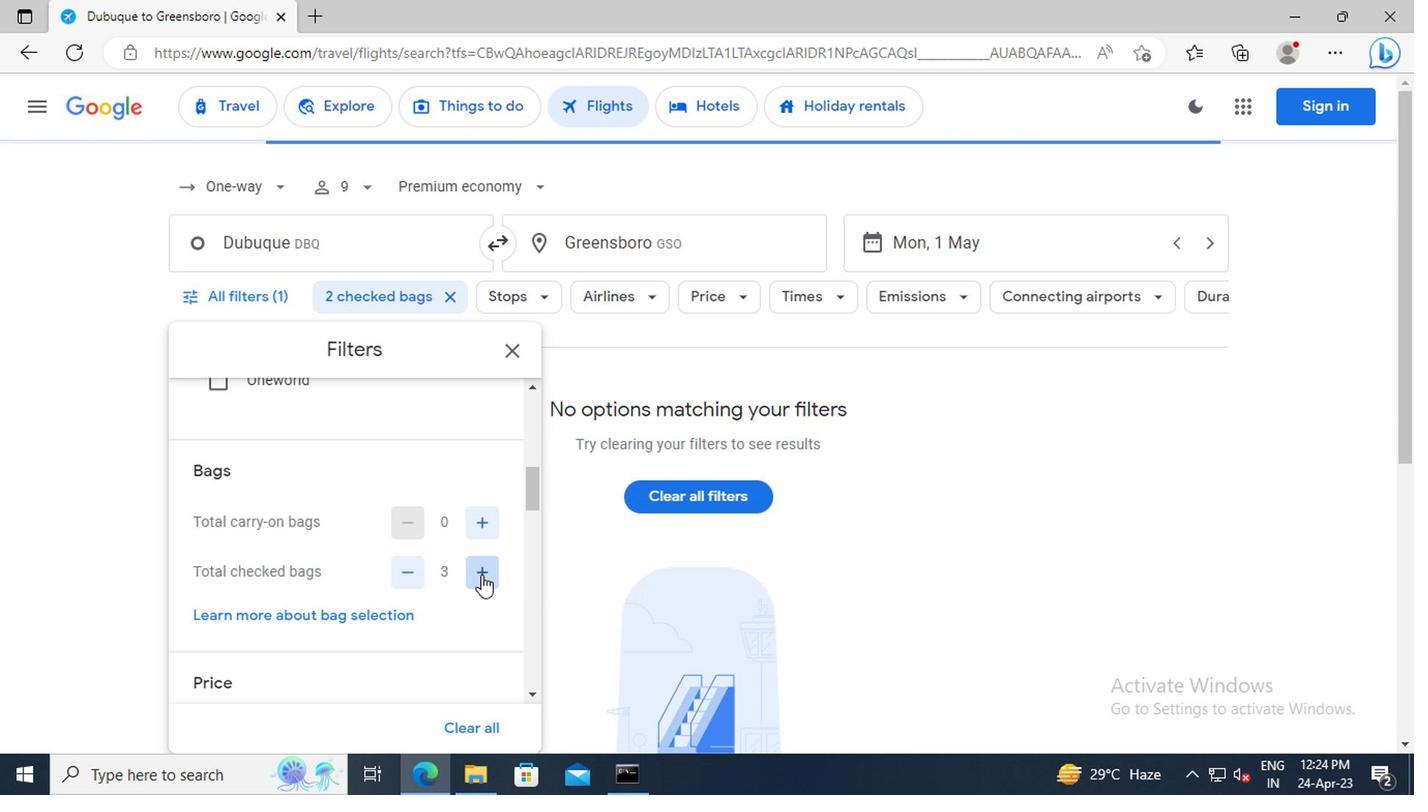 
Action: Mouse pressed left at (476, 576)
Screenshot: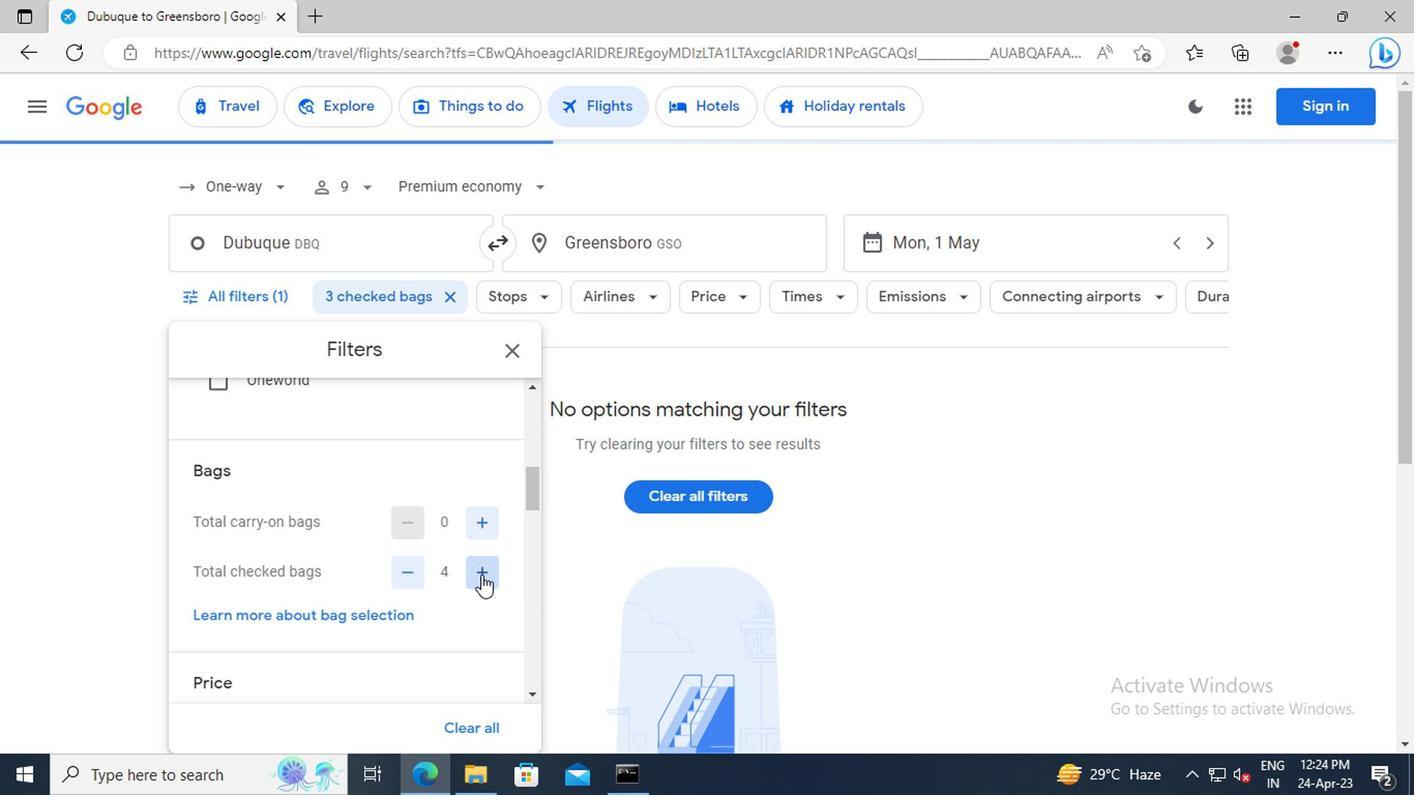 
Action: Mouse pressed left at (476, 576)
Screenshot: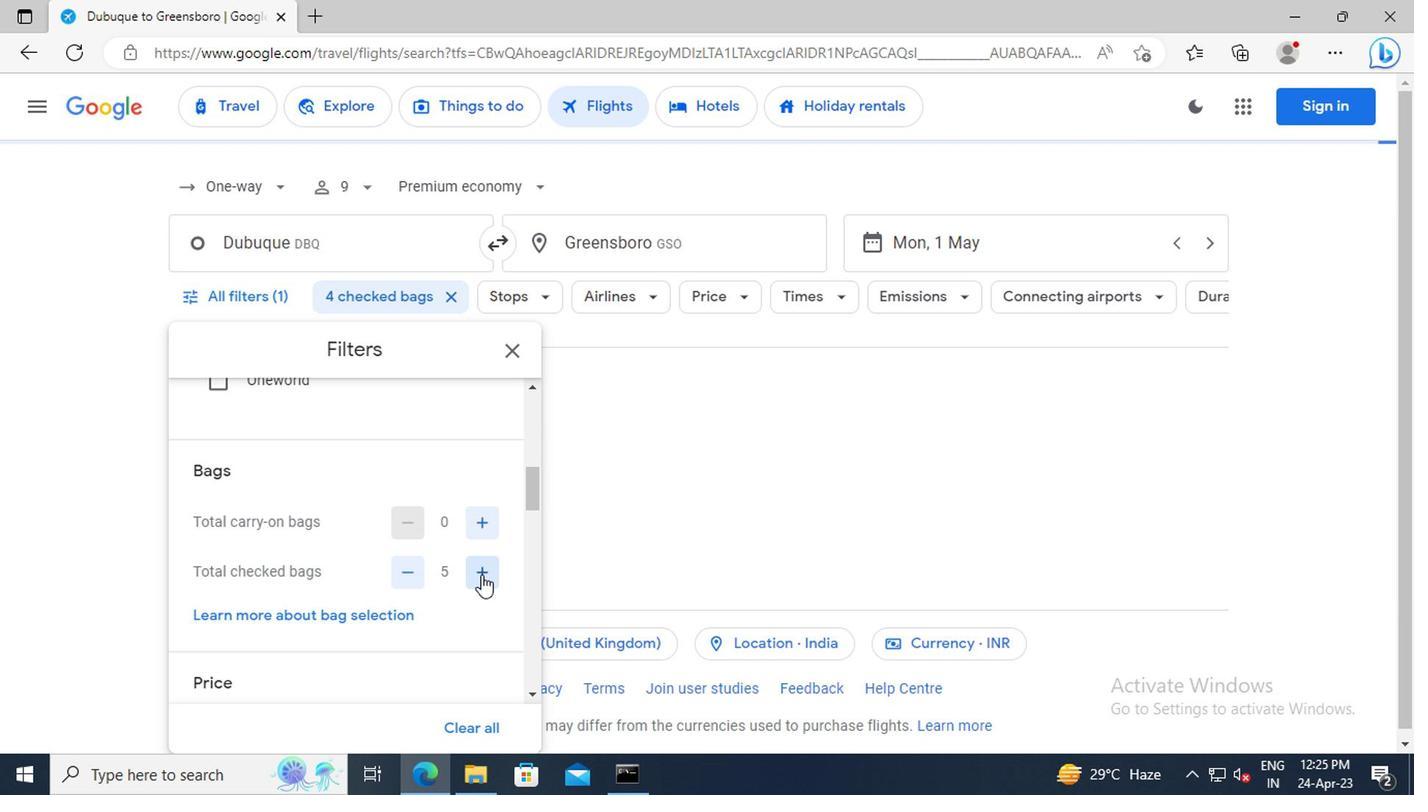 
Action: Mouse pressed left at (476, 576)
Screenshot: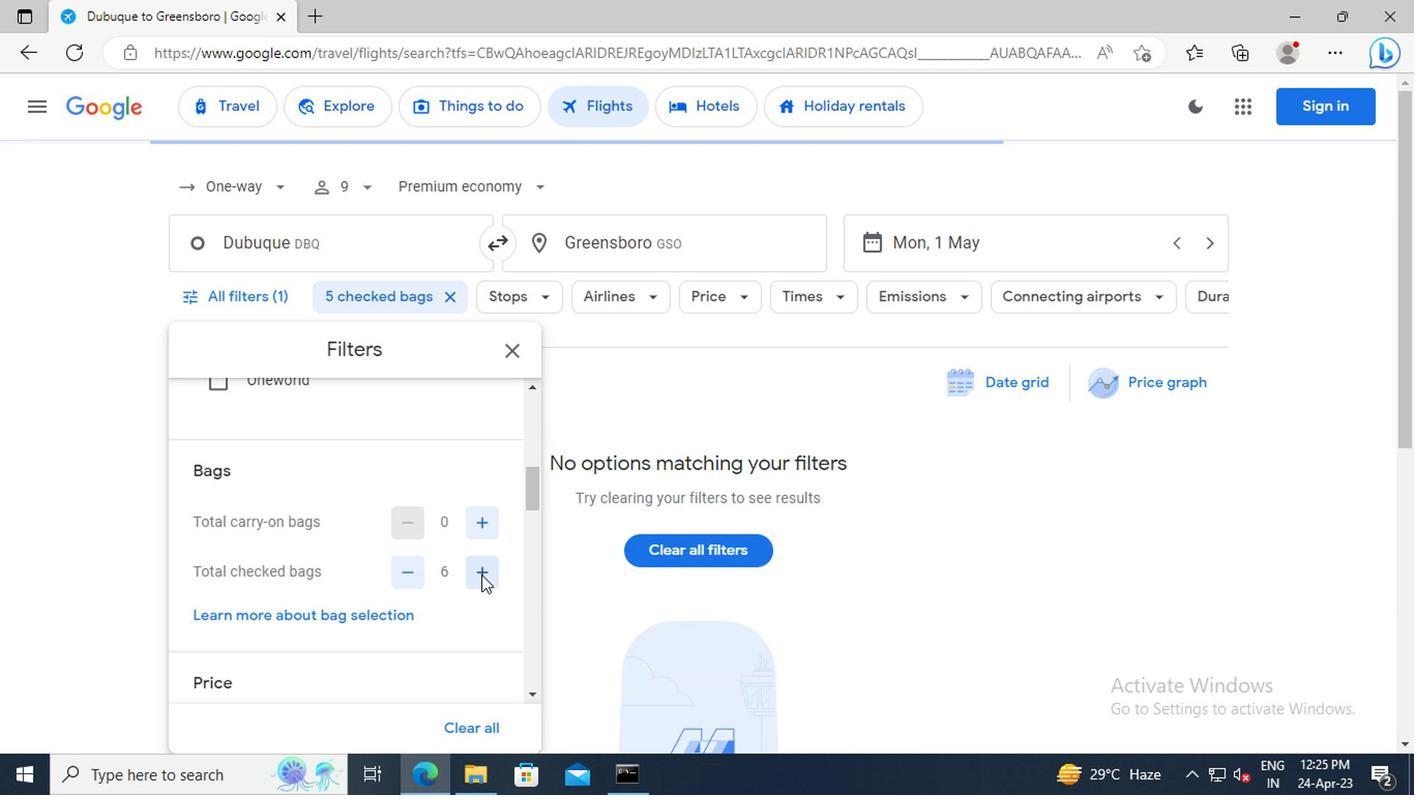 
Action: Mouse pressed left at (476, 576)
Screenshot: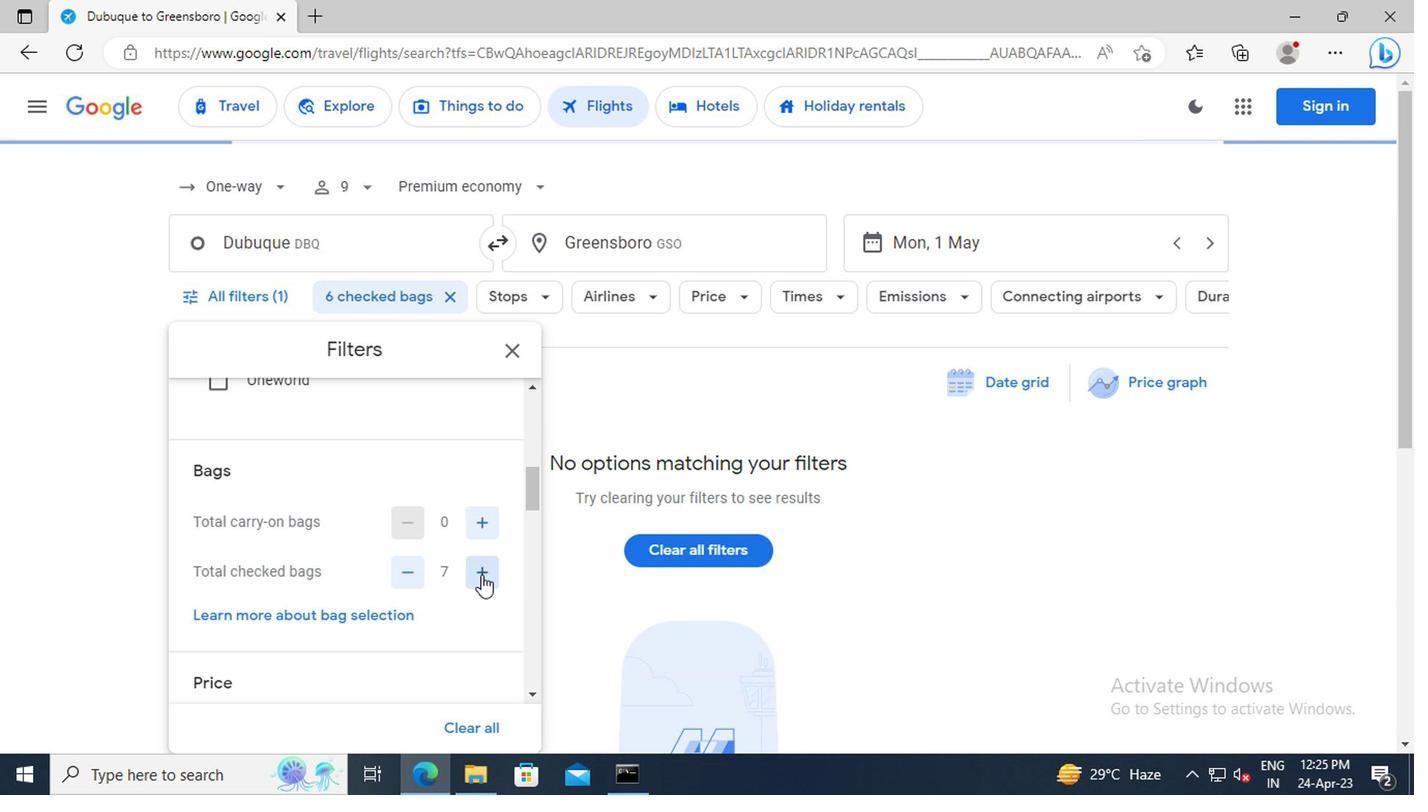 
Action: Mouse moved to (443, 524)
Screenshot: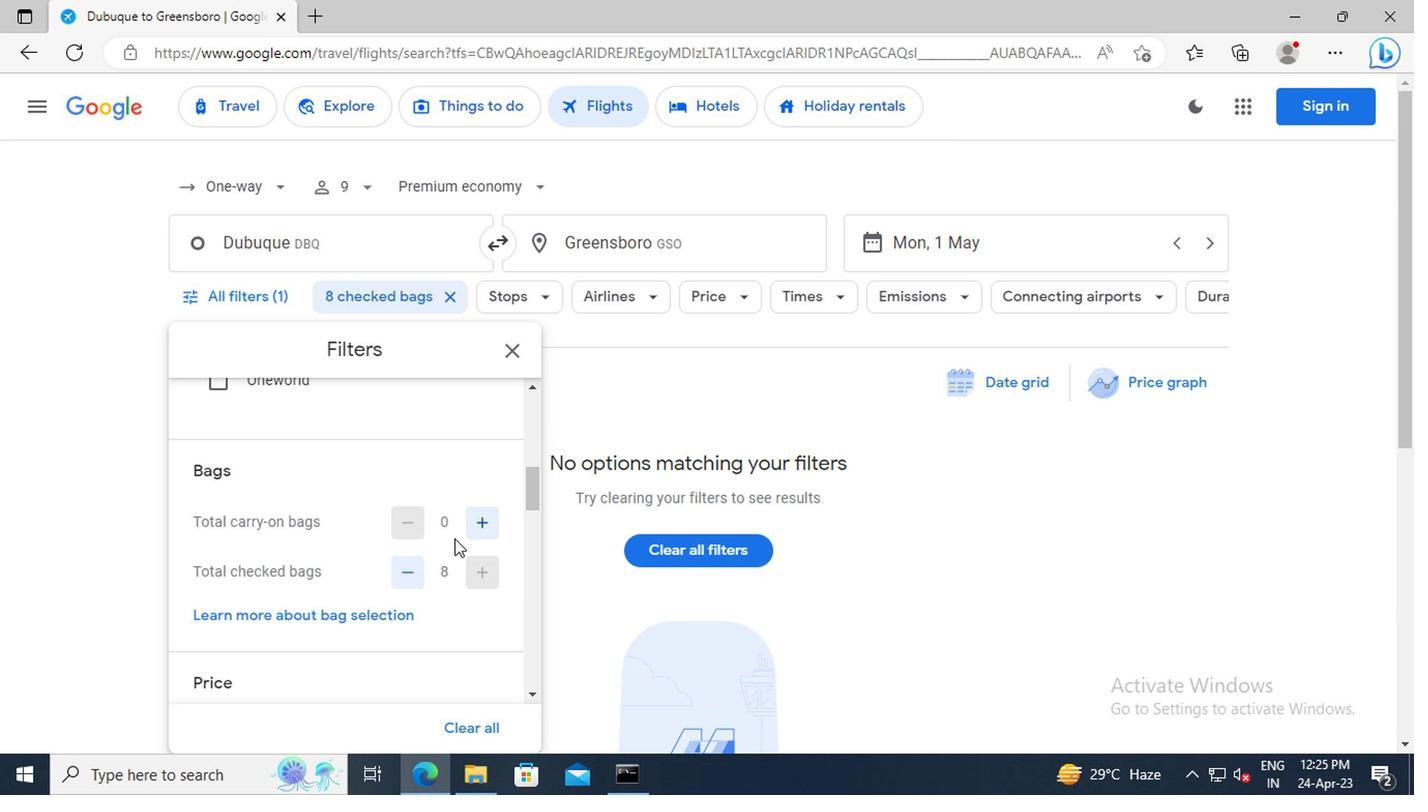 
Action: Mouse scrolled (443, 523) with delta (0, -1)
Screenshot: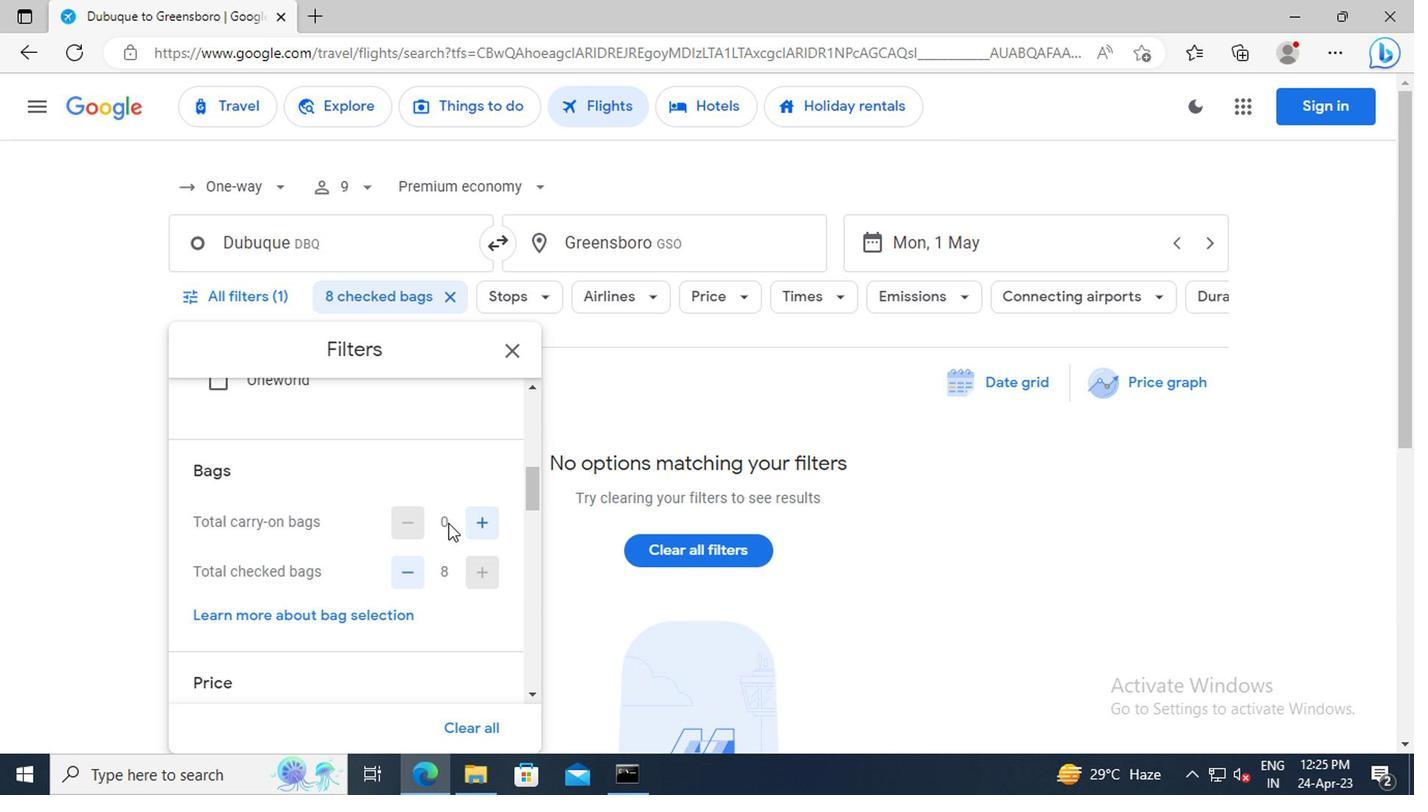 
Action: Mouse scrolled (443, 523) with delta (0, -1)
Screenshot: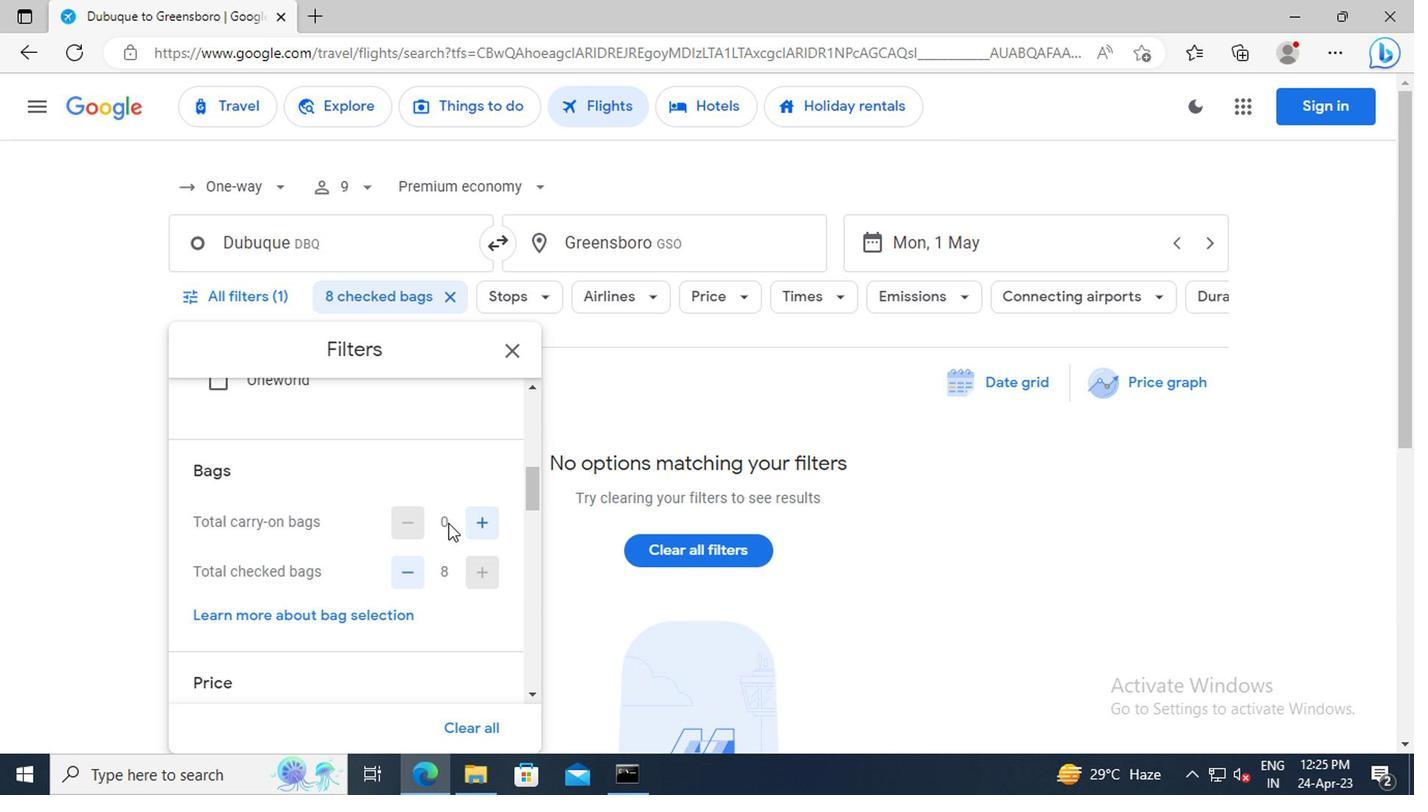 
Action: Mouse scrolled (443, 523) with delta (0, -1)
Screenshot: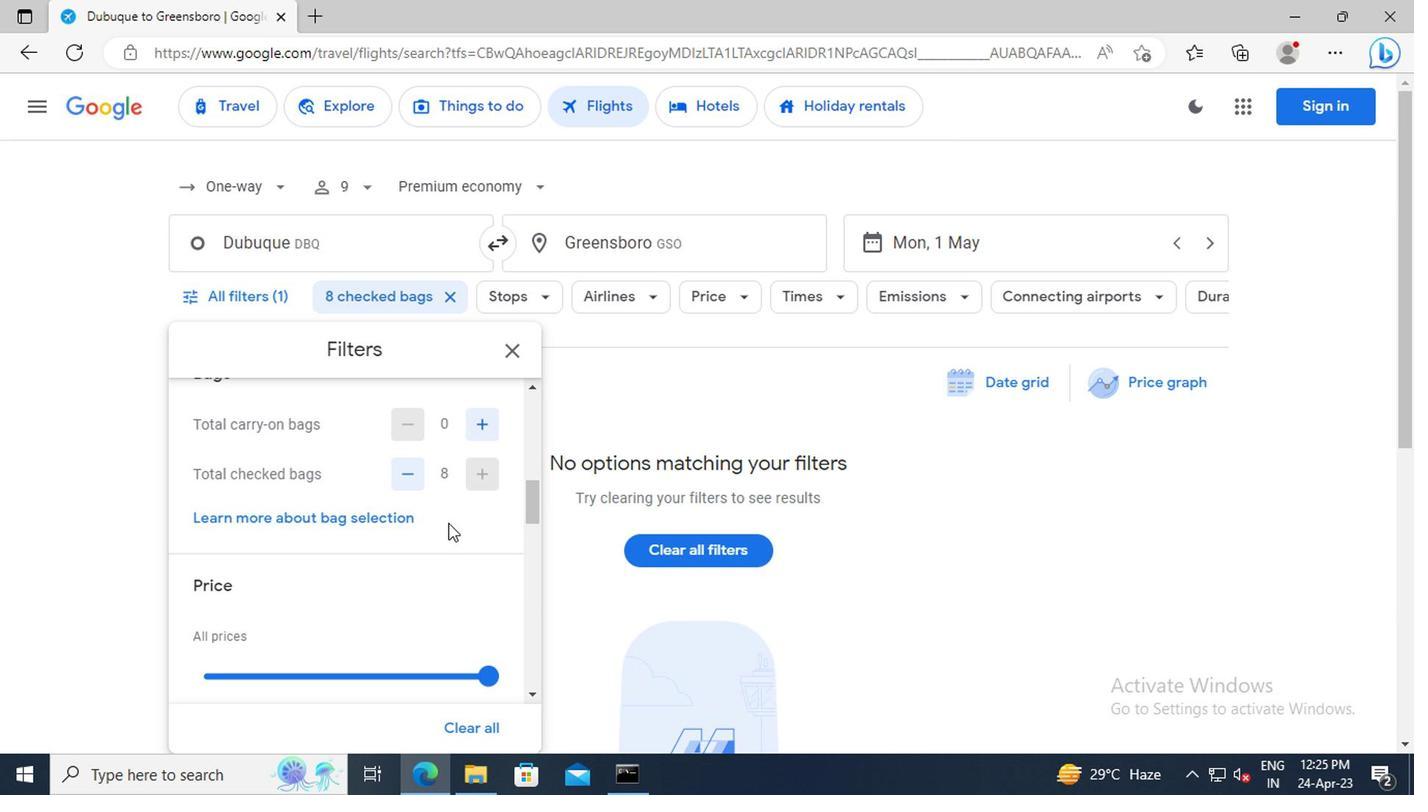 
Action: Mouse scrolled (443, 523) with delta (0, -1)
Screenshot: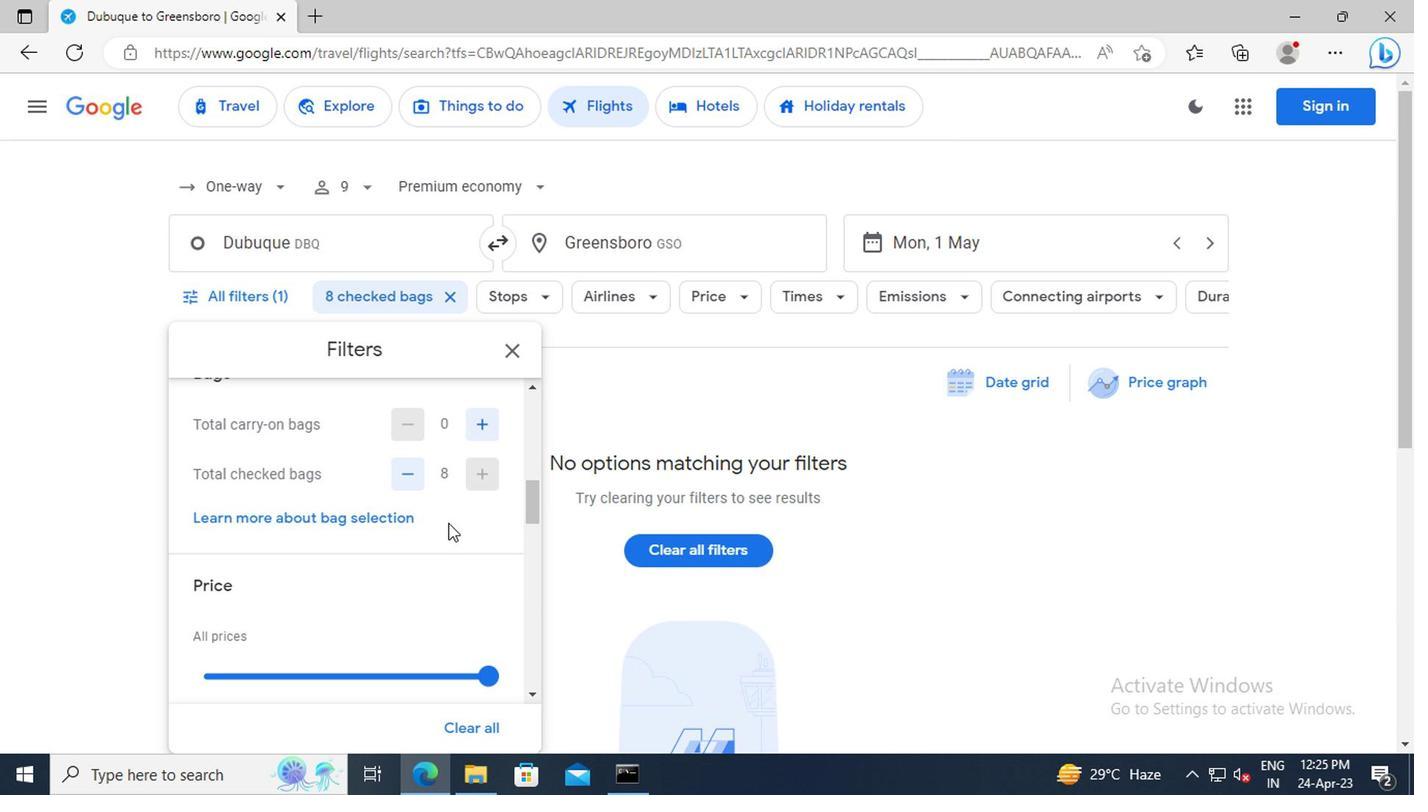 
Action: Mouse moved to (484, 579)
Screenshot: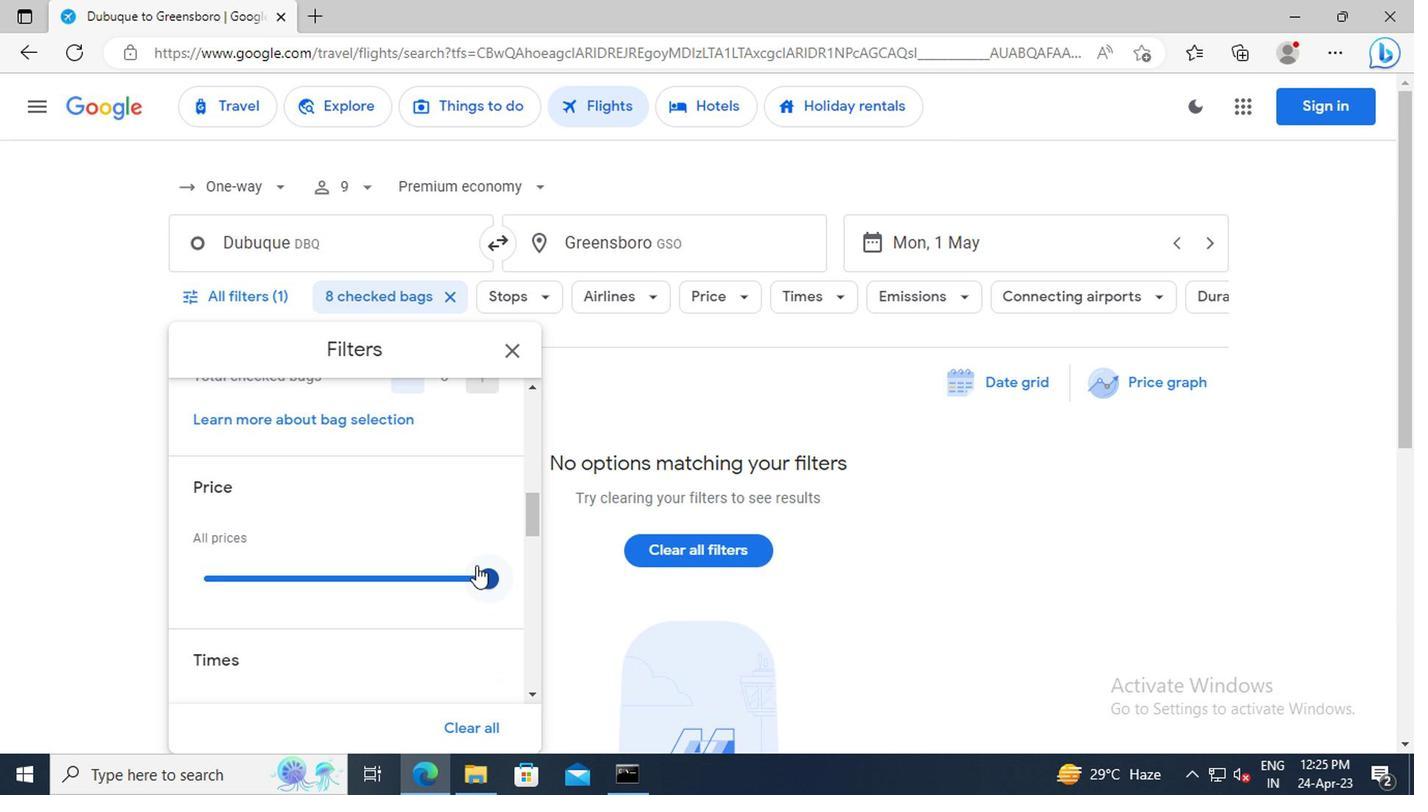 
Action: Mouse pressed left at (484, 579)
Screenshot: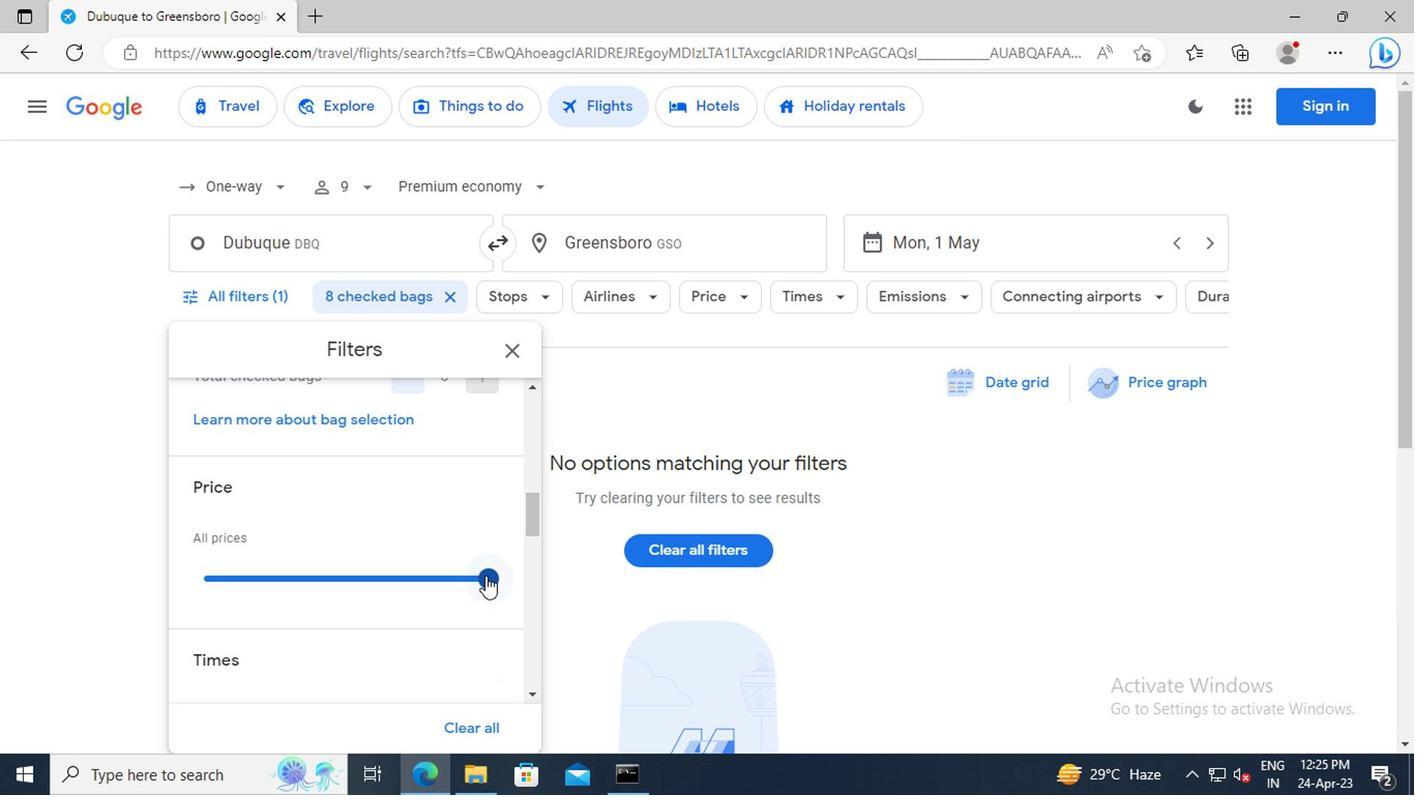 
Action: Mouse moved to (428, 527)
Screenshot: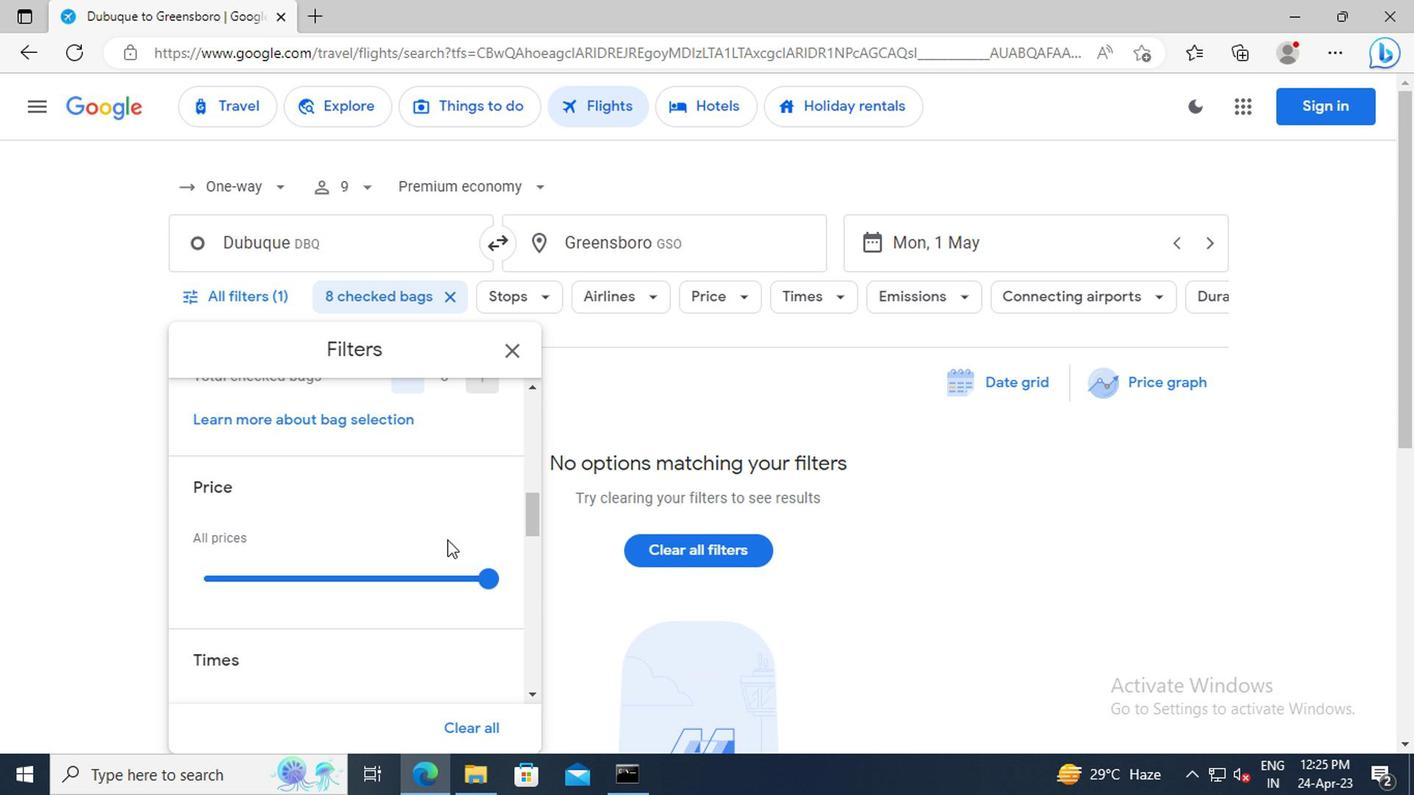 
Action: Mouse scrolled (428, 525) with delta (0, -1)
Screenshot: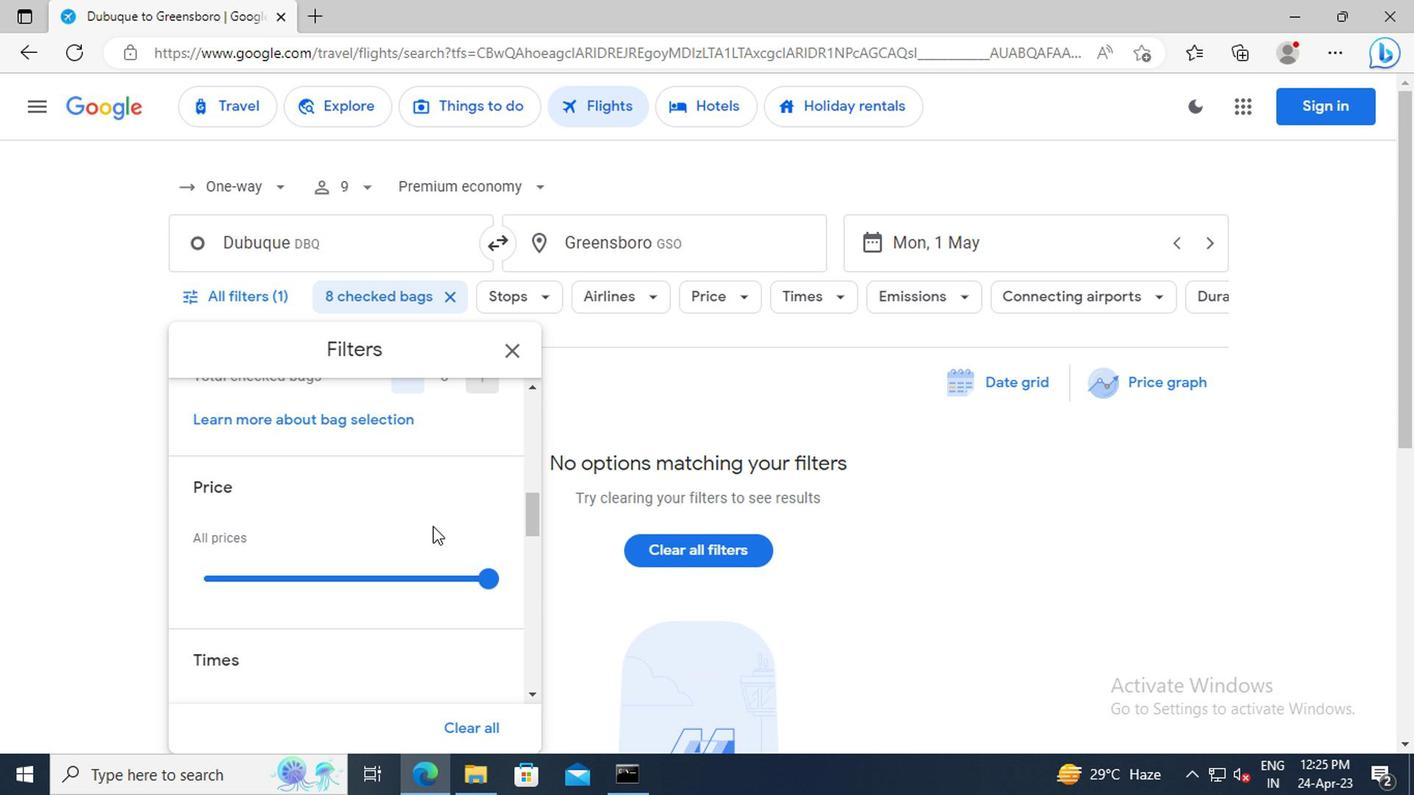
Action: Mouse scrolled (428, 525) with delta (0, -1)
Screenshot: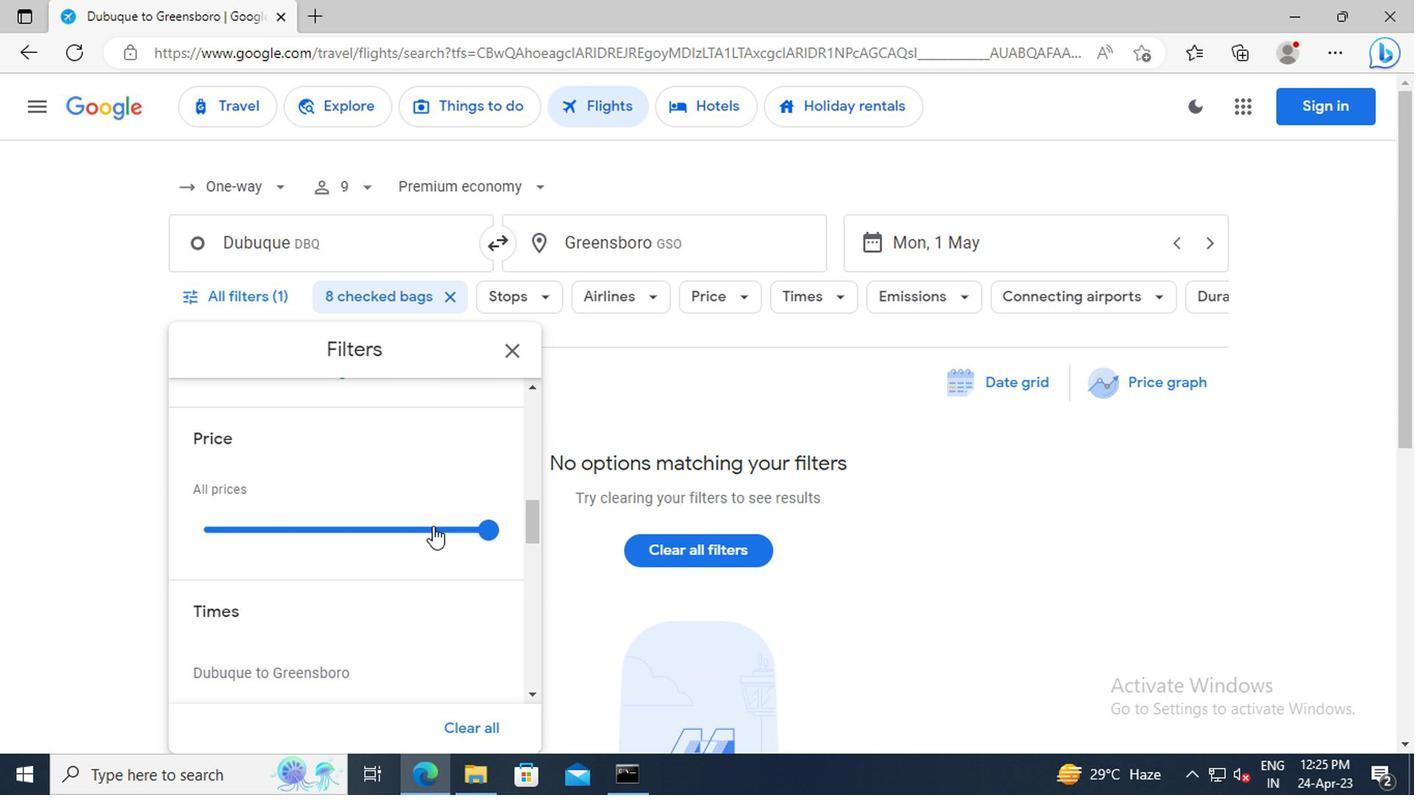 
Action: Mouse scrolled (428, 525) with delta (0, -1)
Screenshot: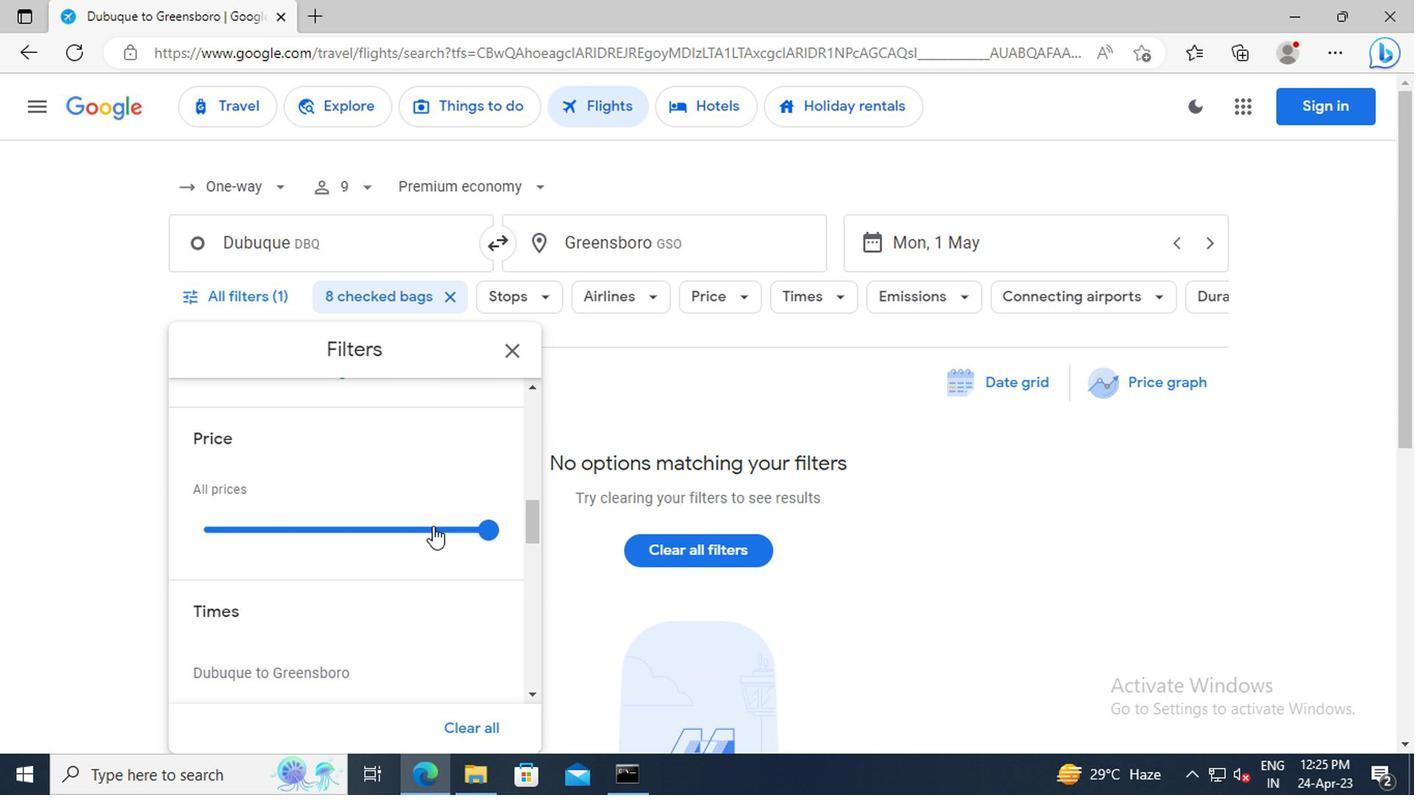 
Action: Mouse scrolled (428, 525) with delta (0, -1)
Screenshot: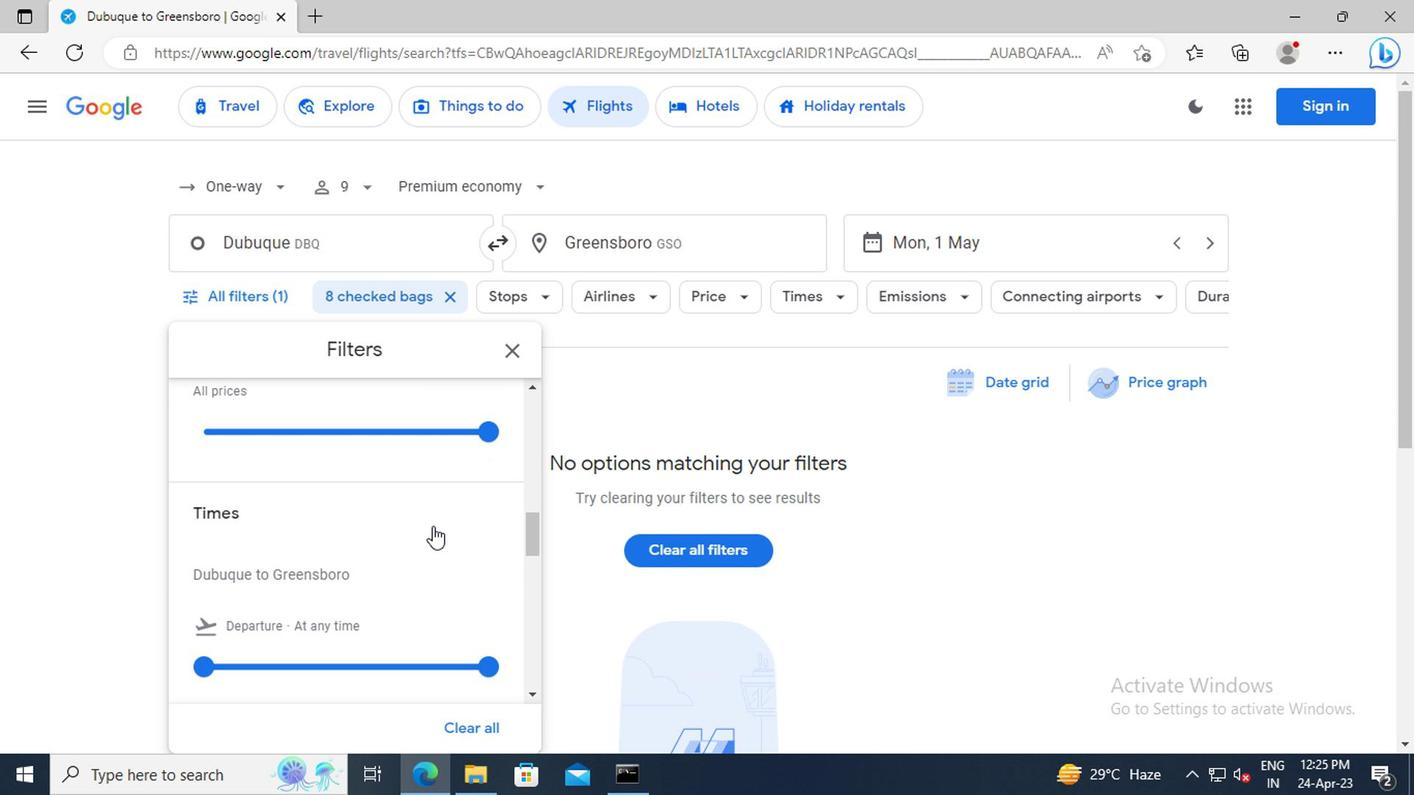 
Action: Mouse scrolled (428, 525) with delta (0, -1)
Screenshot: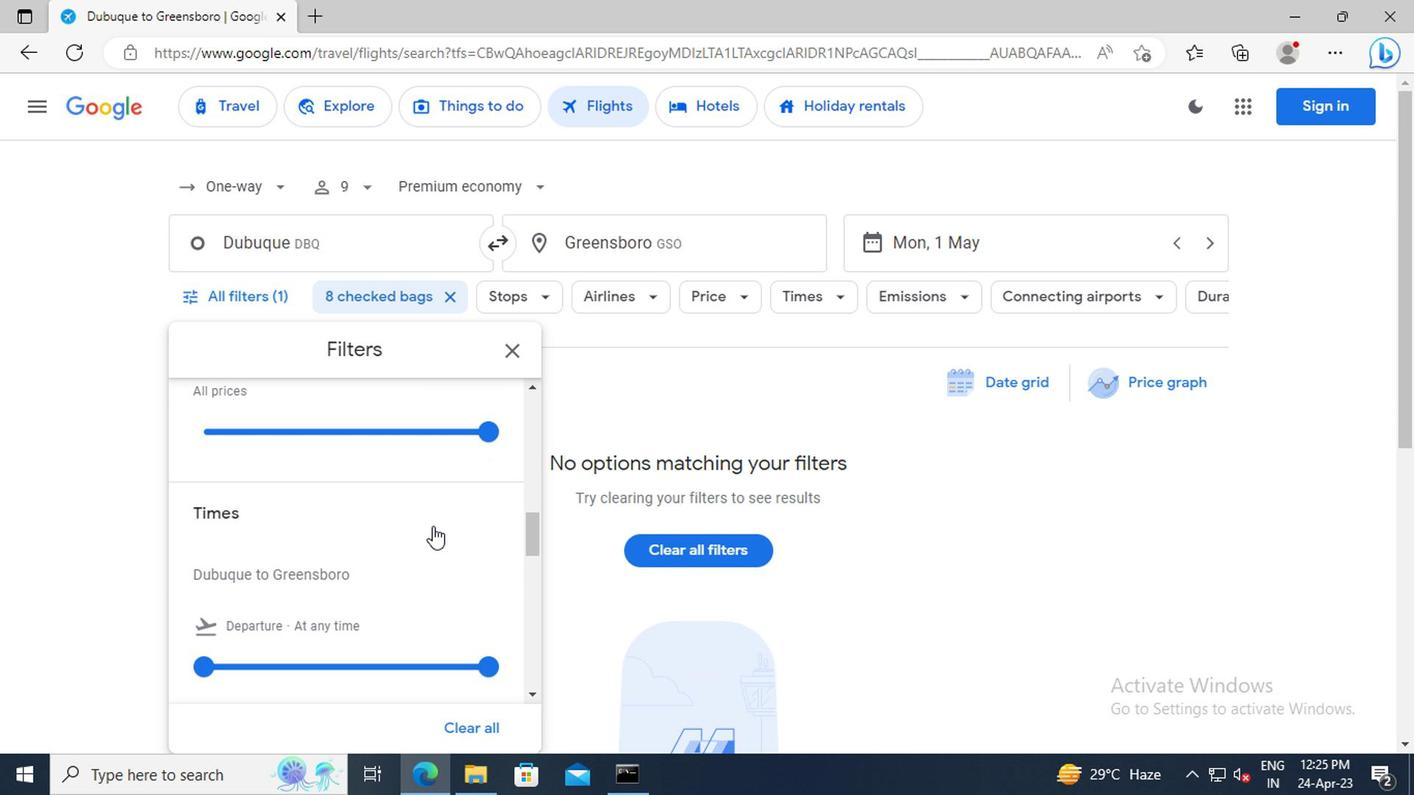 
Action: Mouse moved to (198, 570)
Screenshot: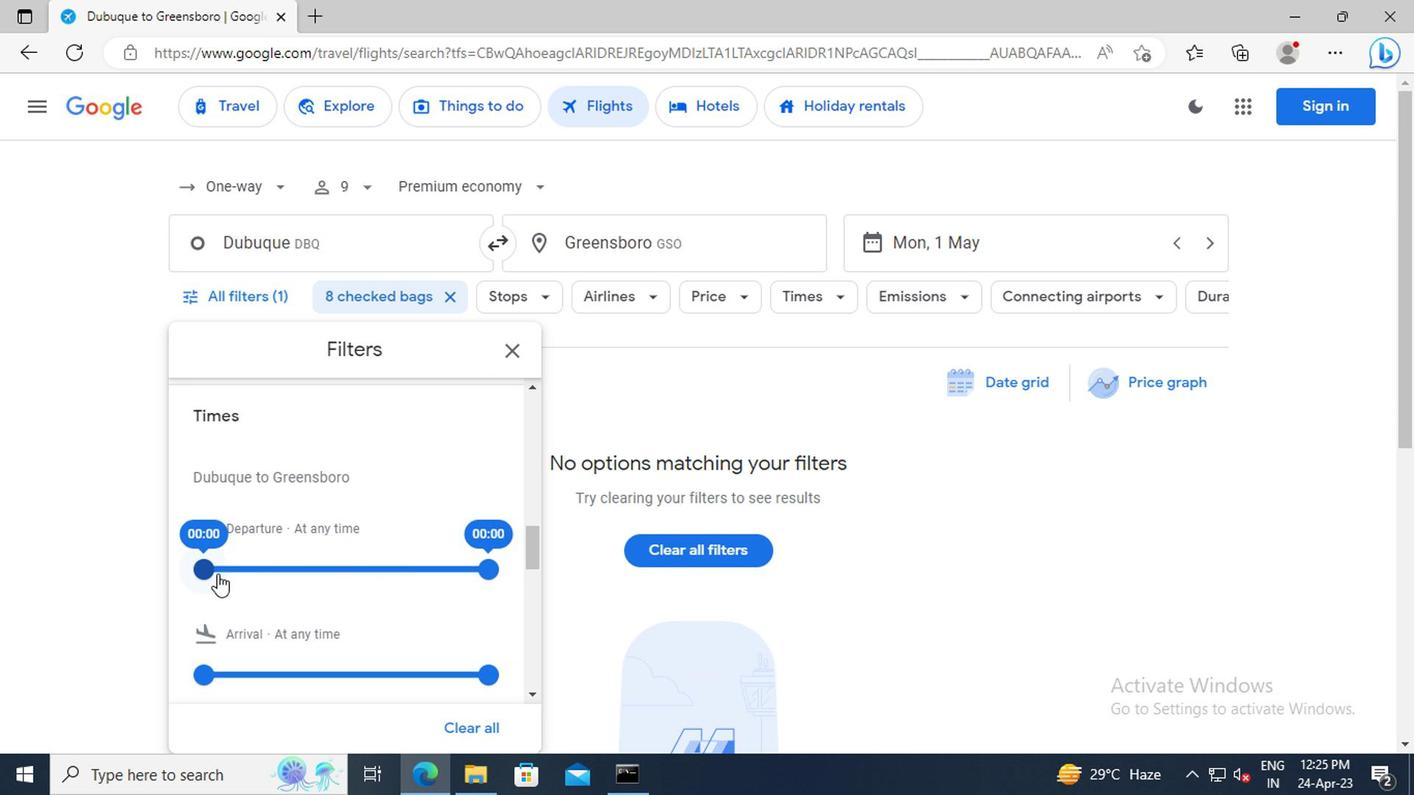 
Action: Mouse pressed left at (198, 570)
Screenshot: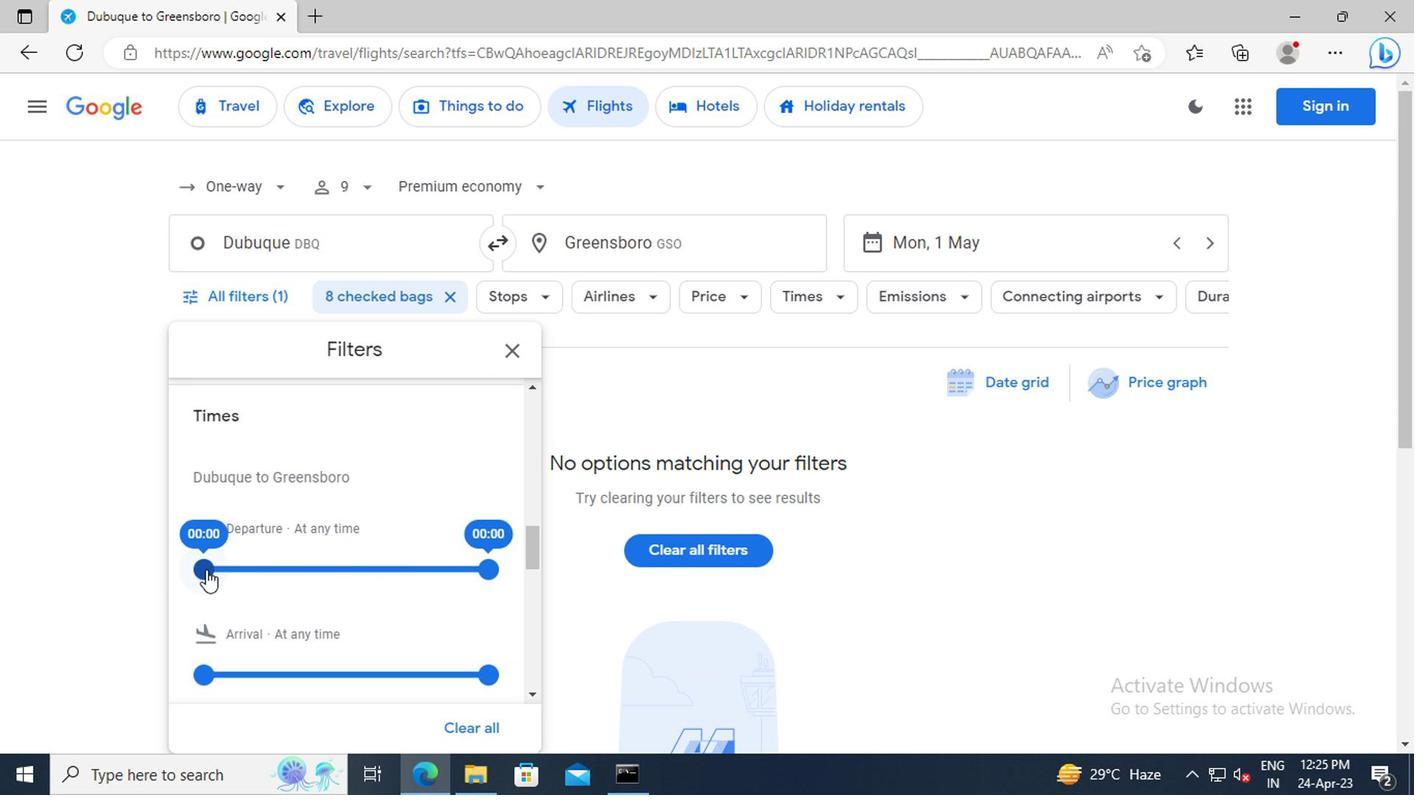 
Action: Mouse moved to (484, 573)
Screenshot: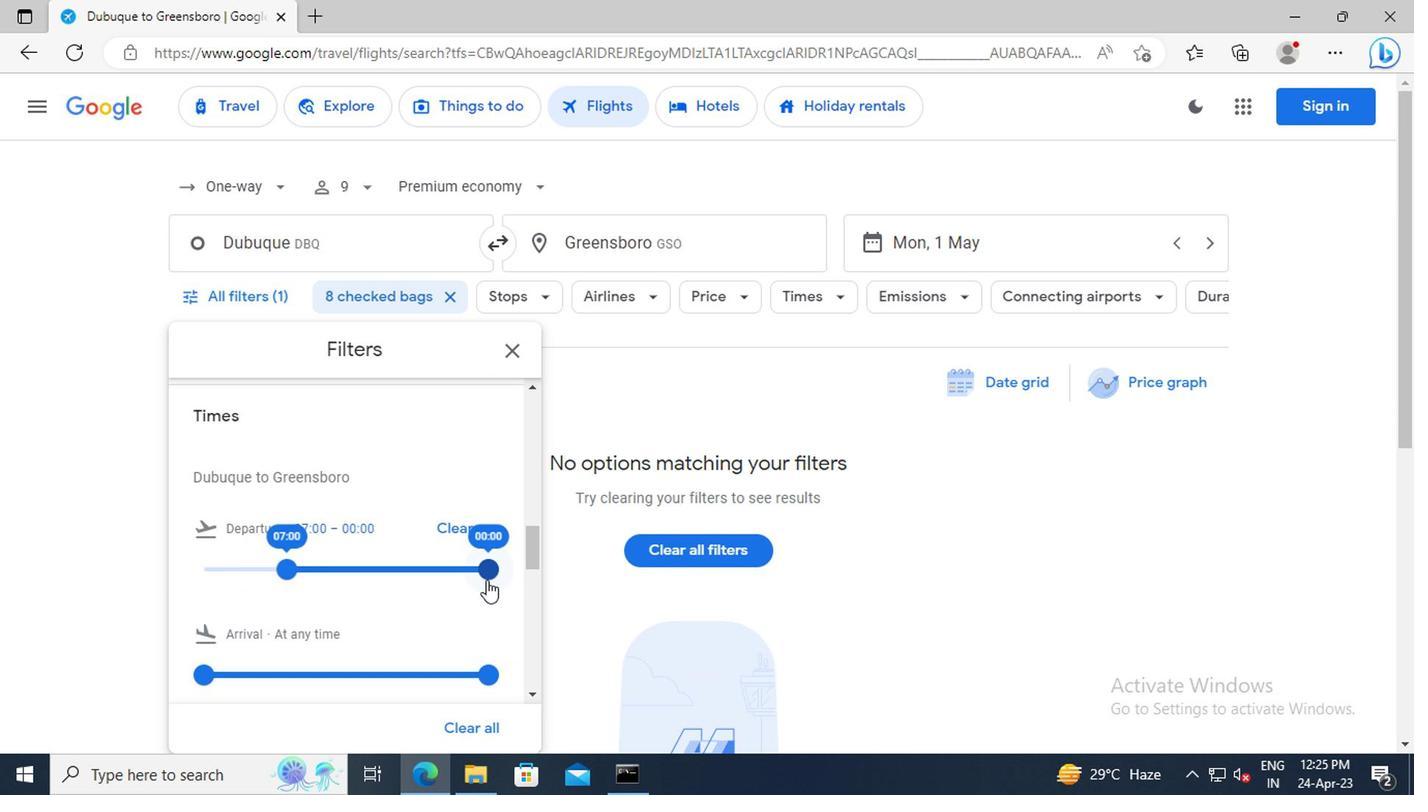 
Action: Mouse pressed left at (484, 573)
Screenshot: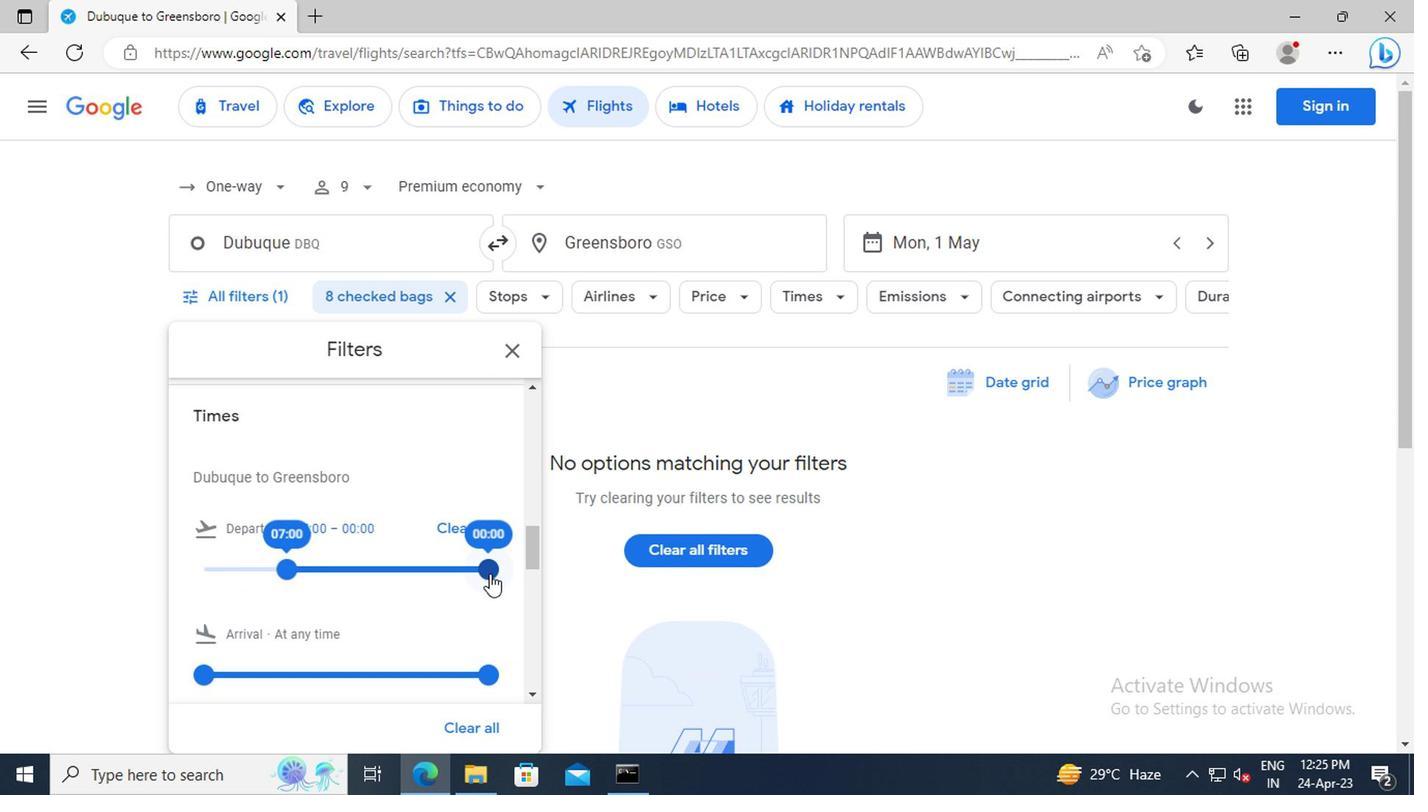 
Action: Mouse moved to (507, 355)
Screenshot: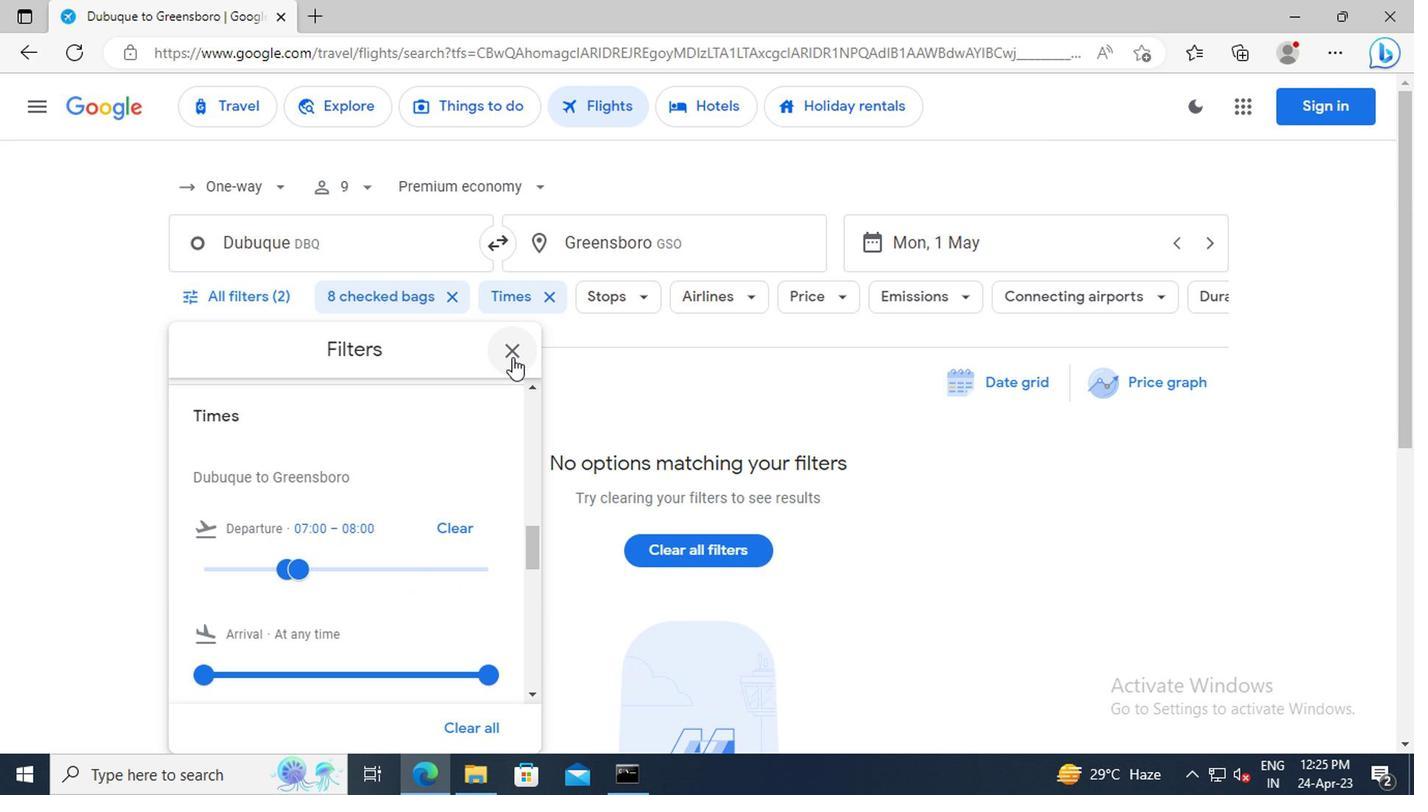 
Action: Mouse pressed left at (507, 355)
Screenshot: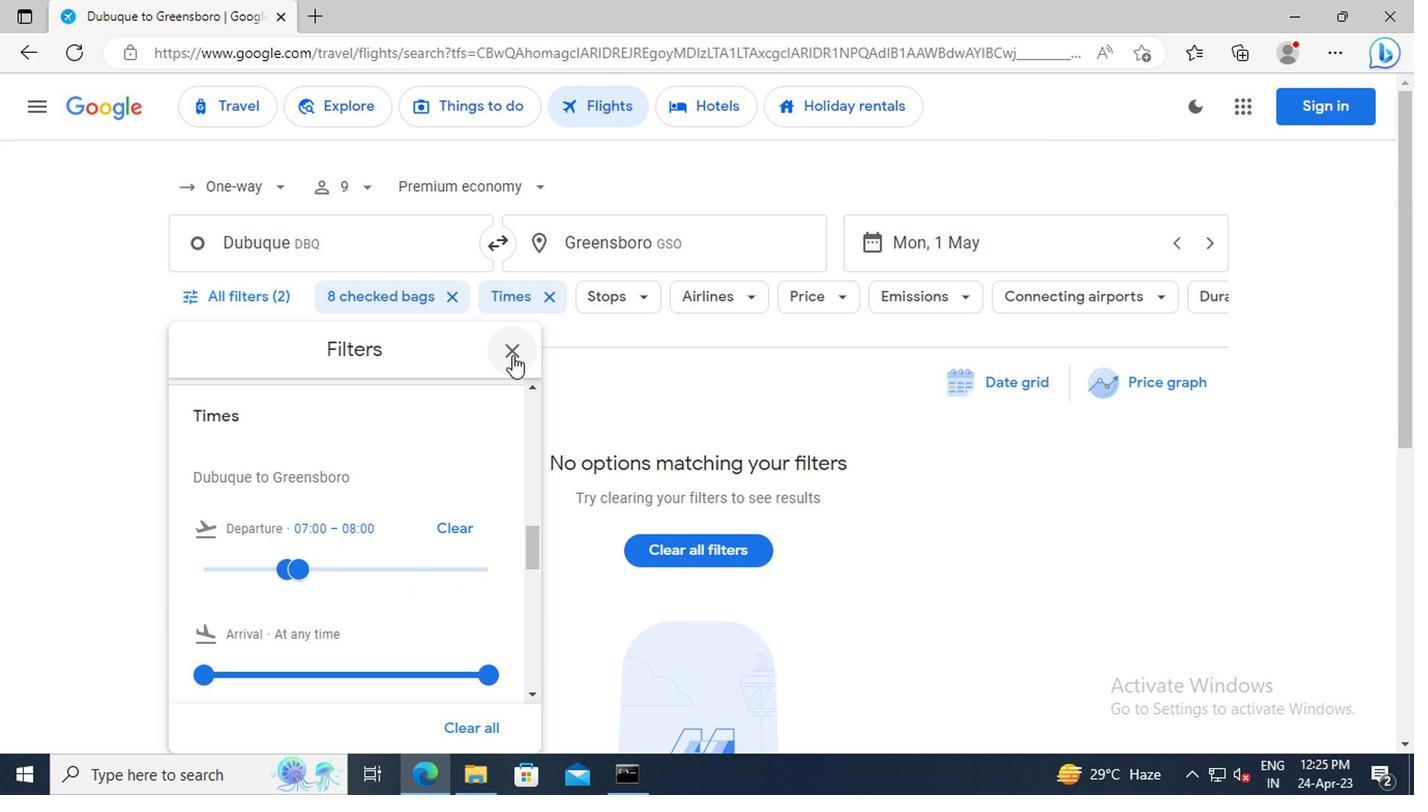 
Action: Mouse moved to (592, 571)
Screenshot: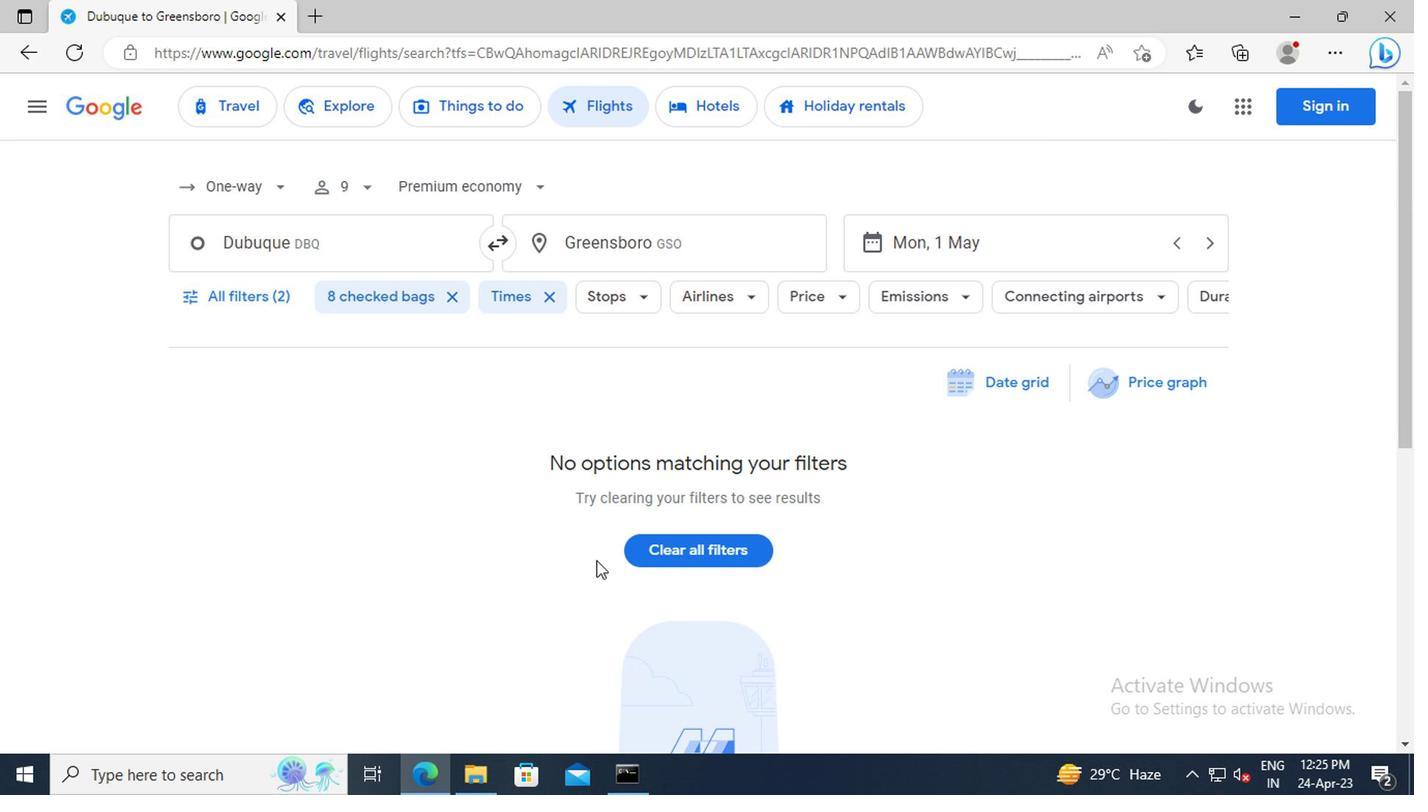 
